 Task: Find connections with filter location Galapagar with filter topic #CEOwith filter profile language Potuguese with filter current company Motive with filter school Trident Academy of Technology (TAT), Bhubaneswar with filter industry Movies, Videos and Sound with filter service category Telecommunications with filter keywords title Director
Action: Mouse moved to (261, 314)
Screenshot: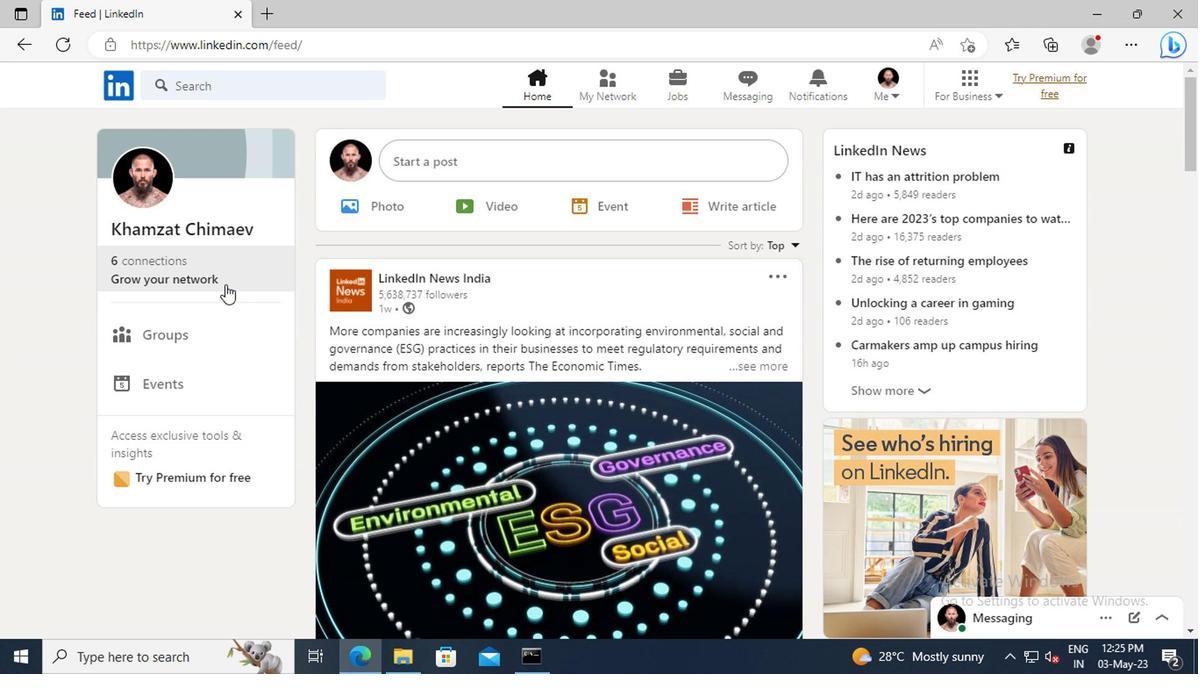
Action: Mouse pressed left at (261, 314)
Screenshot: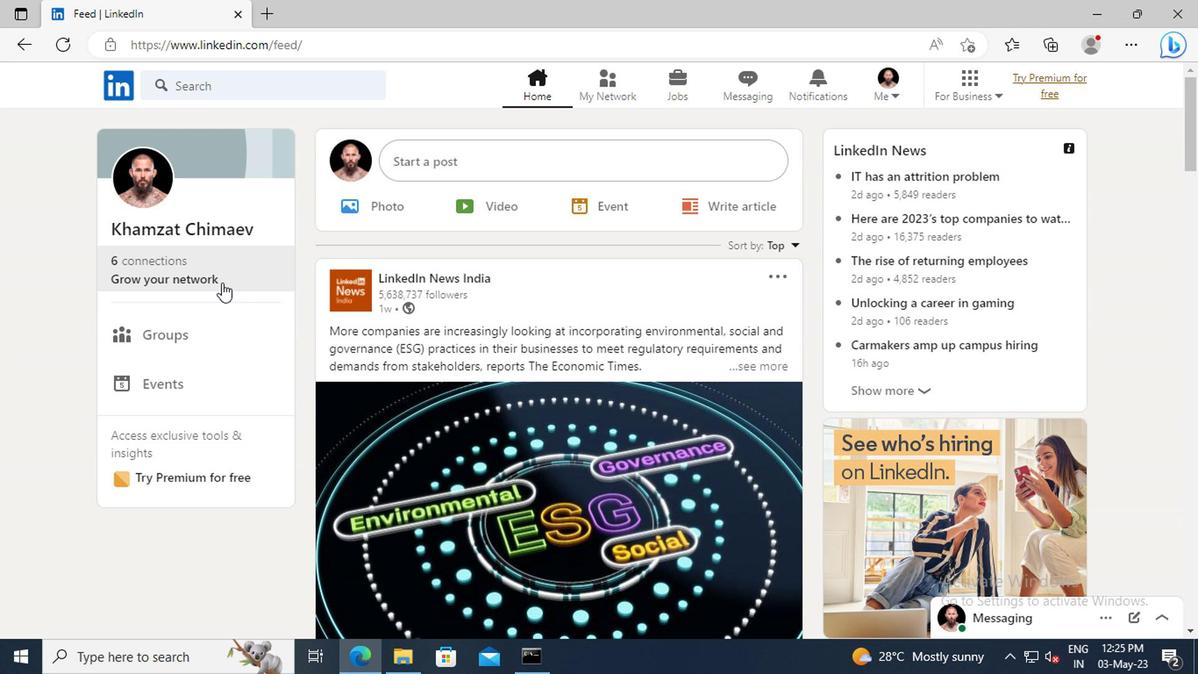 
Action: Mouse moved to (262, 252)
Screenshot: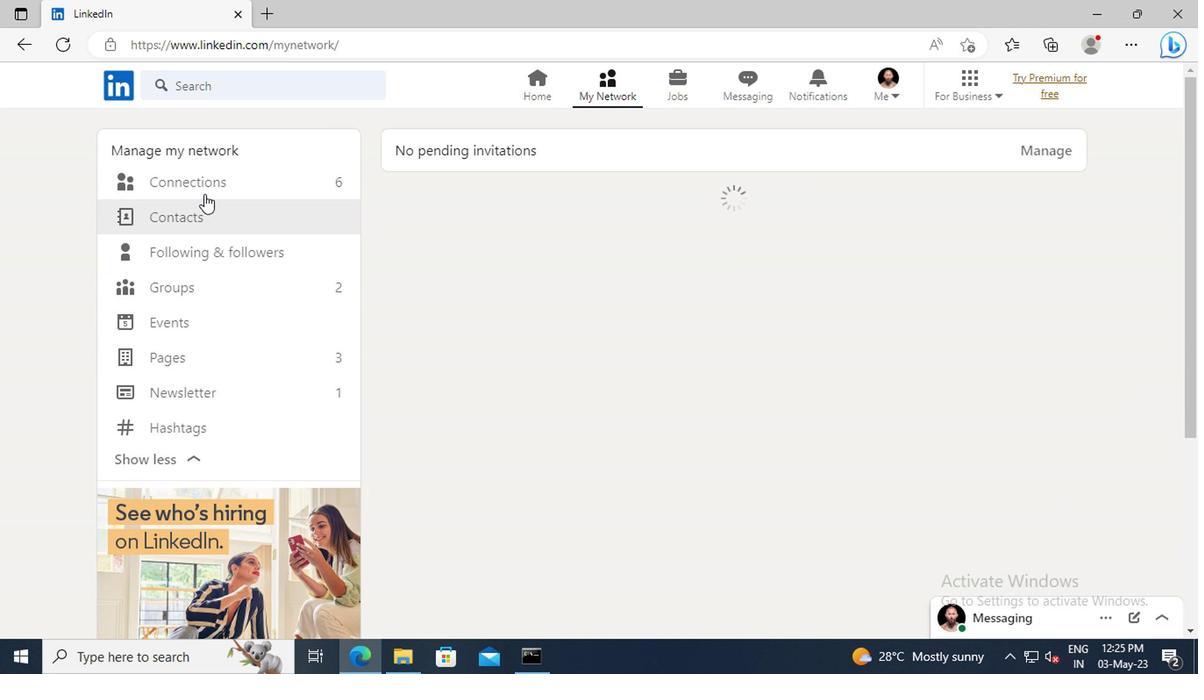 
Action: Mouse pressed left at (262, 252)
Screenshot: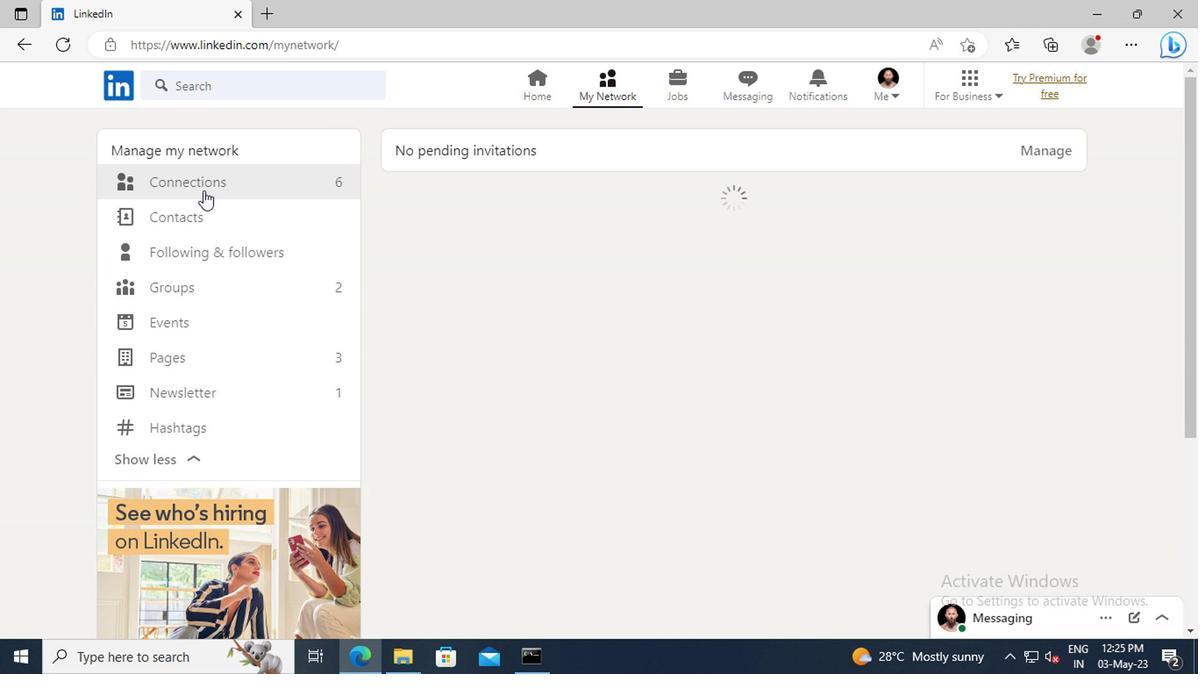 
Action: Mouse moved to (647, 251)
Screenshot: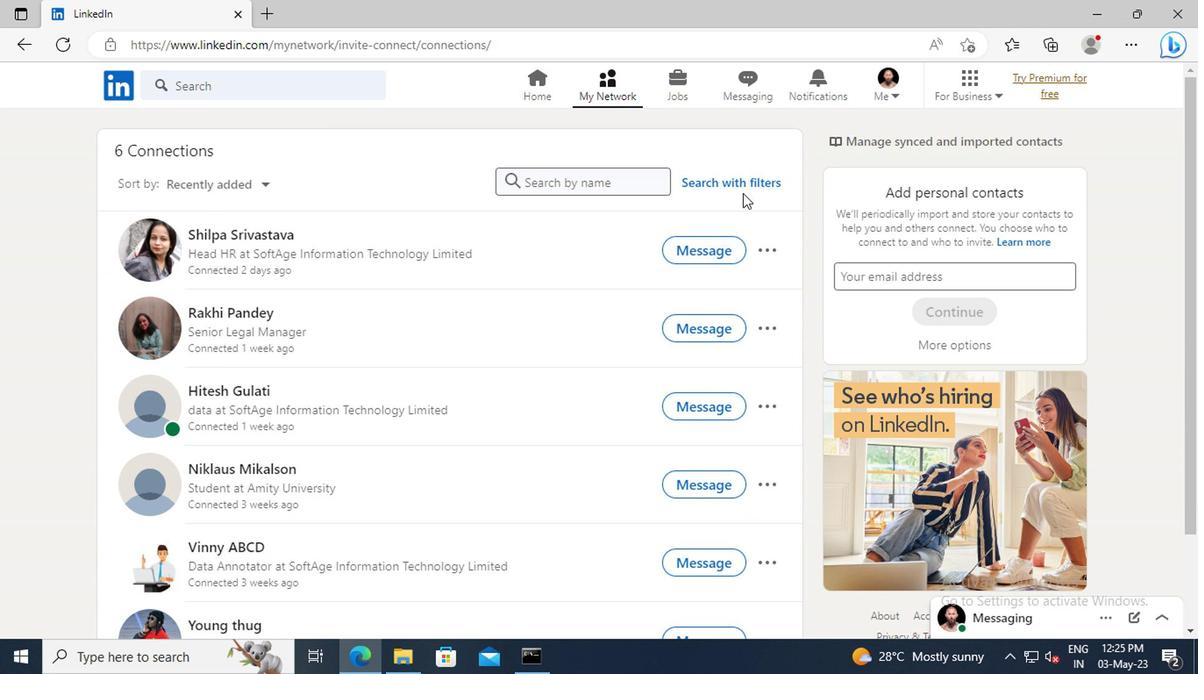 
Action: Mouse pressed left at (647, 251)
Screenshot: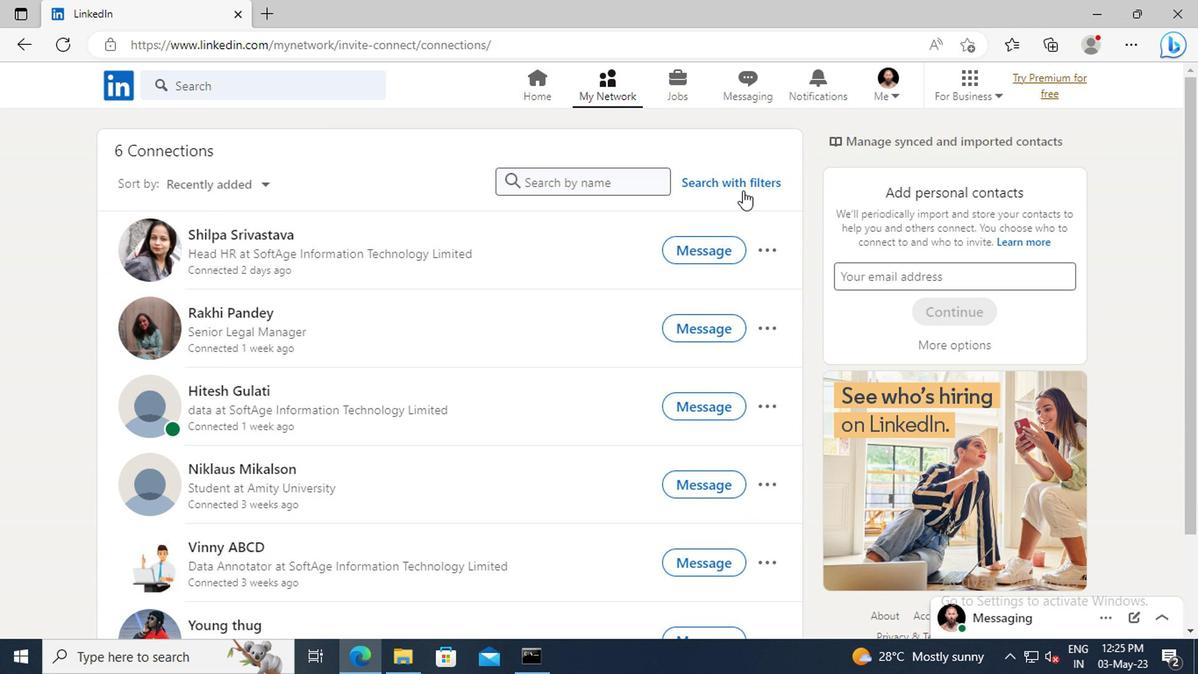 
Action: Mouse moved to (587, 216)
Screenshot: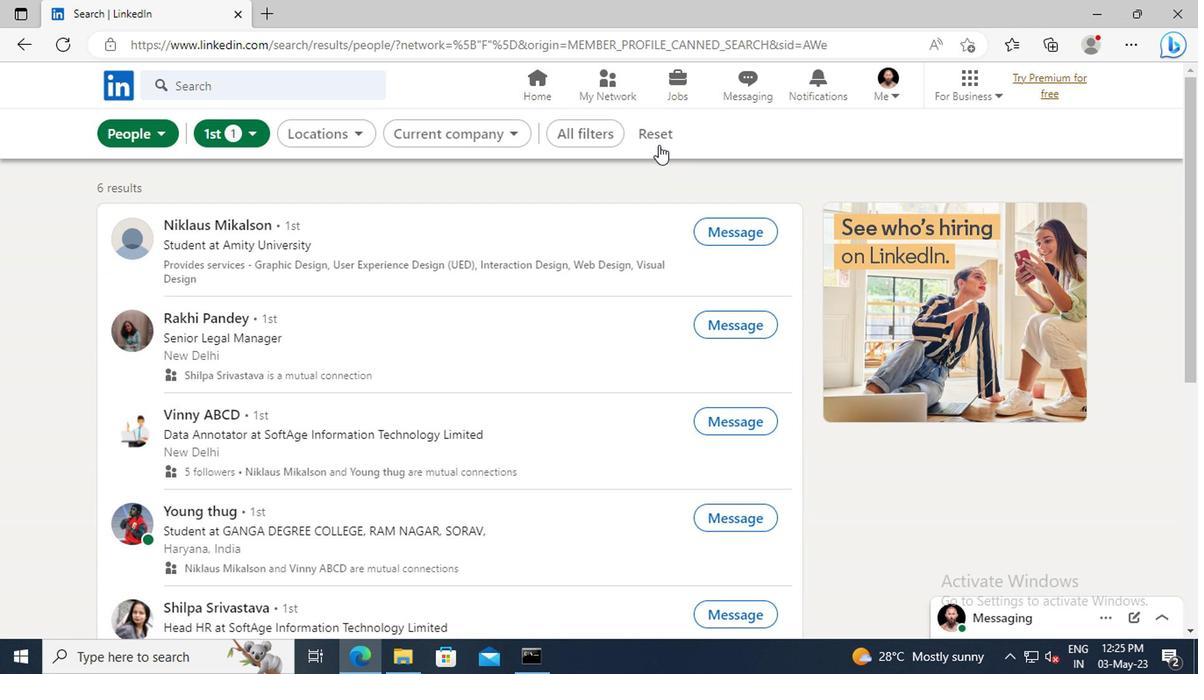 
Action: Mouse pressed left at (587, 216)
Screenshot: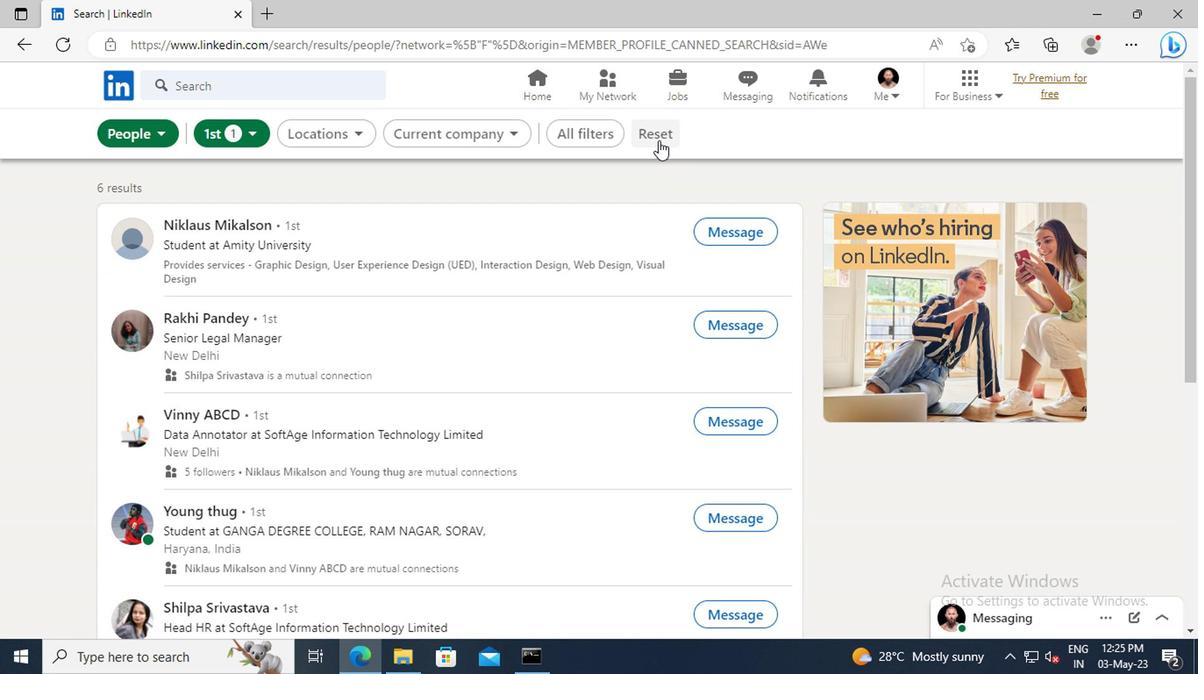 
Action: Mouse moved to (575, 214)
Screenshot: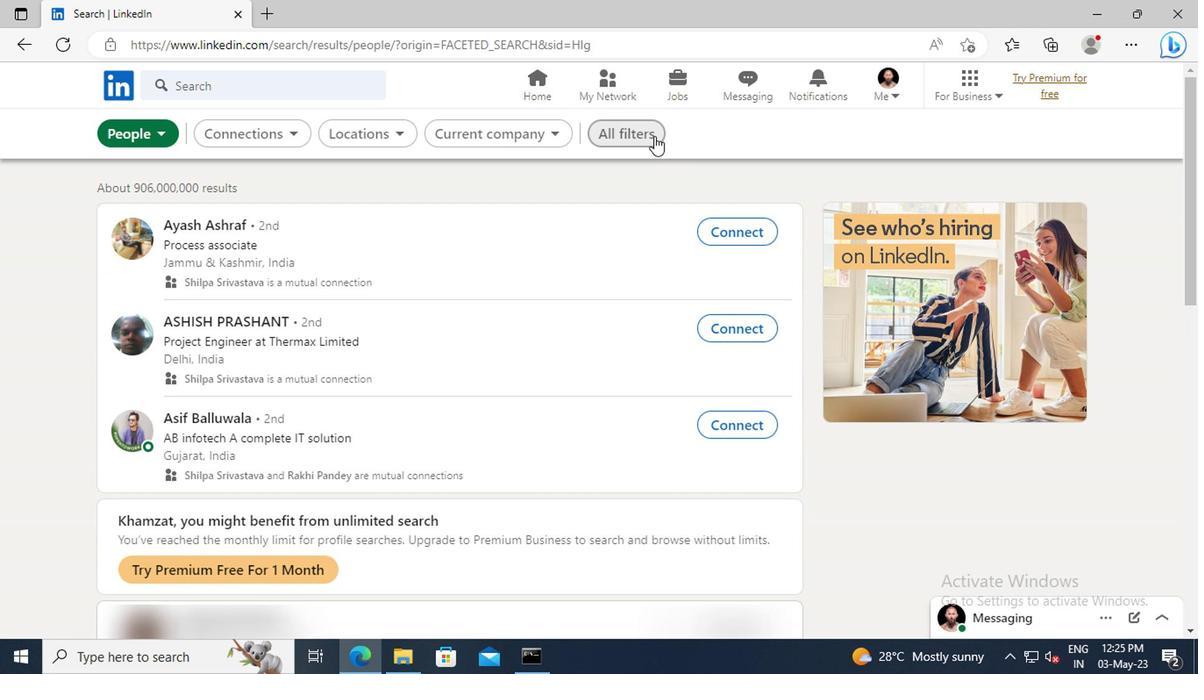 
Action: Mouse pressed left at (575, 214)
Screenshot: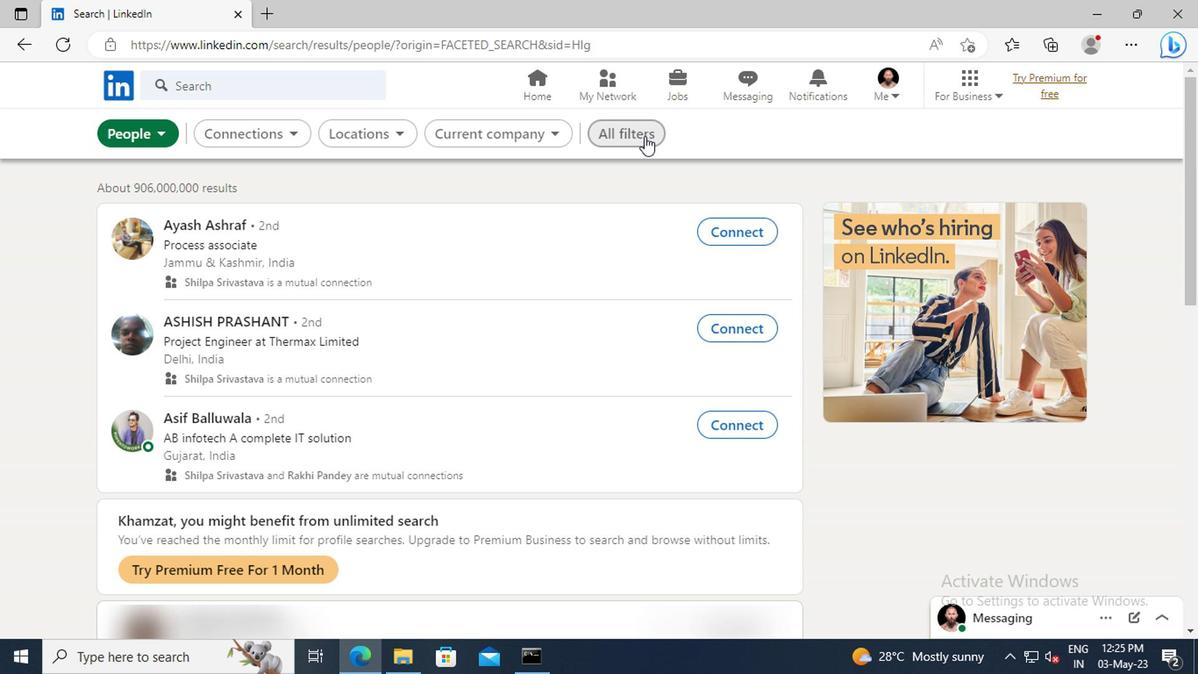 
Action: Mouse moved to (802, 319)
Screenshot: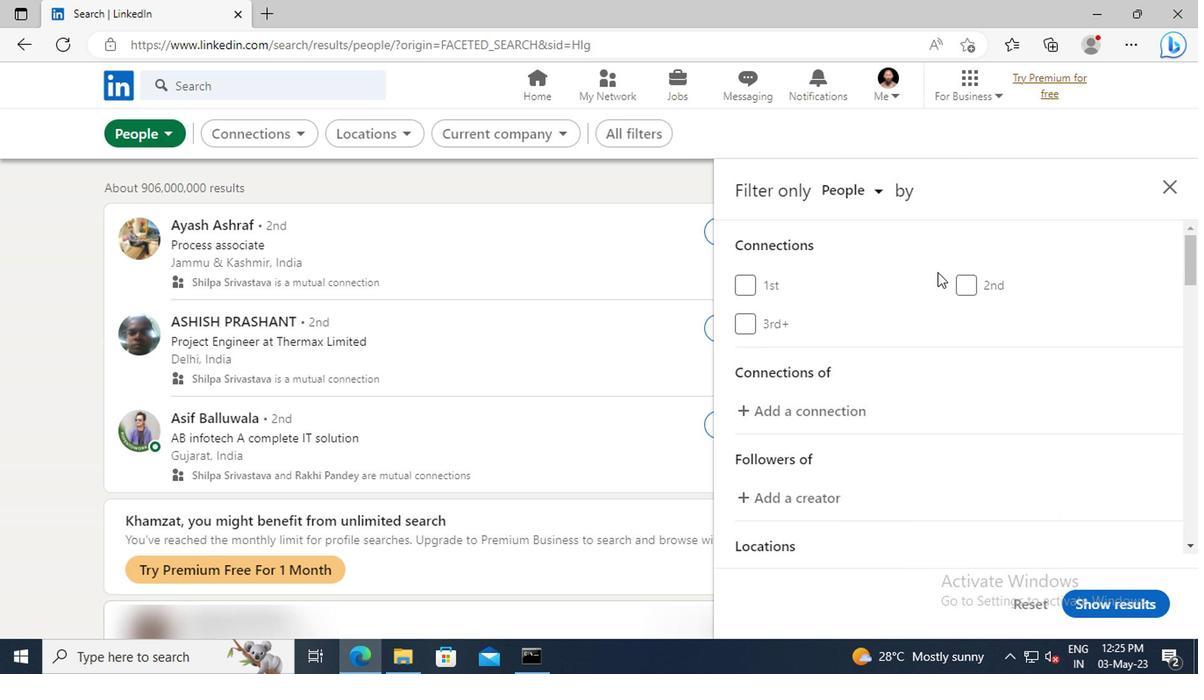 
Action: Mouse scrolled (802, 319) with delta (0, 0)
Screenshot: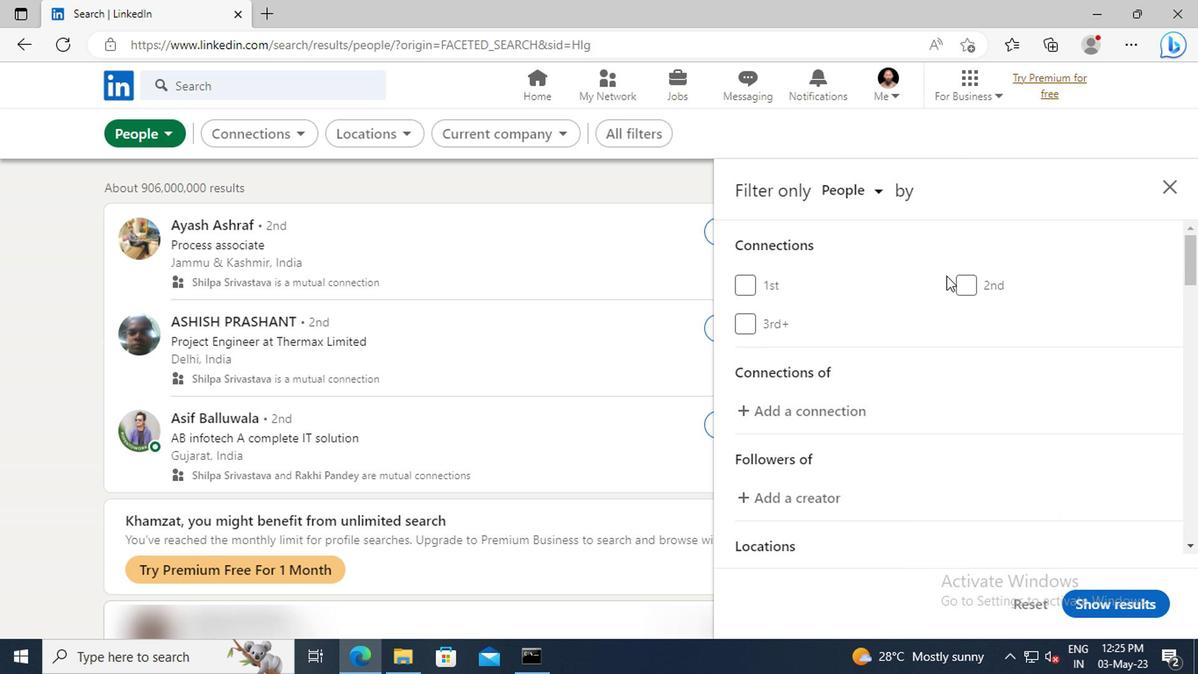 
Action: Mouse scrolled (802, 319) with delta (0, 0)
Screenshot: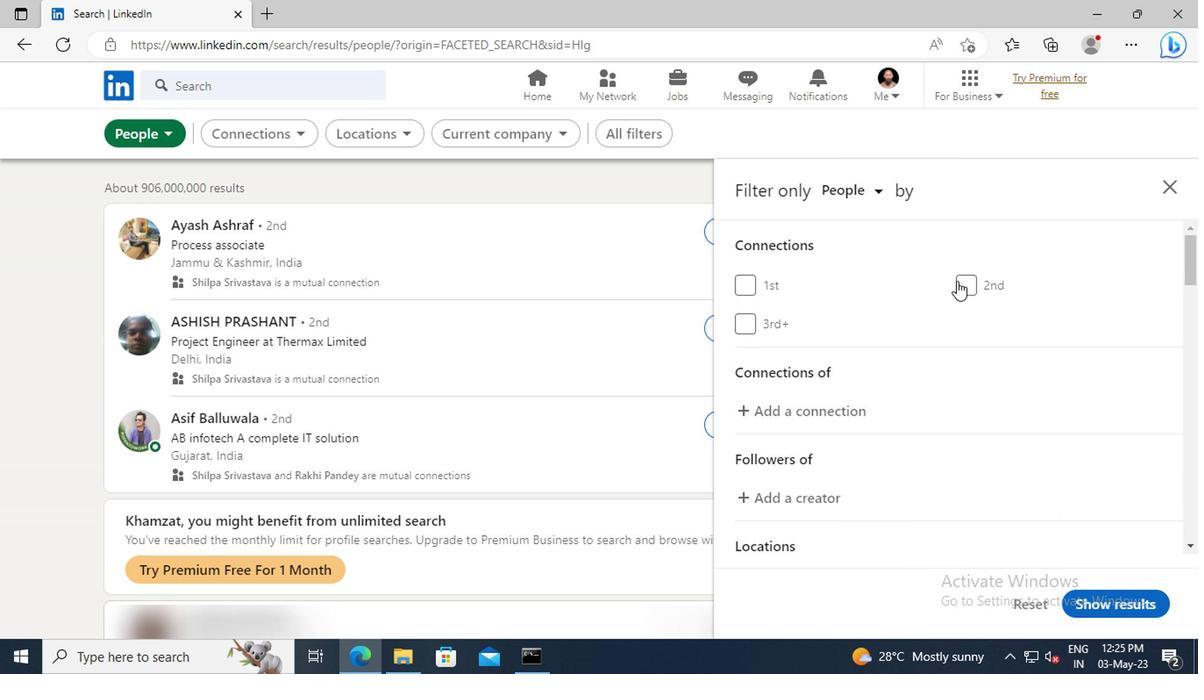 
Action: Mouse moved to (824, 348)
Screenshot: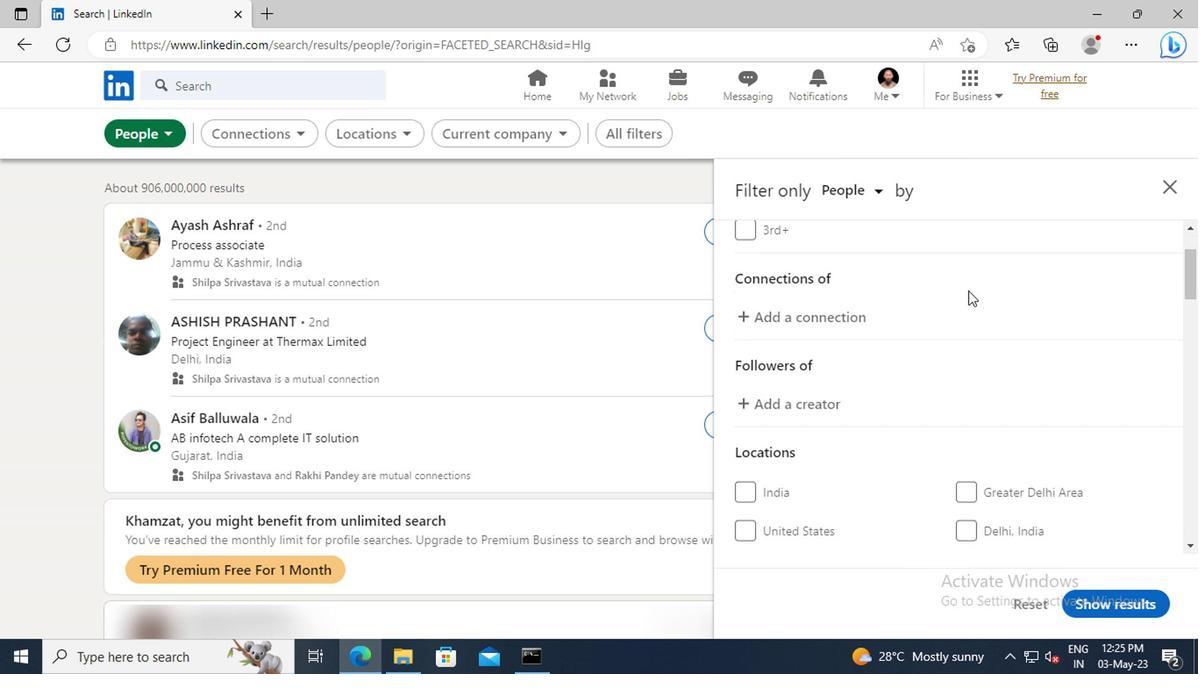 
Action: Mouse scrolled (824, 347) with delta (0, 0)
Screenshot: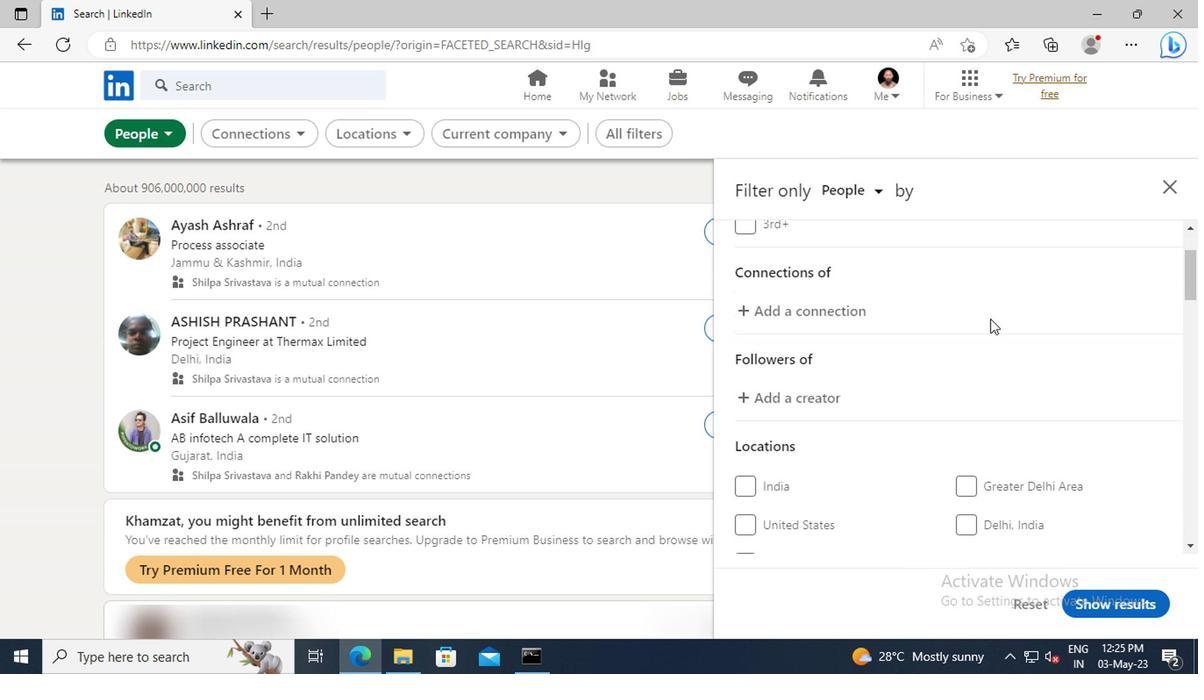 
Action: Mouse scrolled (824, 347) with delta (0, 0)
Screenshot: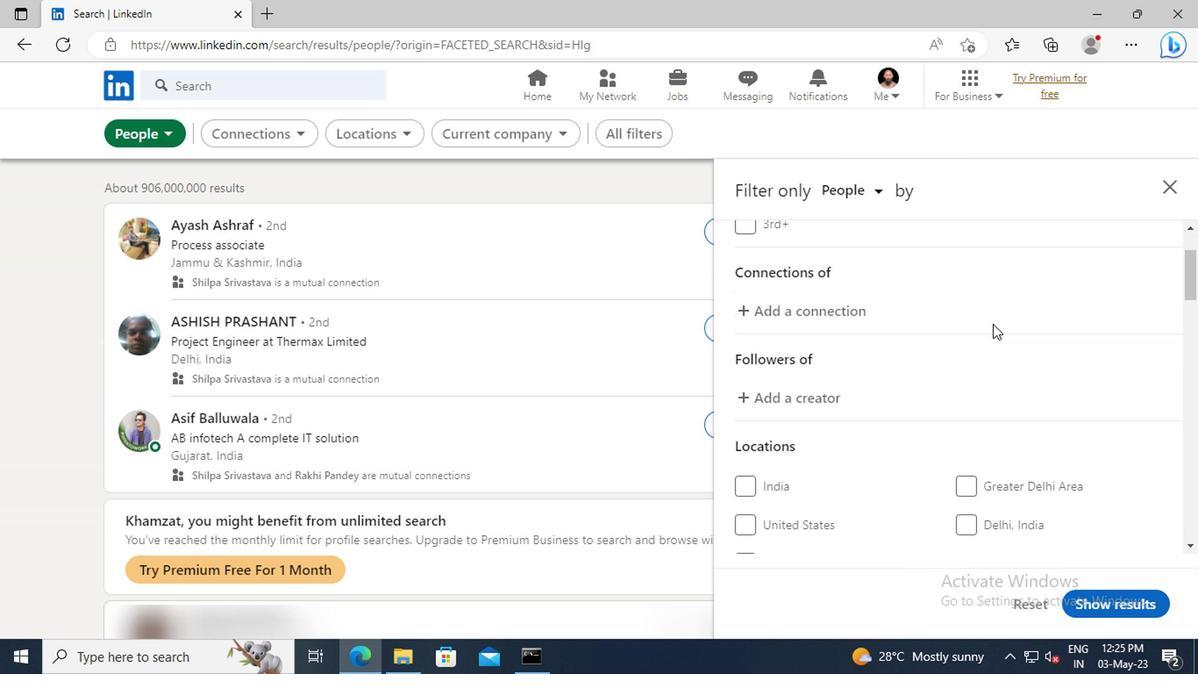 
Action: Mouse scrolled (824, 347) with delta (0, 0)
Screenshot: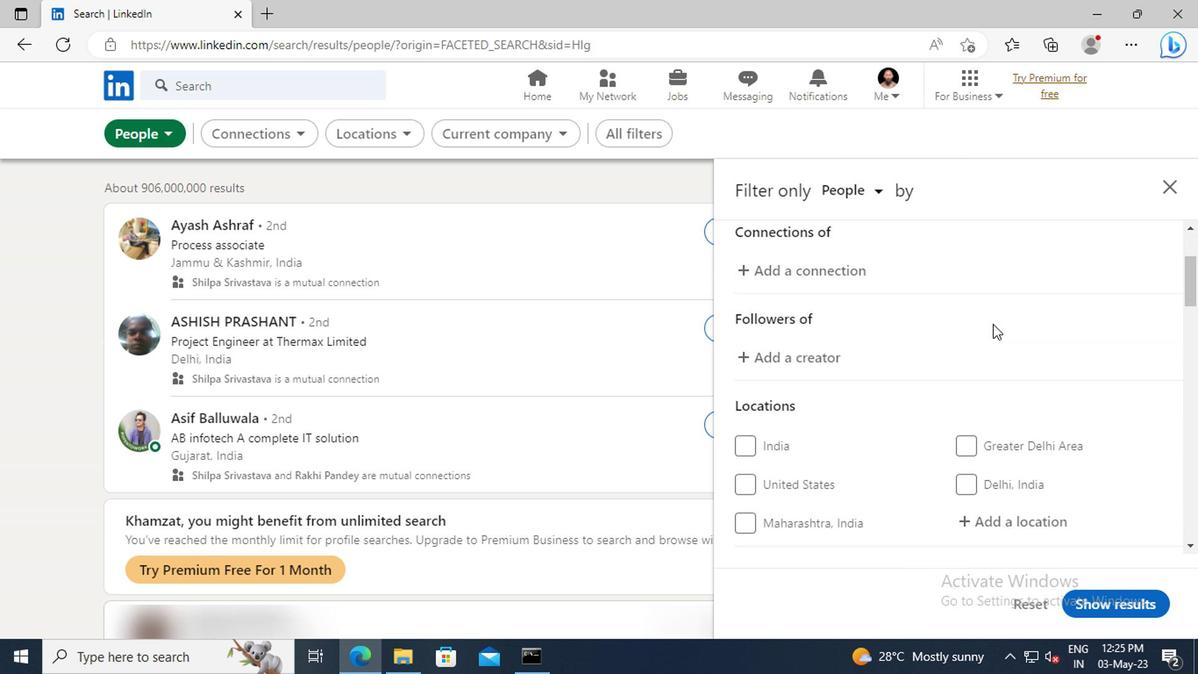 
Action: Mouse moved to (832, 408)
Screenshot: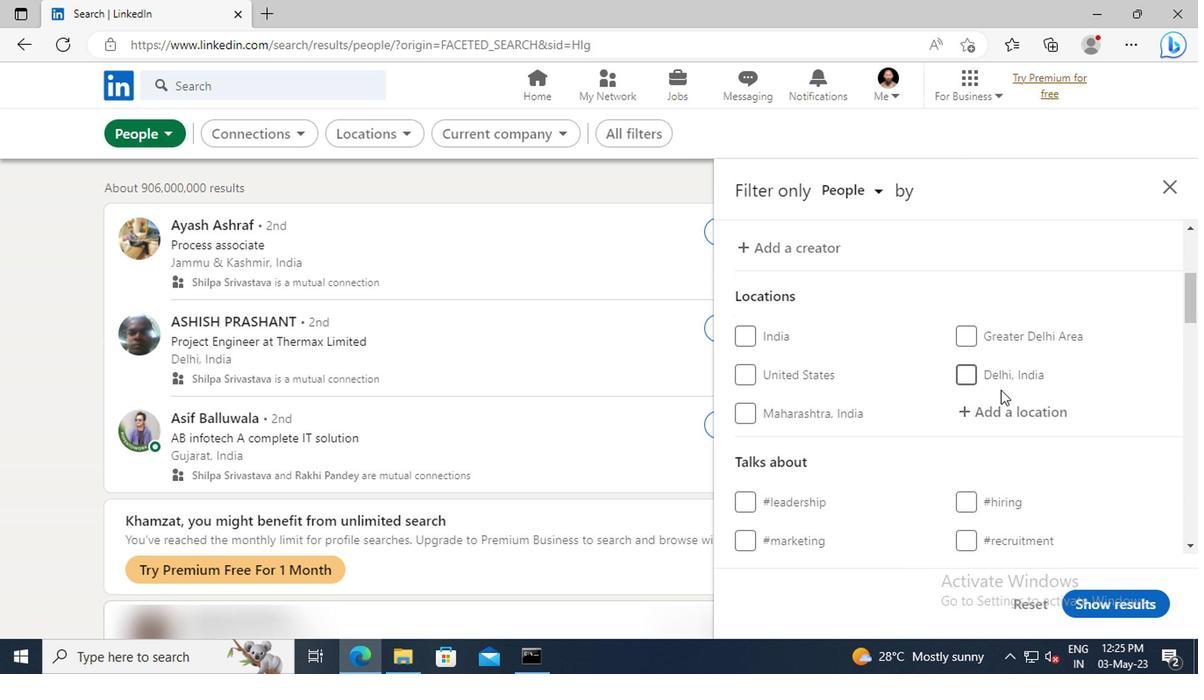 
Action: Mouse pressed left at (832, 408)
Screenshot: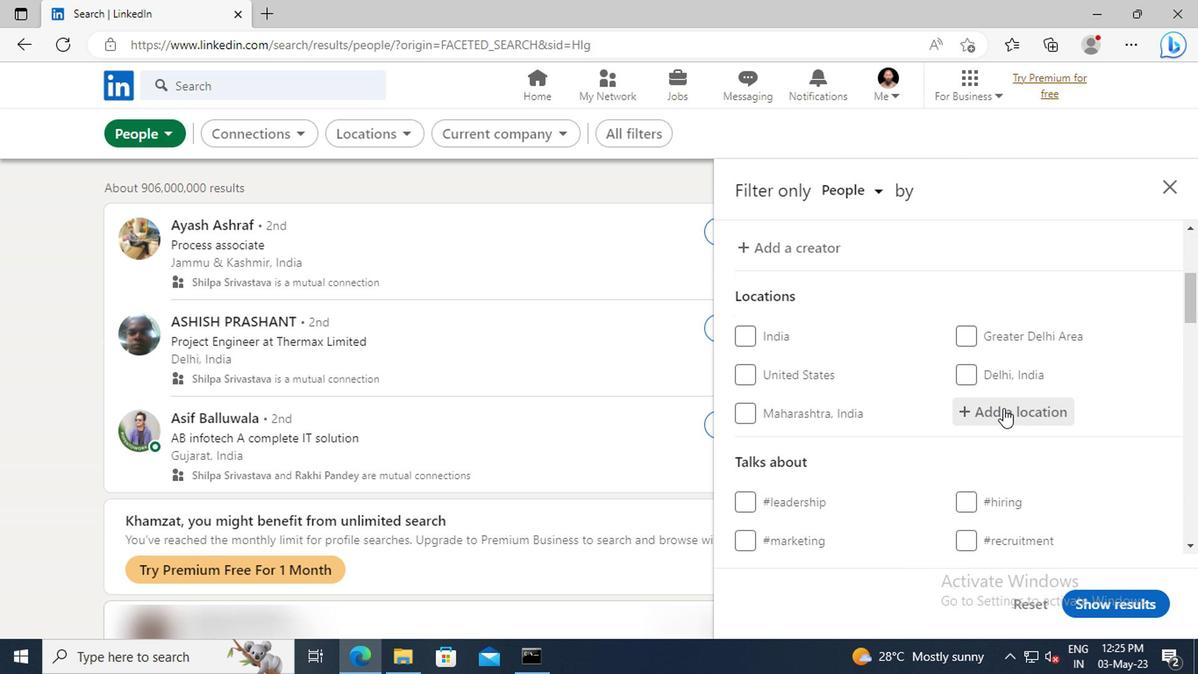 
Action: Key pressed <Key.shift>GALAPAGAR<Key.enter>
Screenshot: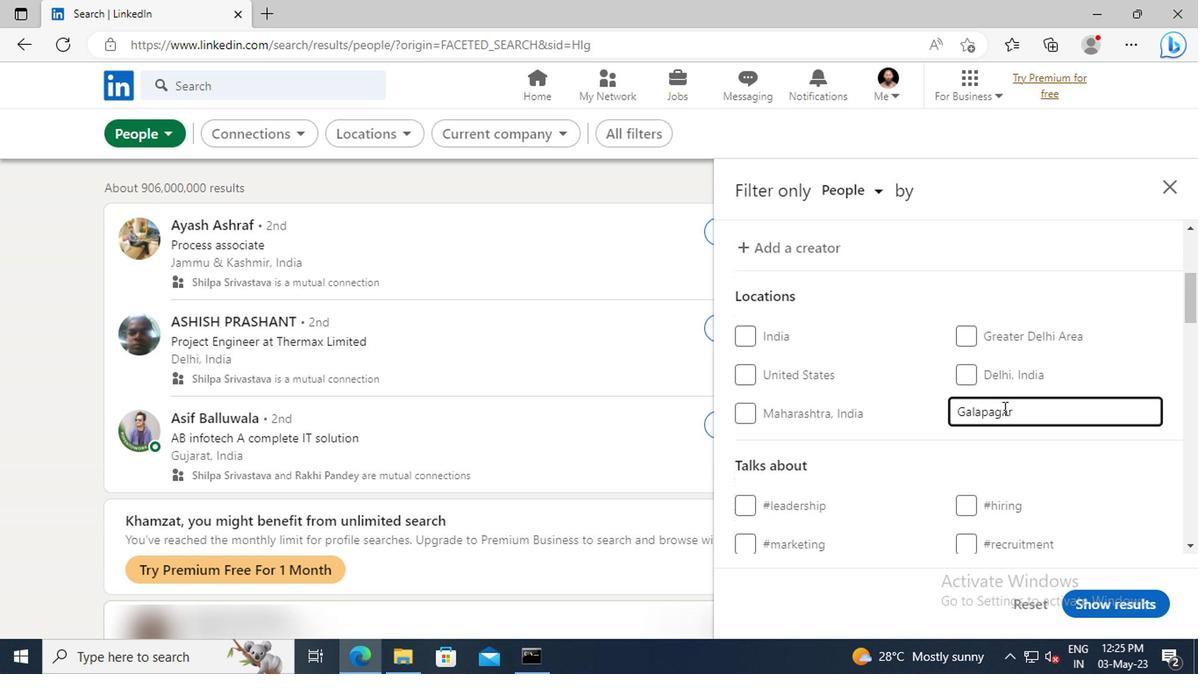 
Action: Mouse scrolled (832, 407) with delta (0, 0)
Screenshot: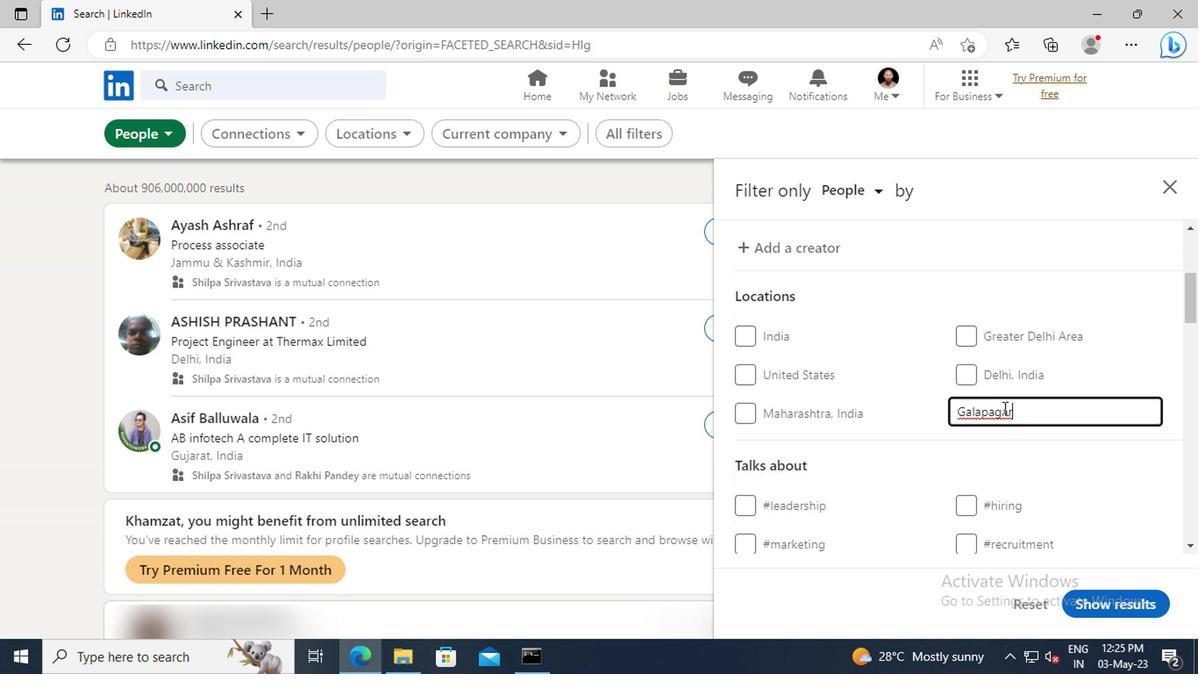 
Action: Mouse scrolled (832, 407) with delta (0, 0)
Screenshot: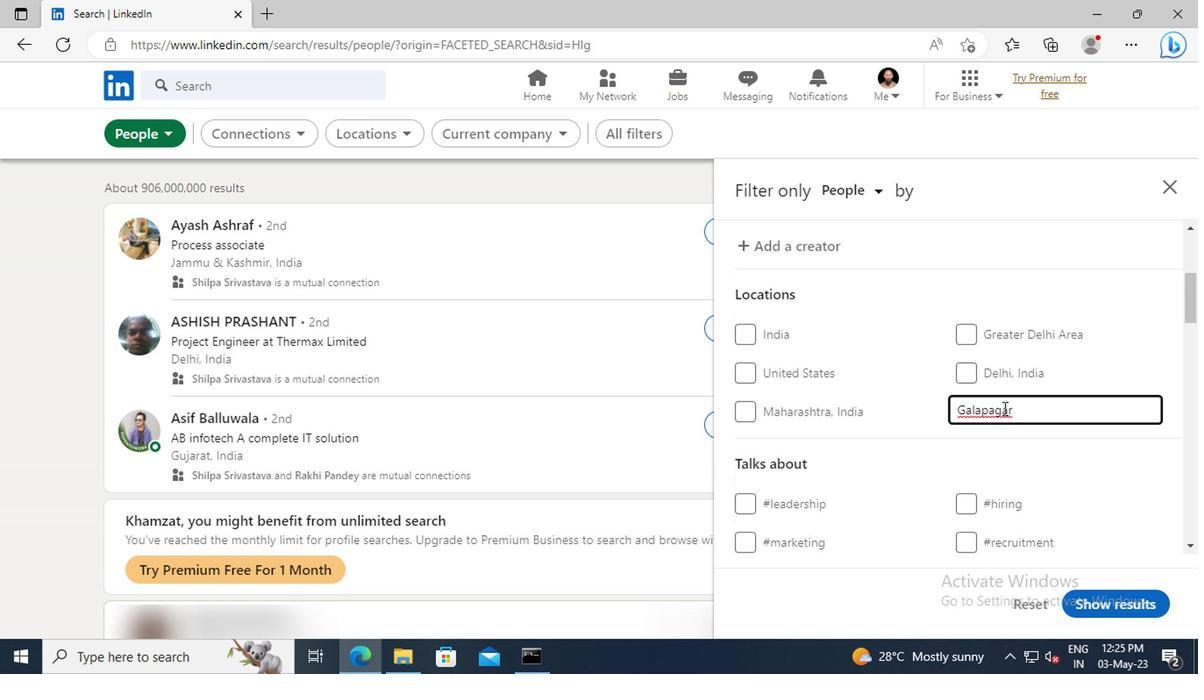 
Action: Mouse scrolled (832, 407) with delta (0, 0)
Screenshot: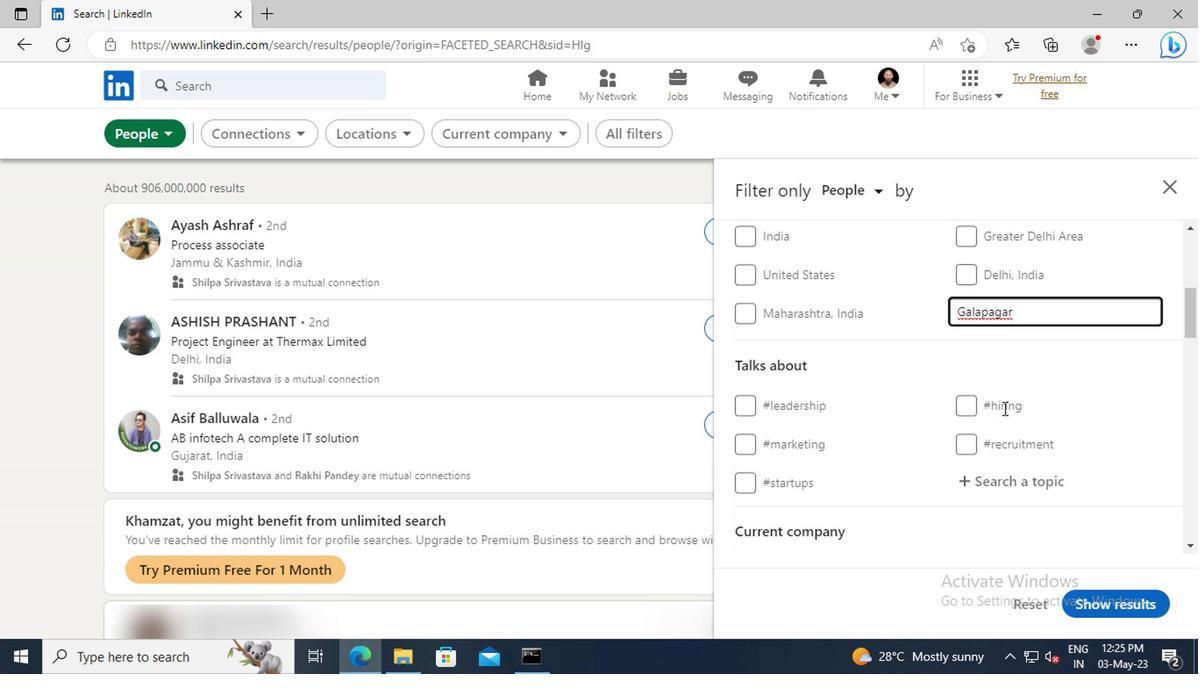 
Action: Mouse moved to (839, 428)
Screenshot: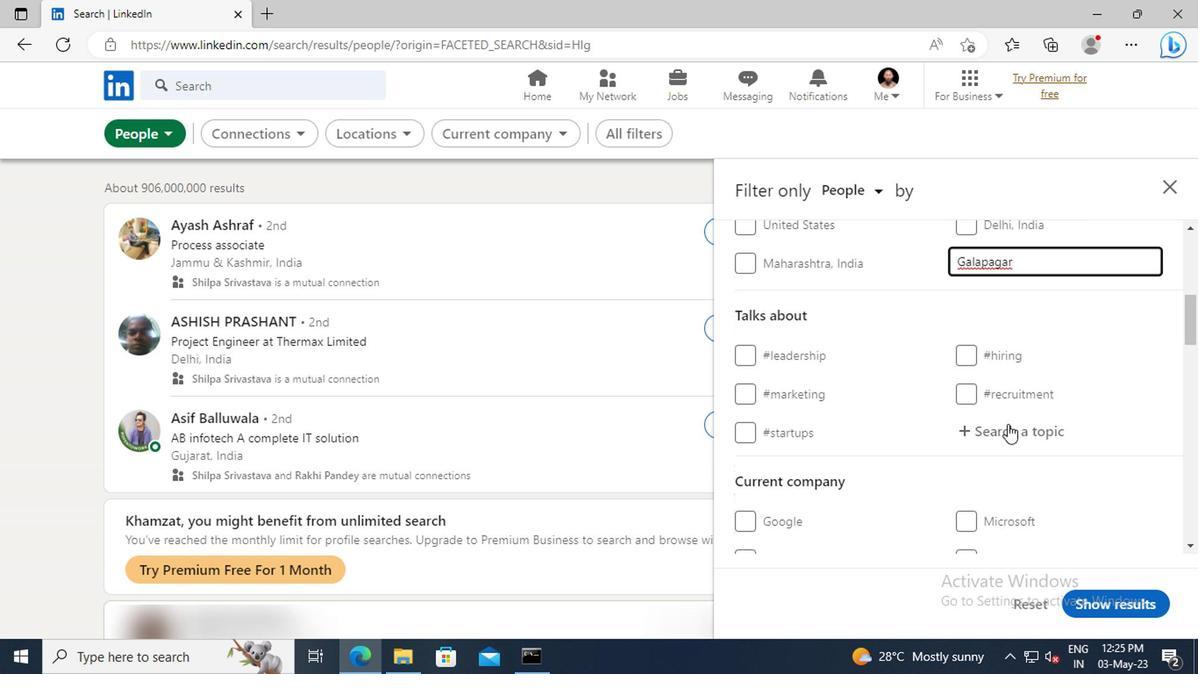 
Action: Mouse pressed left at (839, 428)
Screenshot: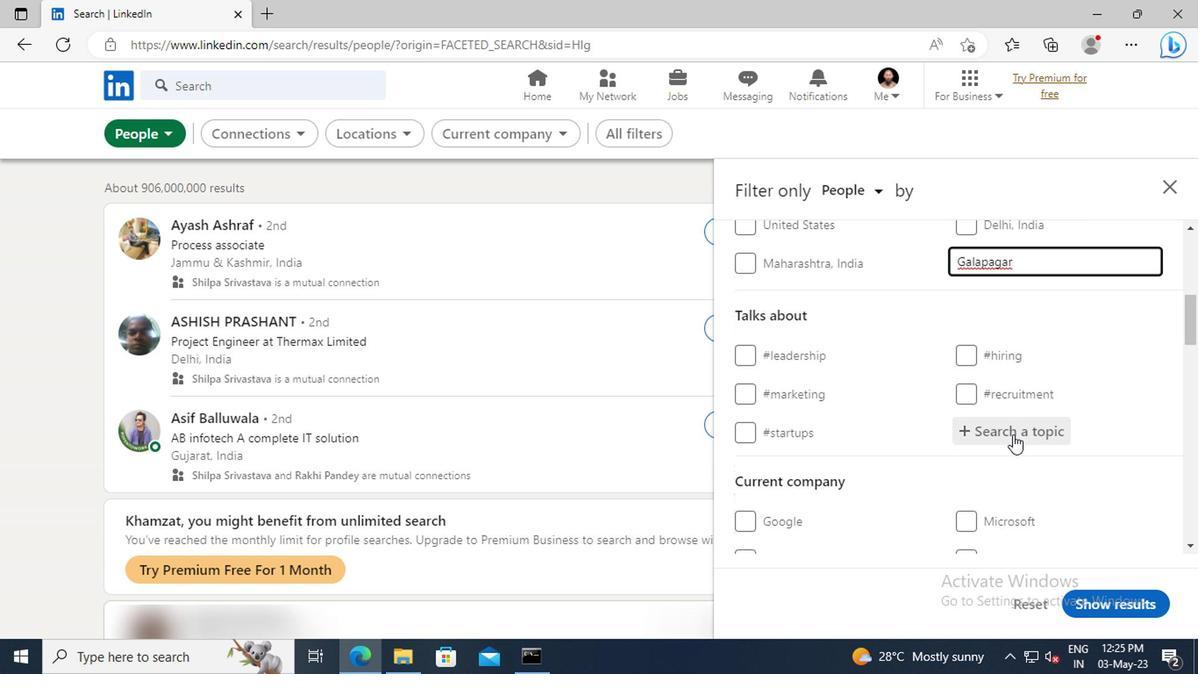 
Action: Key pressed <Key.shift>CEO
Screenshot: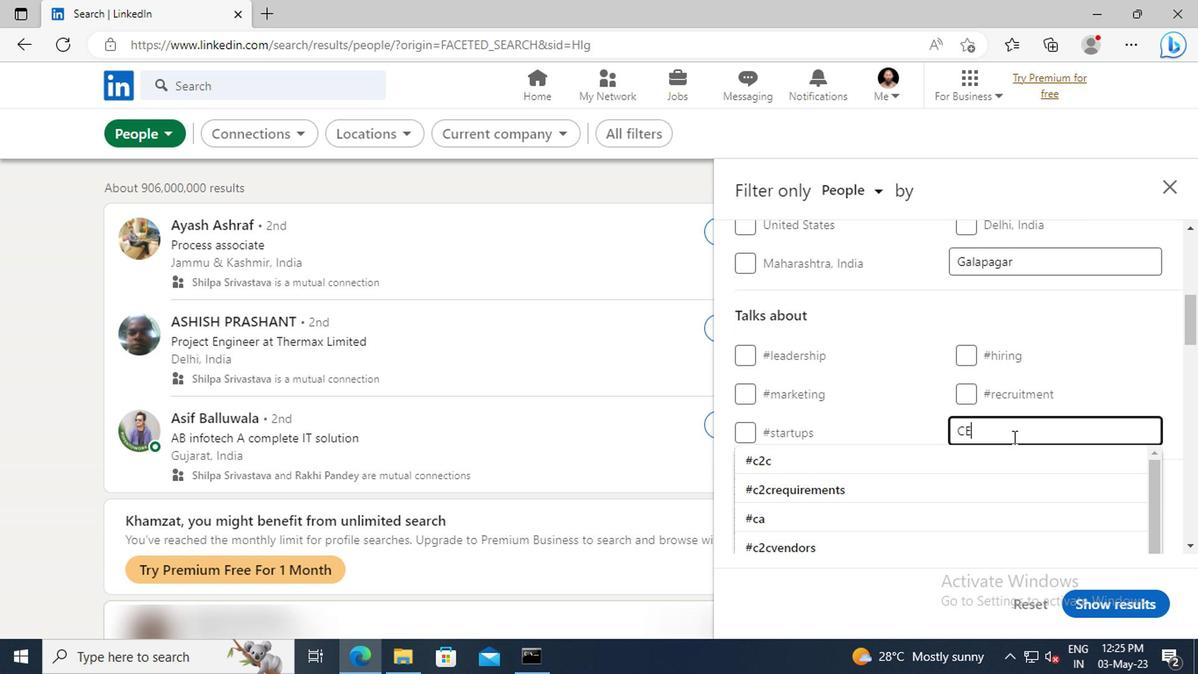 
Action: Mouse moved to (840, 442)
Screenshot: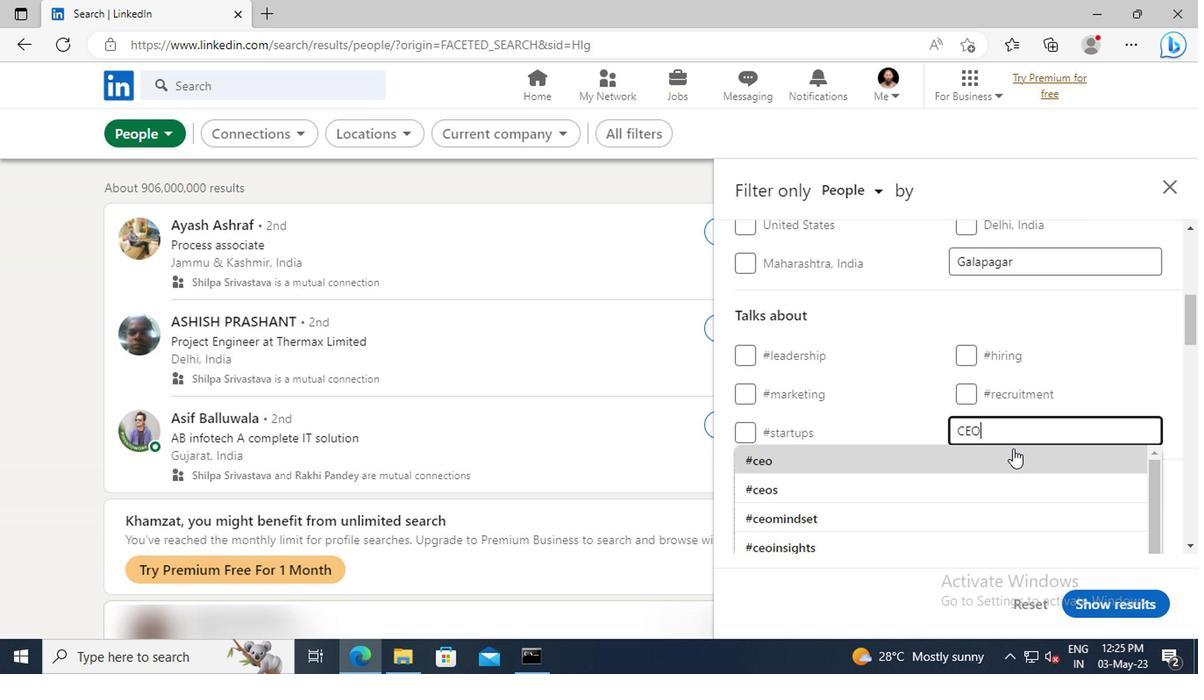 
Action: Mouse pressed left at (840, 442)
Screenshot: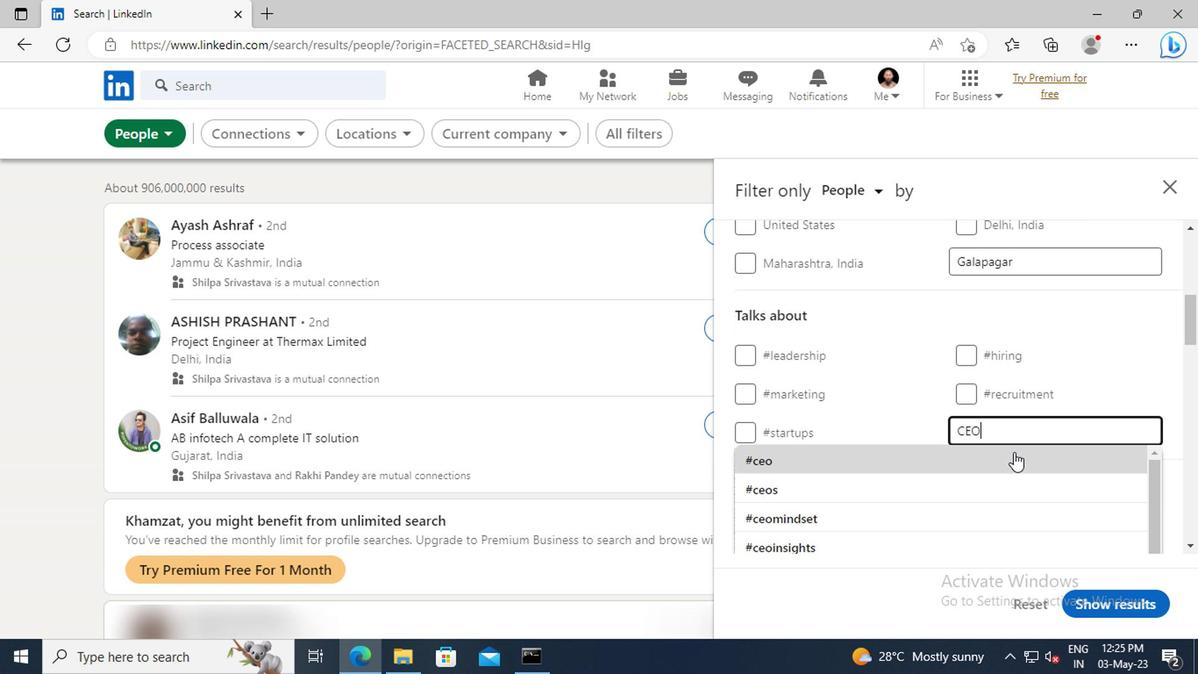 
Action: Mouse scrolled (840, 441) with delta (0, 0)
Screenshot: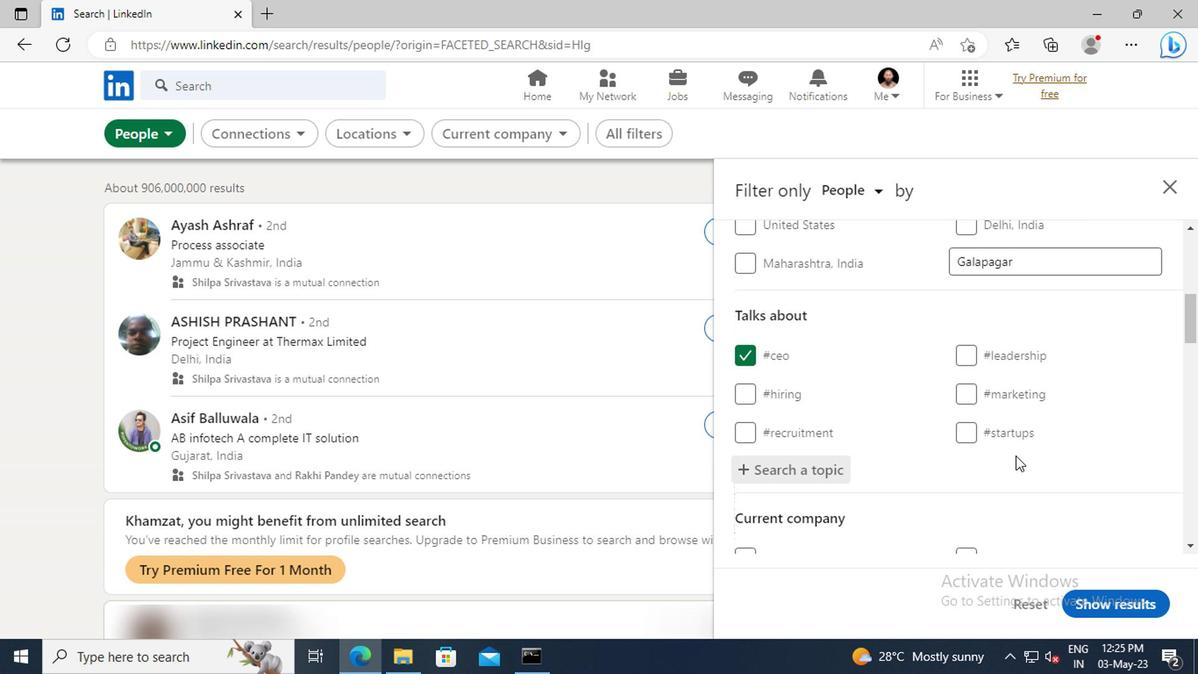 
Action: Mouse scrolled (840, 441) with delta (0, 0)
Screenshot: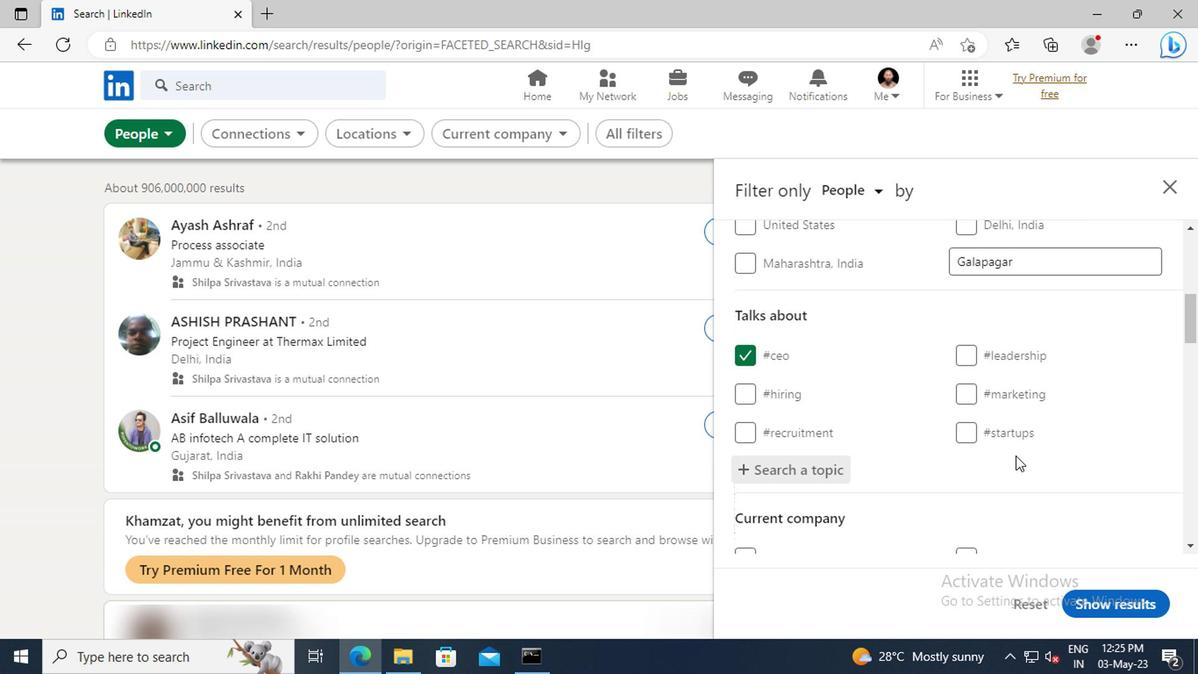 
Action: Mouse scrolled (840, 441) with delta (0, 0)
Screenshot: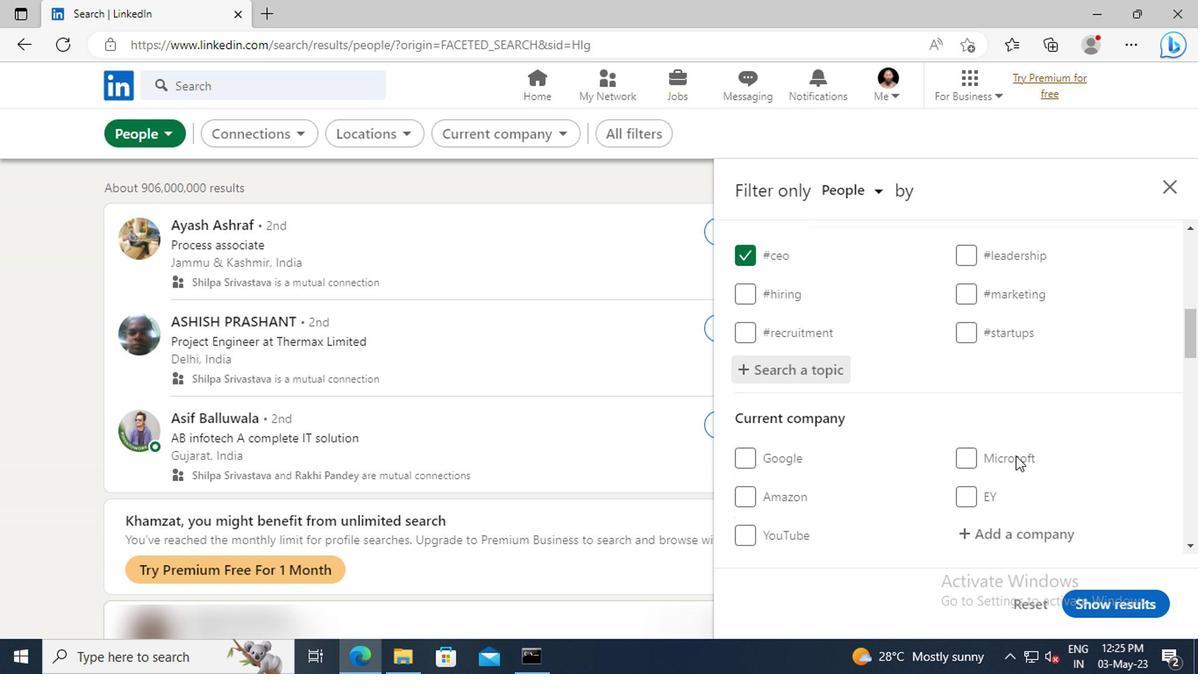 
Action: Mouse scrolled (840, 441) with delta (0, 0)
Screenshot: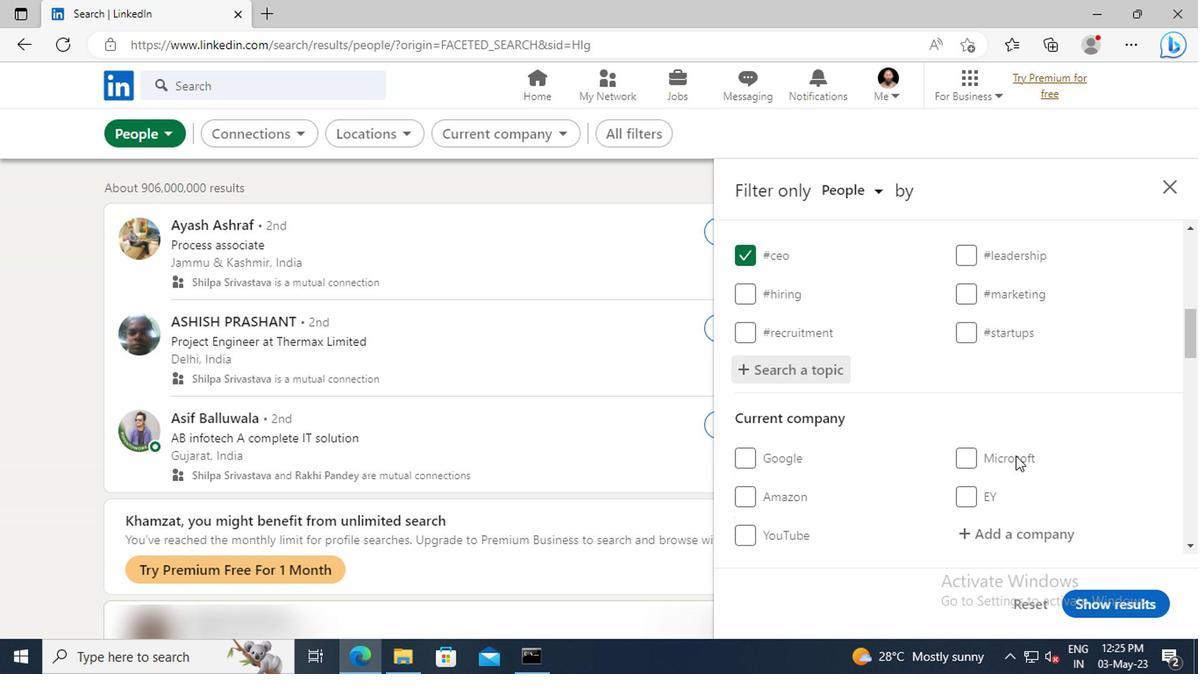 
Action: Mouse scrolled (840, 441) with delta (0, 0)
Screenshot: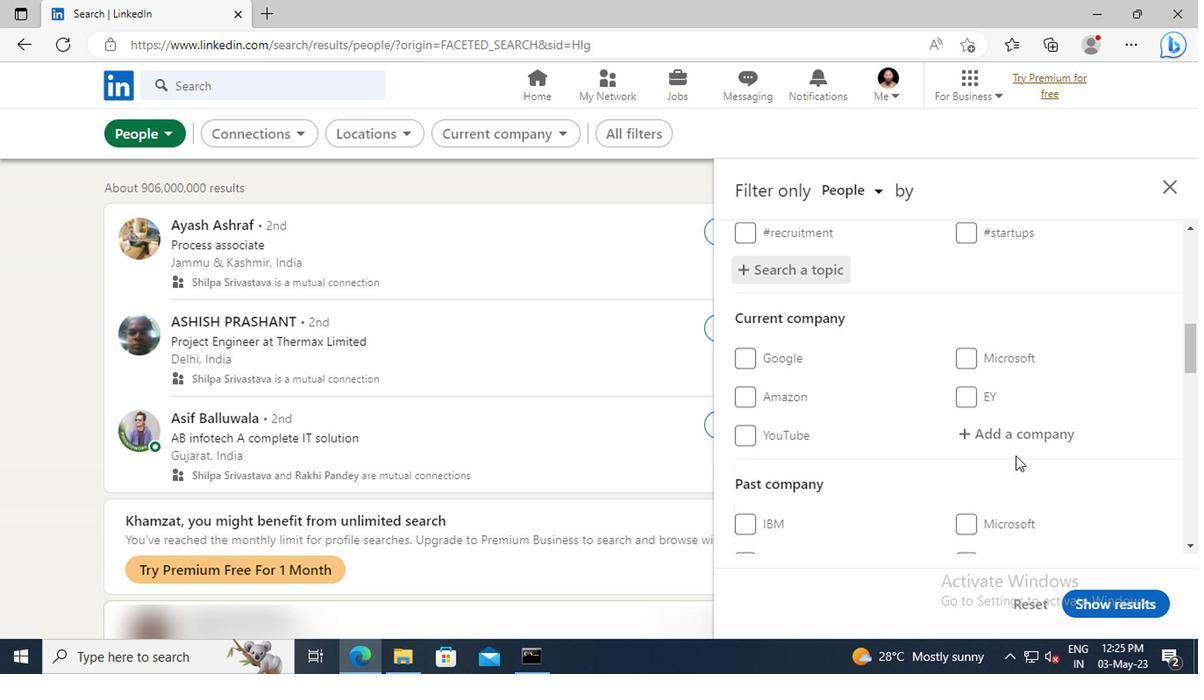 
Action: Mouse scrolled (840, 441) with delta (0, 0)
Screenshot: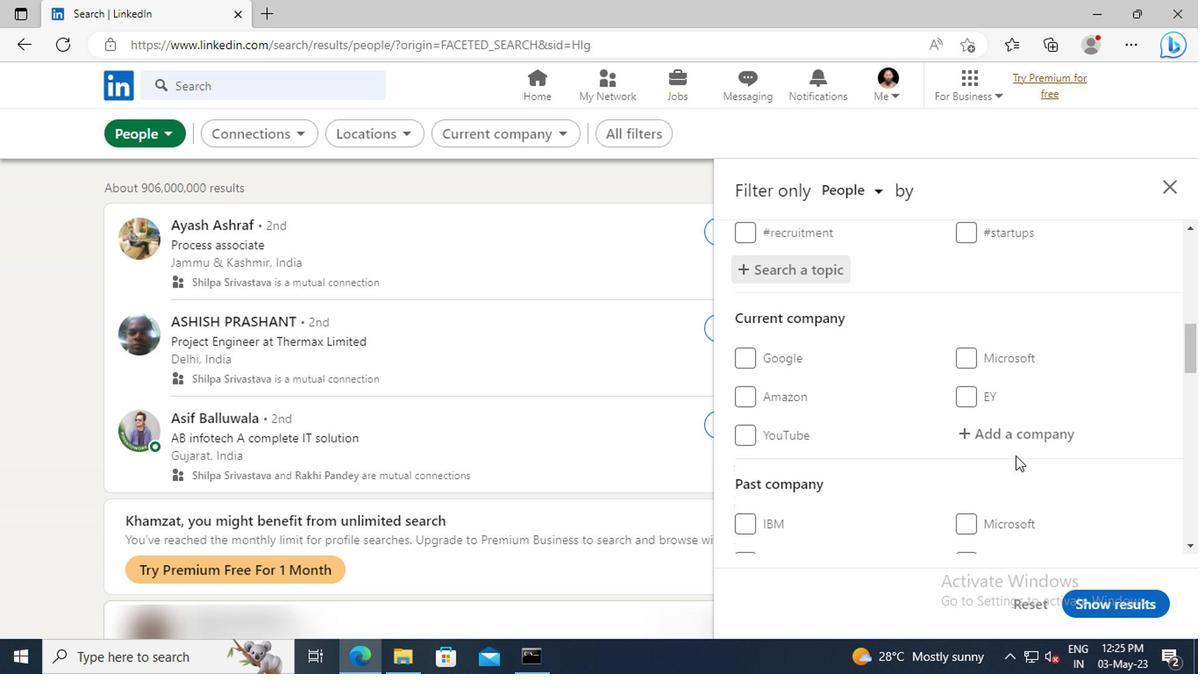
Action: Mouse scrolled (840, 441) with delta (0, 0)
Screenshot: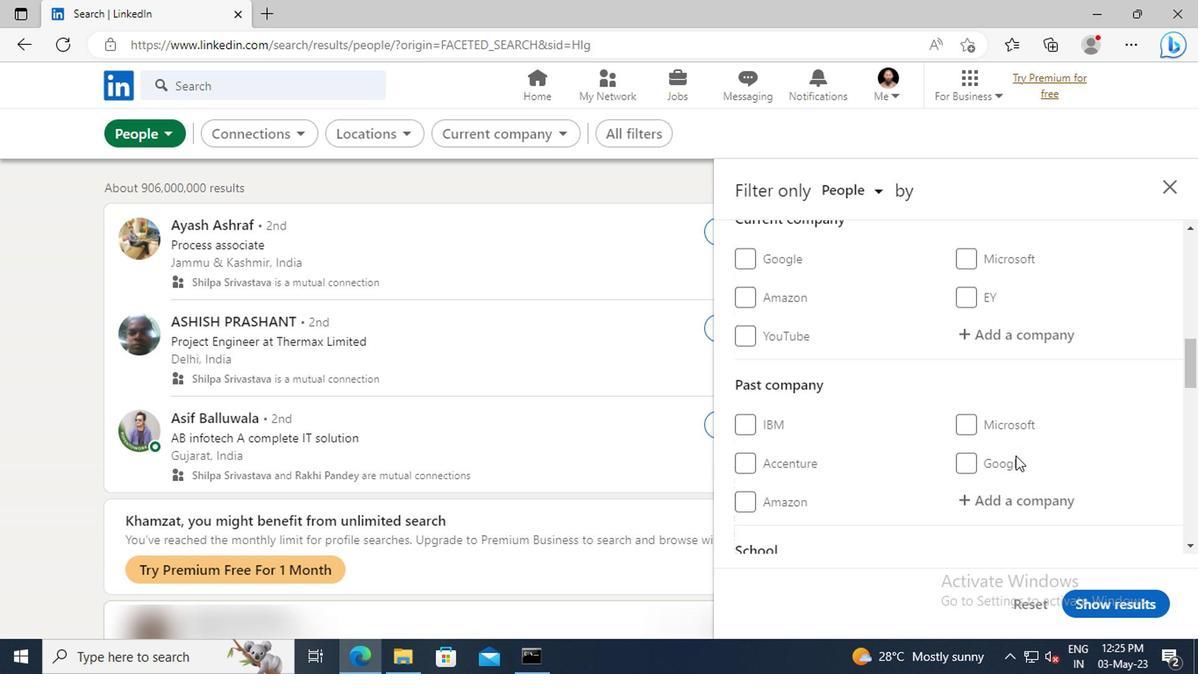 
Action: Mouse scrolled (840, 441) with delta (0, 0)
Screenshot: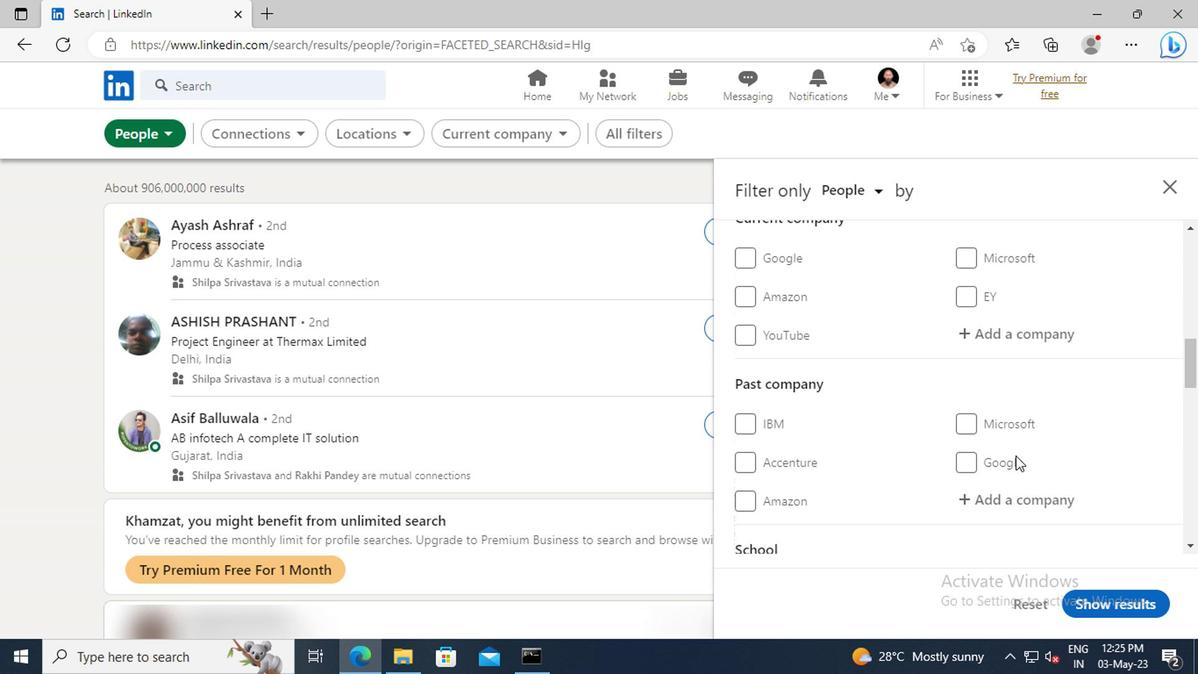 
Action: Mouse scrolled (840, 441) with delta (0, 0)
Screenshot: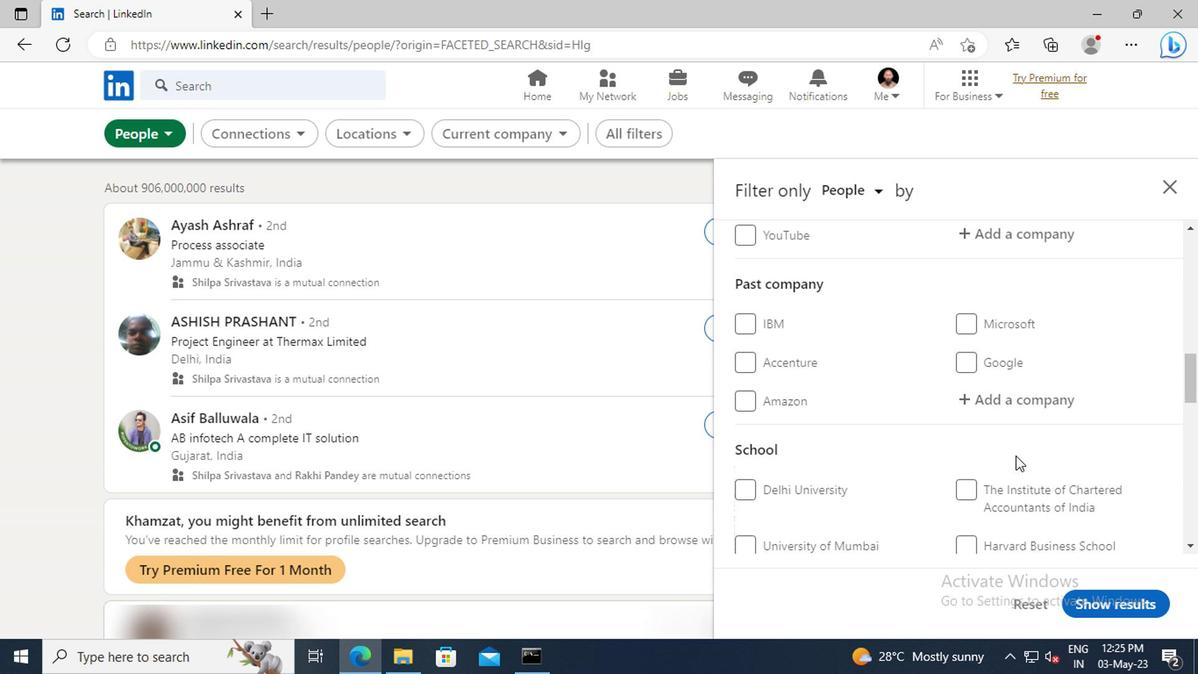 
Action: Mouse scrolled (840, 441) with delta (0, 0)
Screenshot: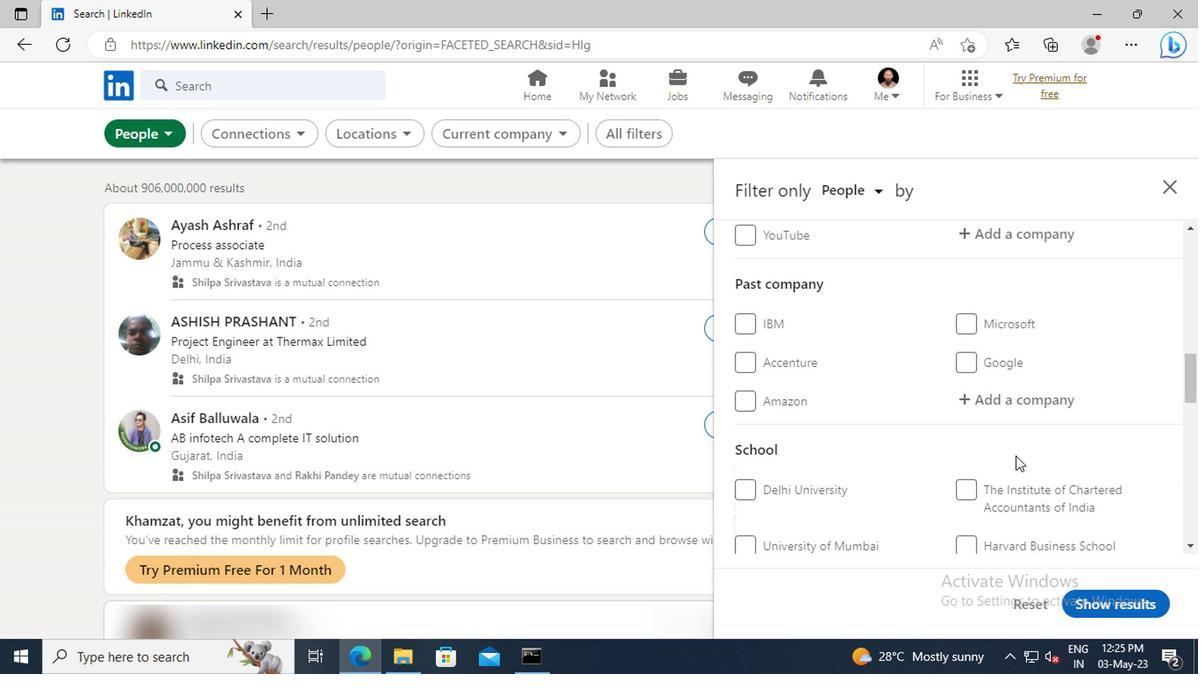 
Action: Mouse scrolled (840, 441) with delta (0, 0)
Screenshot: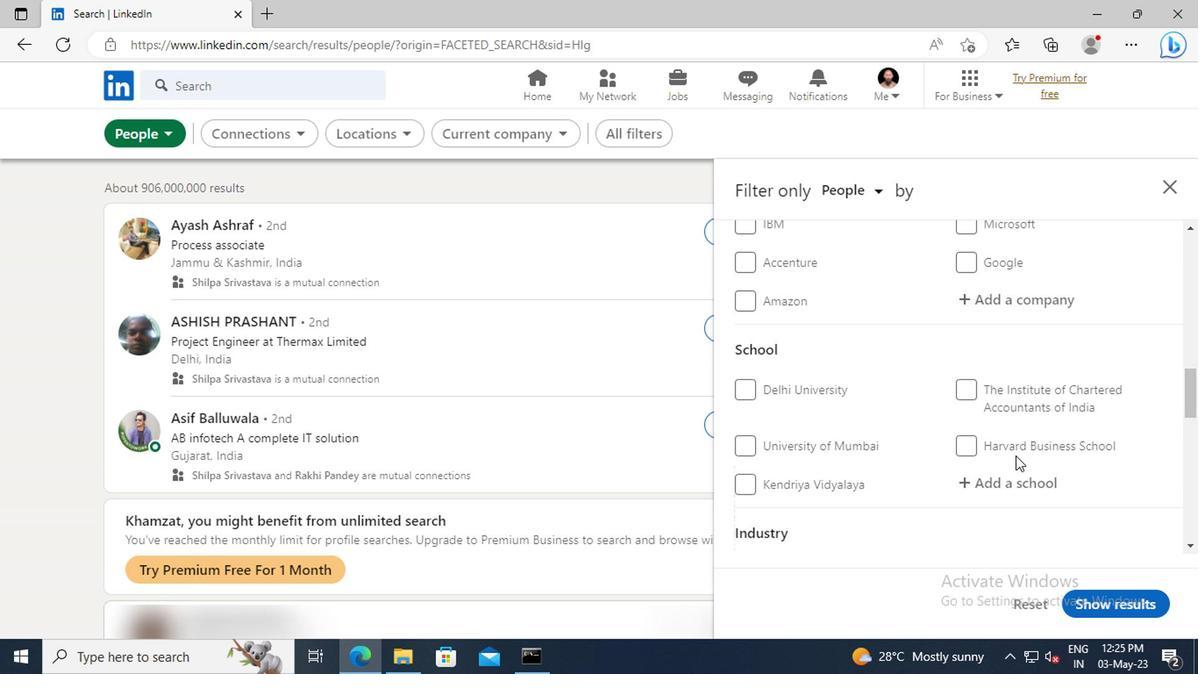 
Action: Mouse scrolled (840, 441) with delta (0, 0)
Screenshot: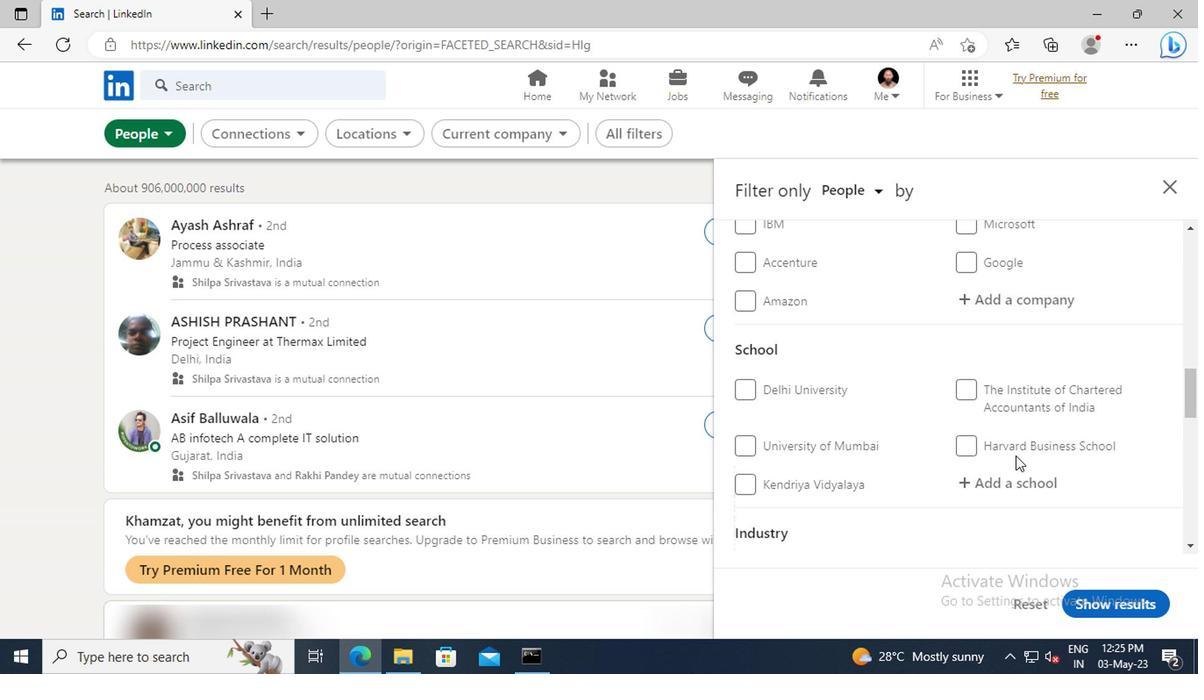 
Action: Mouse scrolled (840, 441) with delta (0, 0)
Screenshot: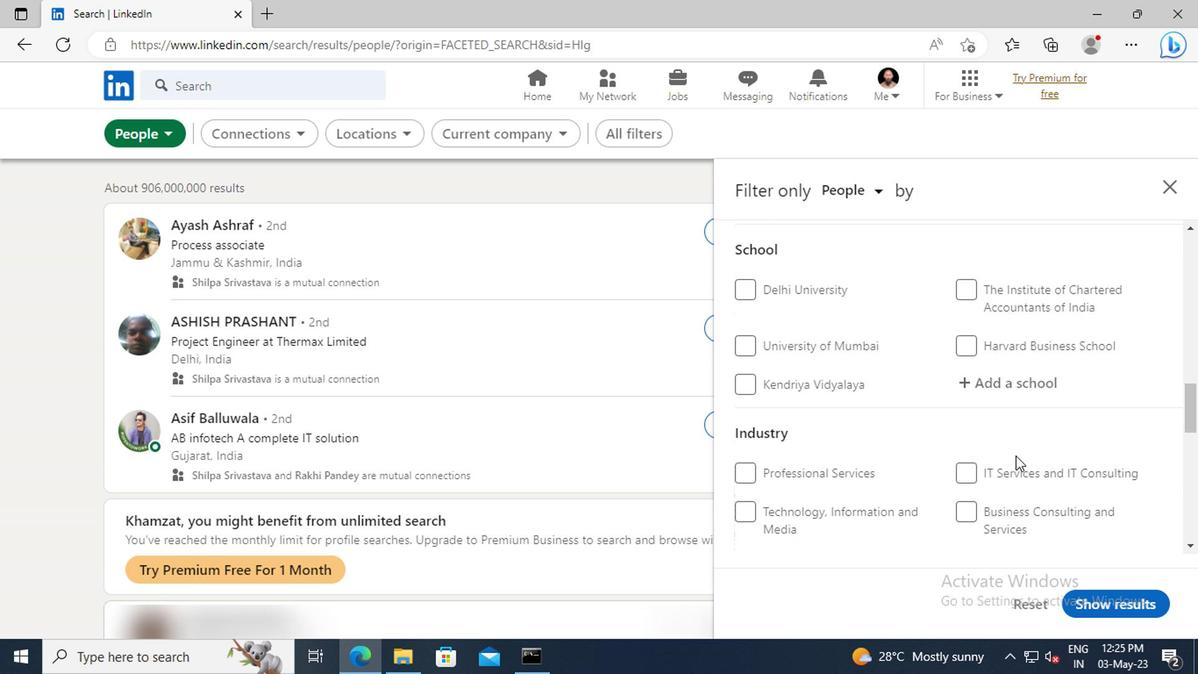 
Action: Mouse scrolled (840, 441) with delta (0, 0)
Screenshot: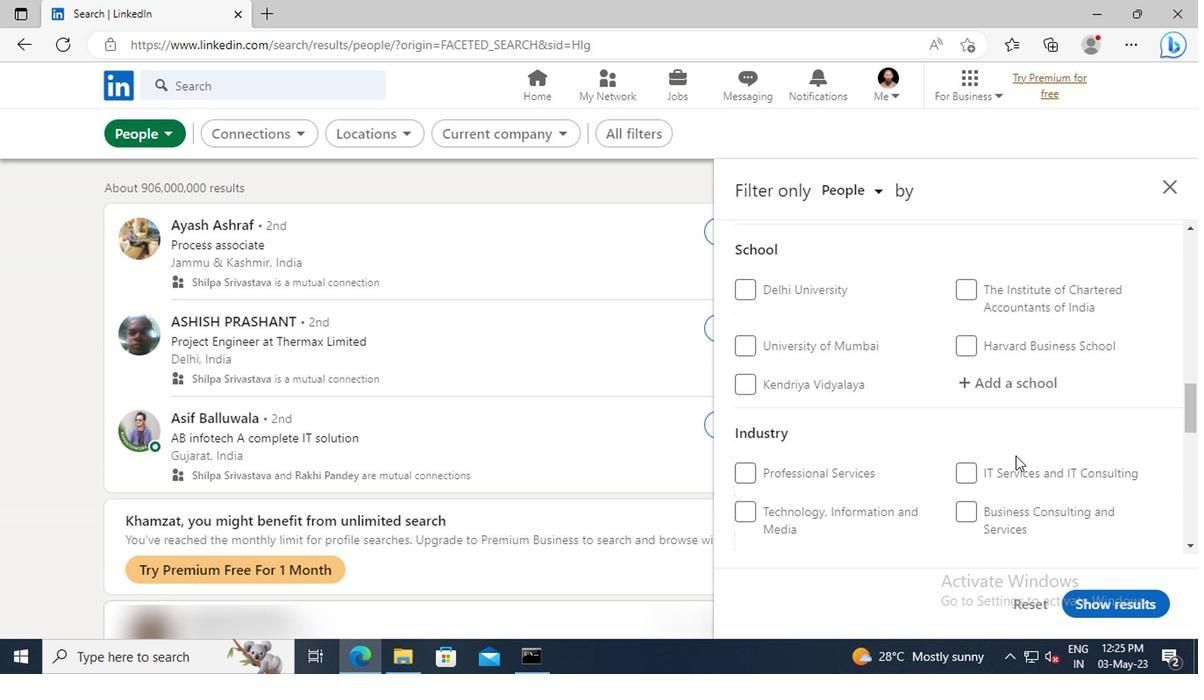
Action: Mouse scrolled (840, 441) with delta (0, 0)
Screenshot: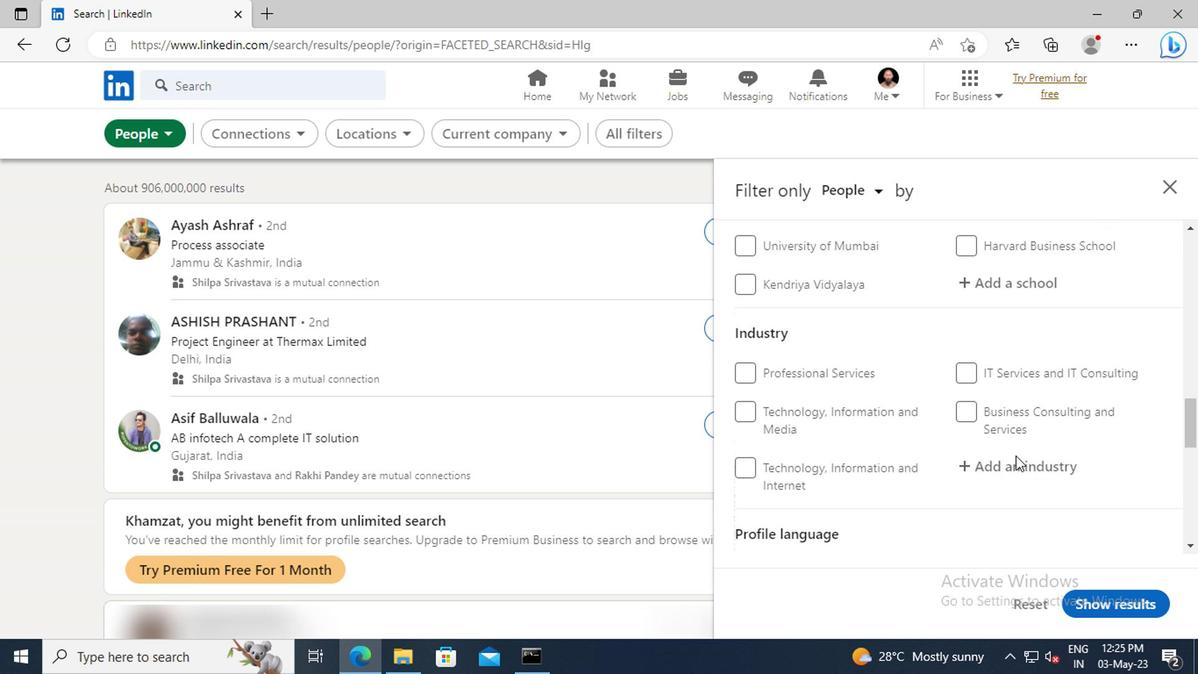 
Action: Mouse moved to (839, 429)
Screenshot: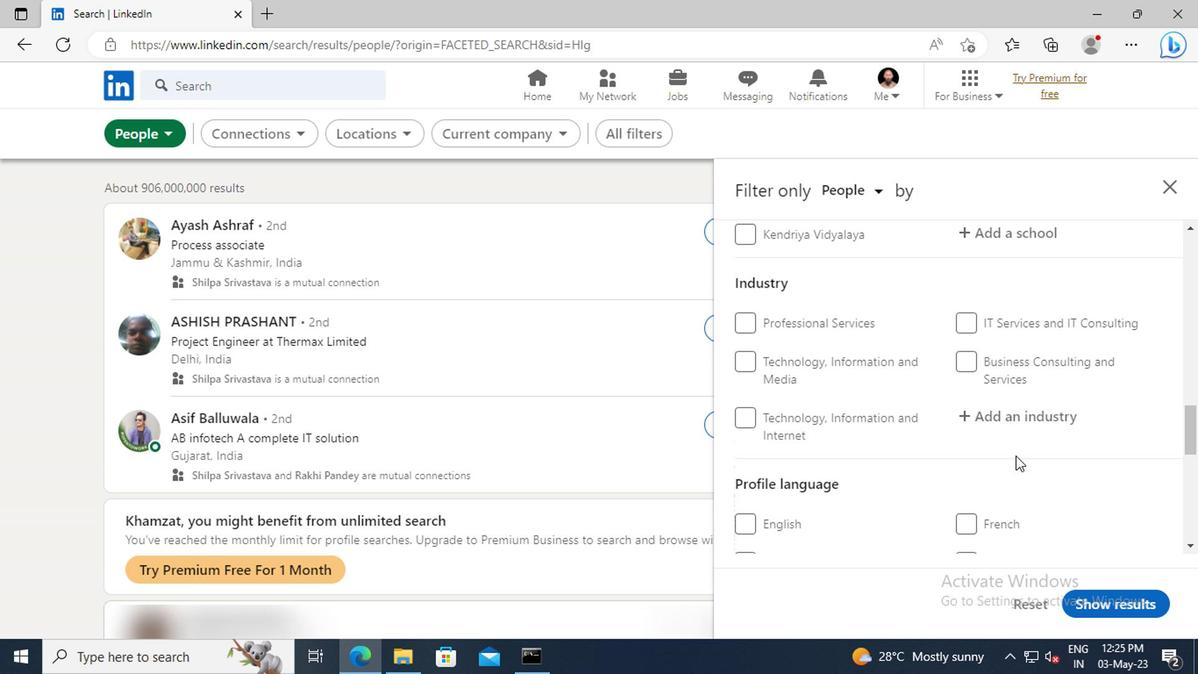 
Action: Mouse scrolled (839, 428) with delta (0, 0)
Screenshot: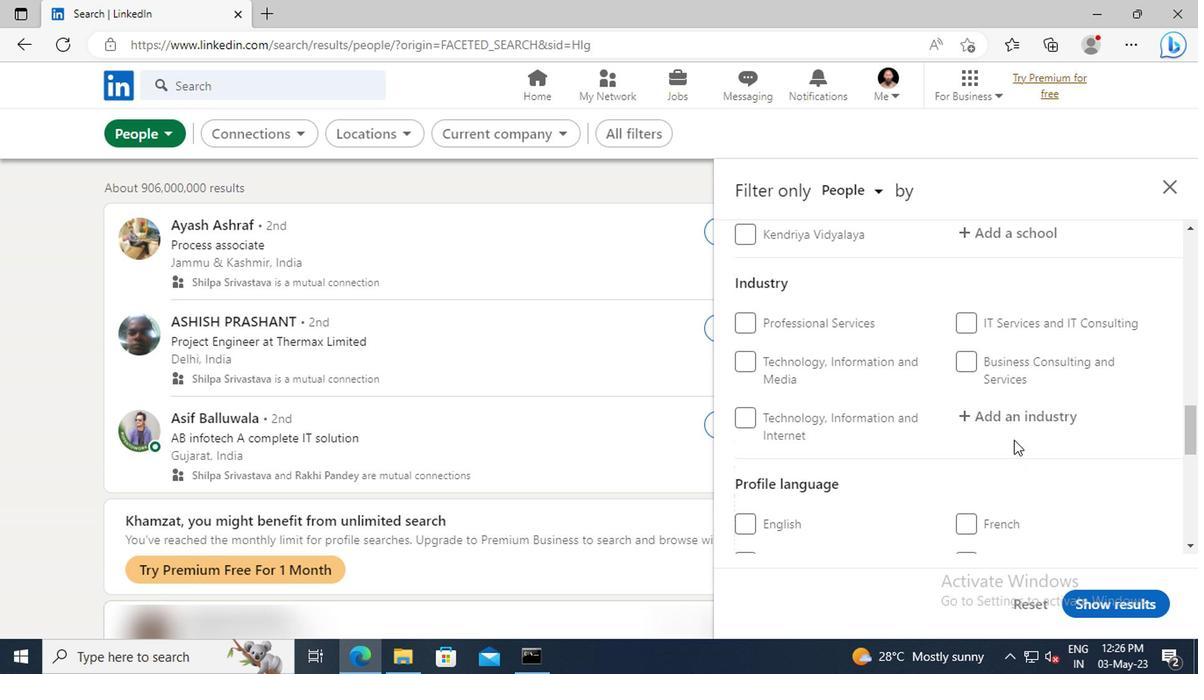 
Action: Mouse scrolled (839, 428) with delta (0, 0)
Screenshot: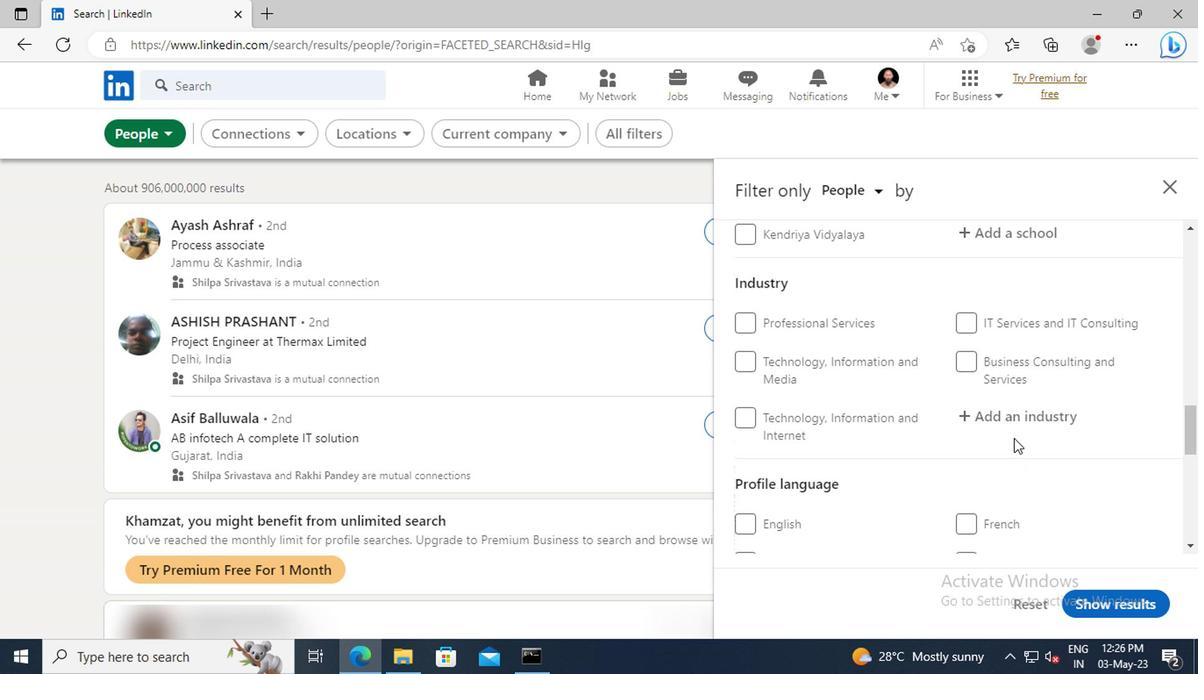 
Action: Mouse moved to (804, 449)
Screenshot: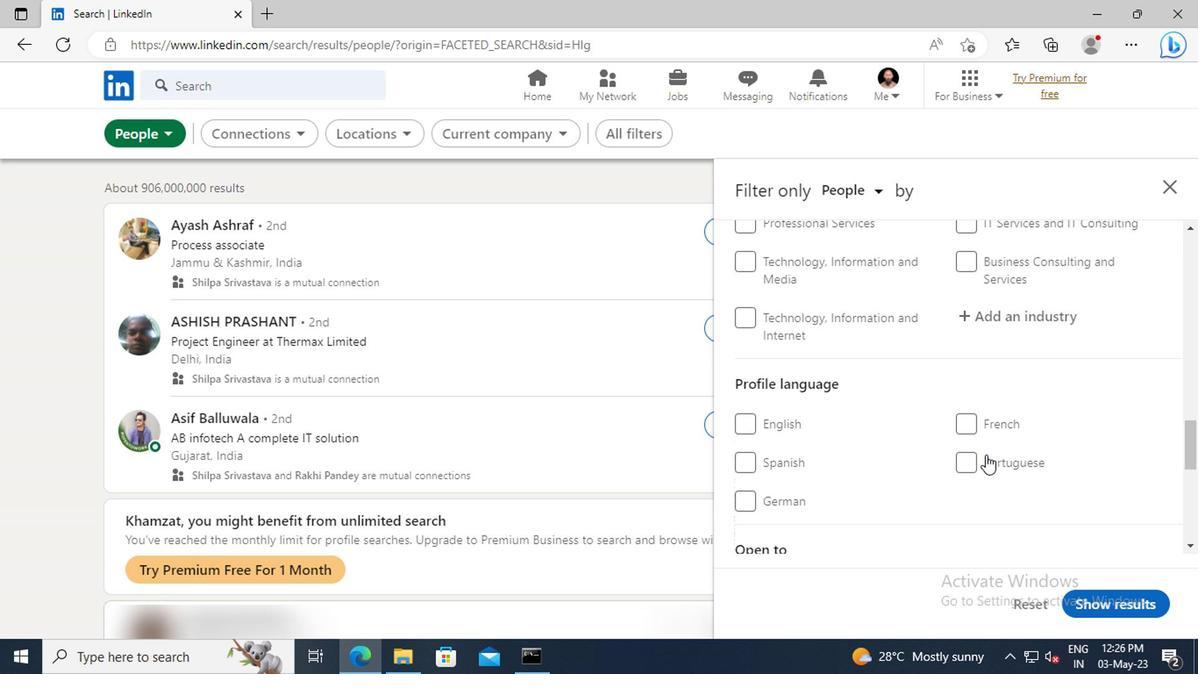 
Action: Mouse pressed left at (804, 449)
Screenshot: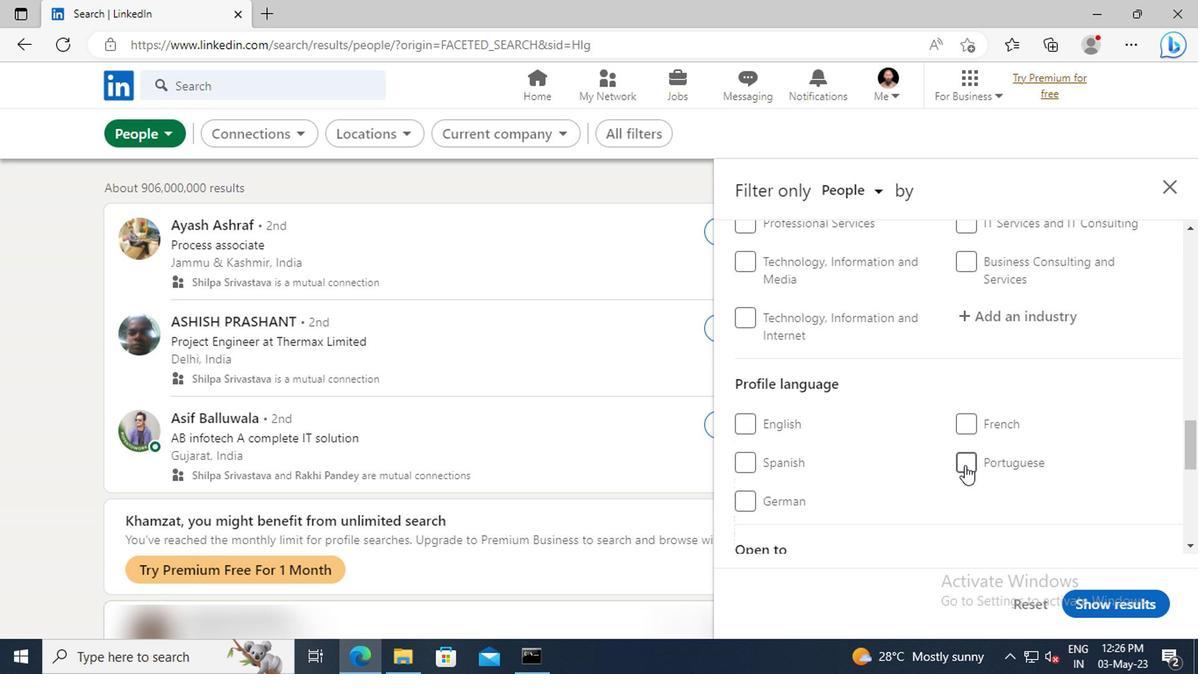 
Action: Mouse moved to (844, 426)
Screenshot: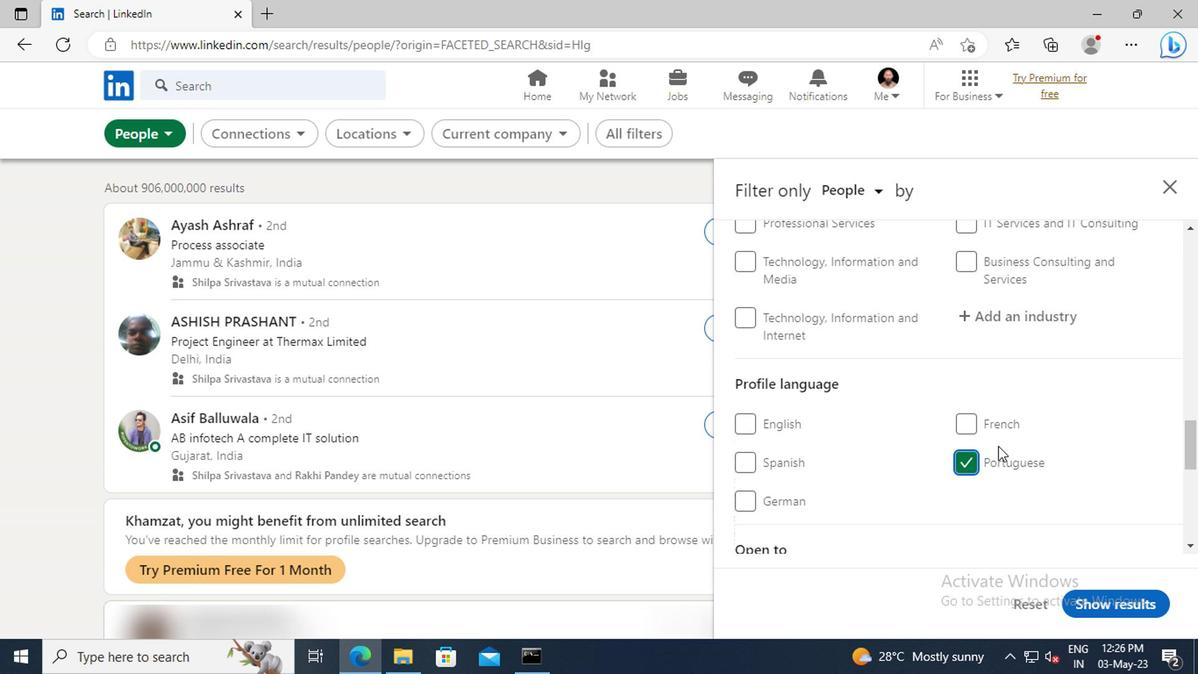 
Action: Mouse scrolled (844, 427) with delta (0, 0)
Screenshot: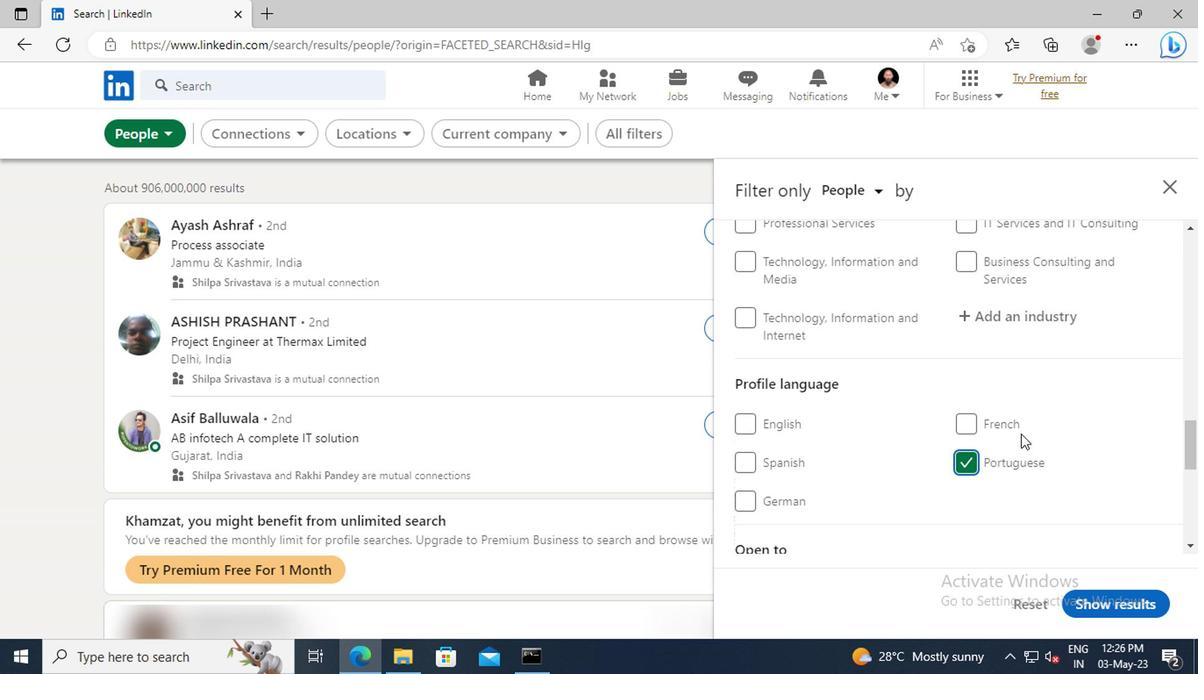 
Action: Mouse scrolled (844, 427) with delta (0, 0)
Screenshot: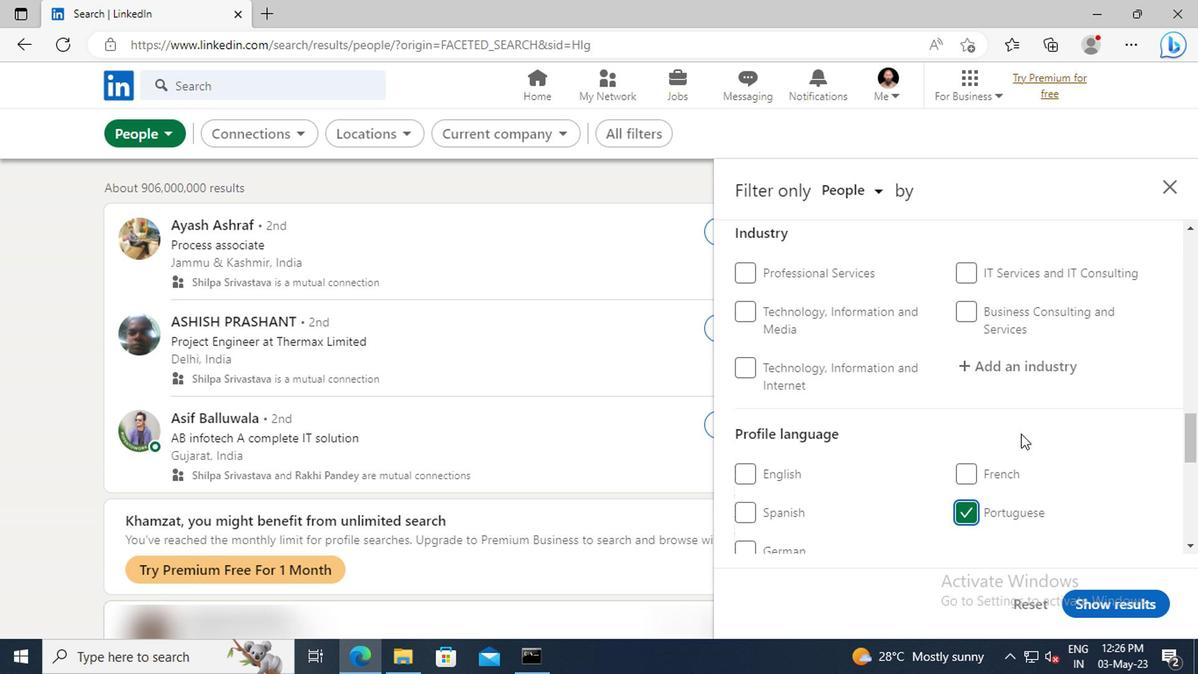 
Action: Mouse scrolled (844, 427) with delta (0, 0)
Screenshot: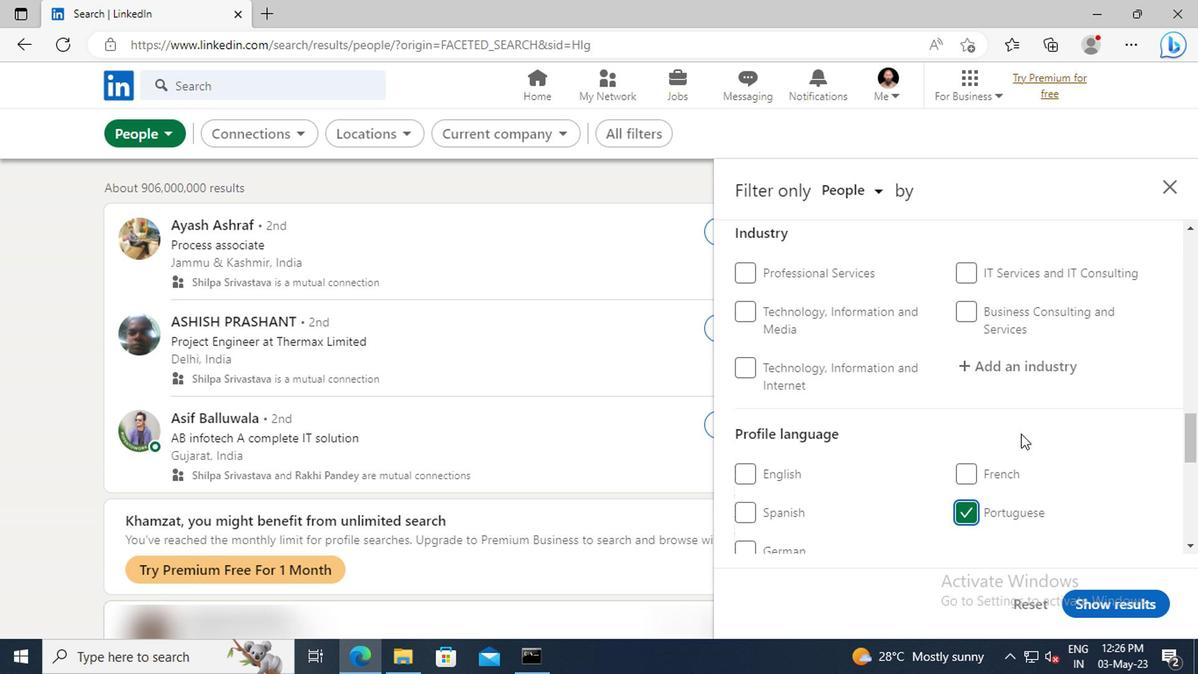 
Action: Mouse moved to (845, 425)
Screenshot: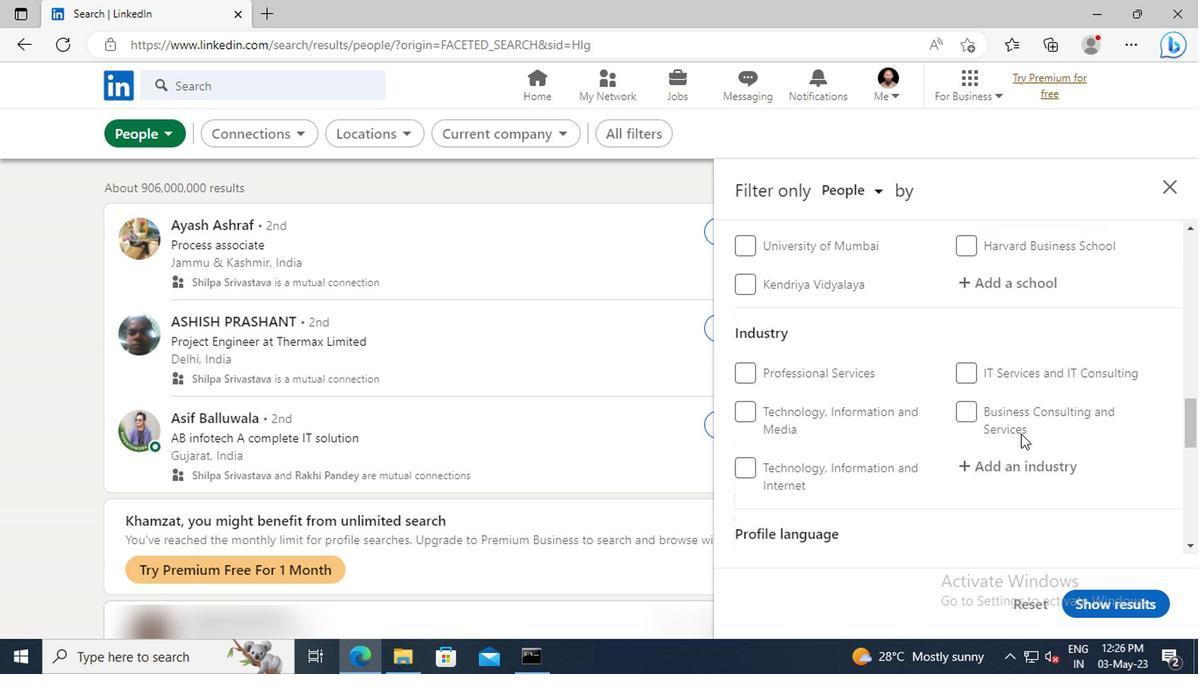 
Action: Mouse scrolled (845, 426) with delta (0, 0)
Screenshot: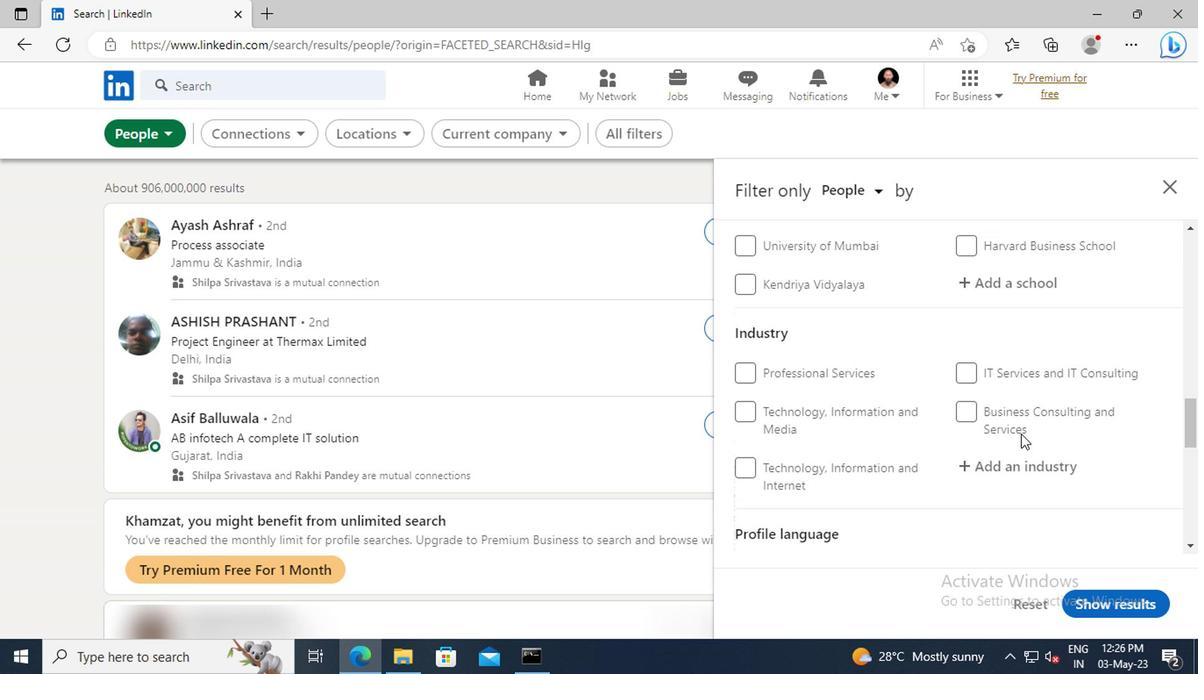 
Action: Mouse scrolled (845, 426) with delta (0, 0)
Screenshot: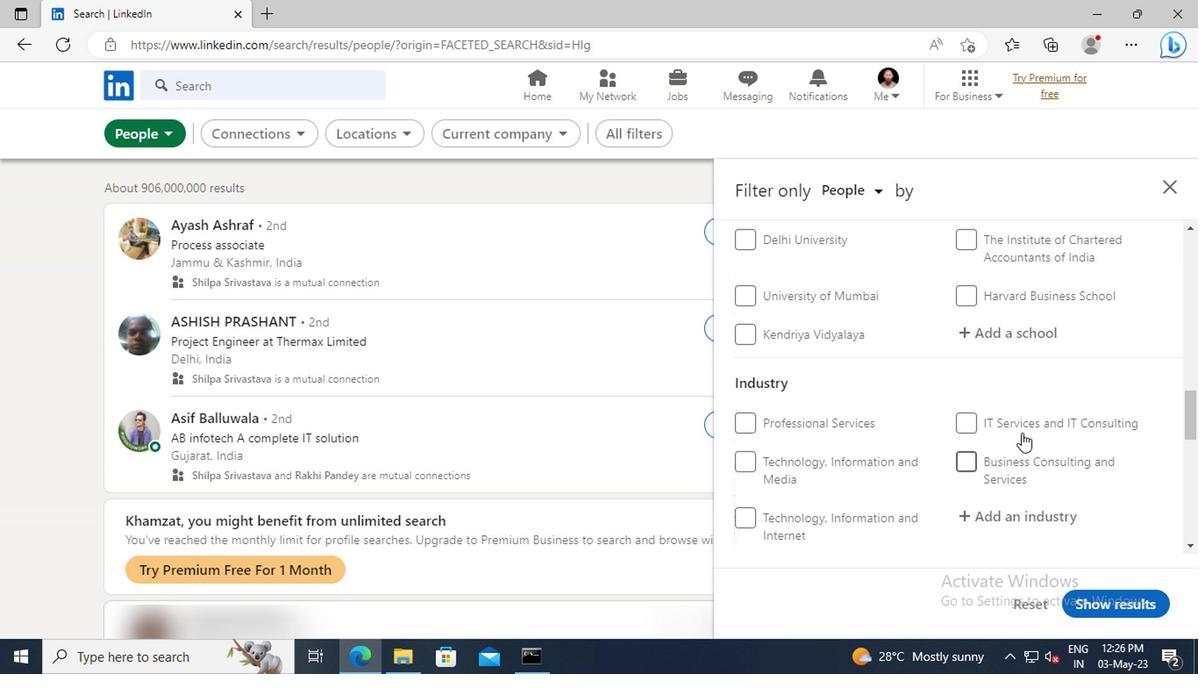 
Action: Mouse scrolled (845, 426) with delta (0, 0)
Screenshot: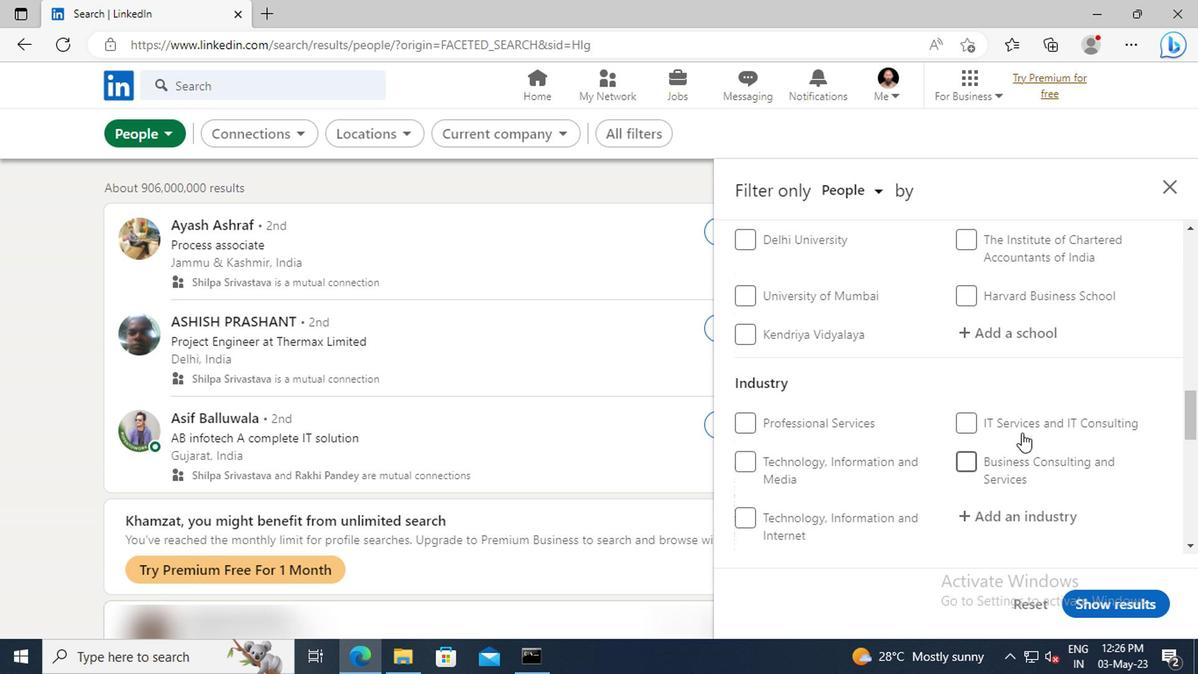 
Action: Mouse scrolled (845, 426) with delta (0, 0)
Screenshot: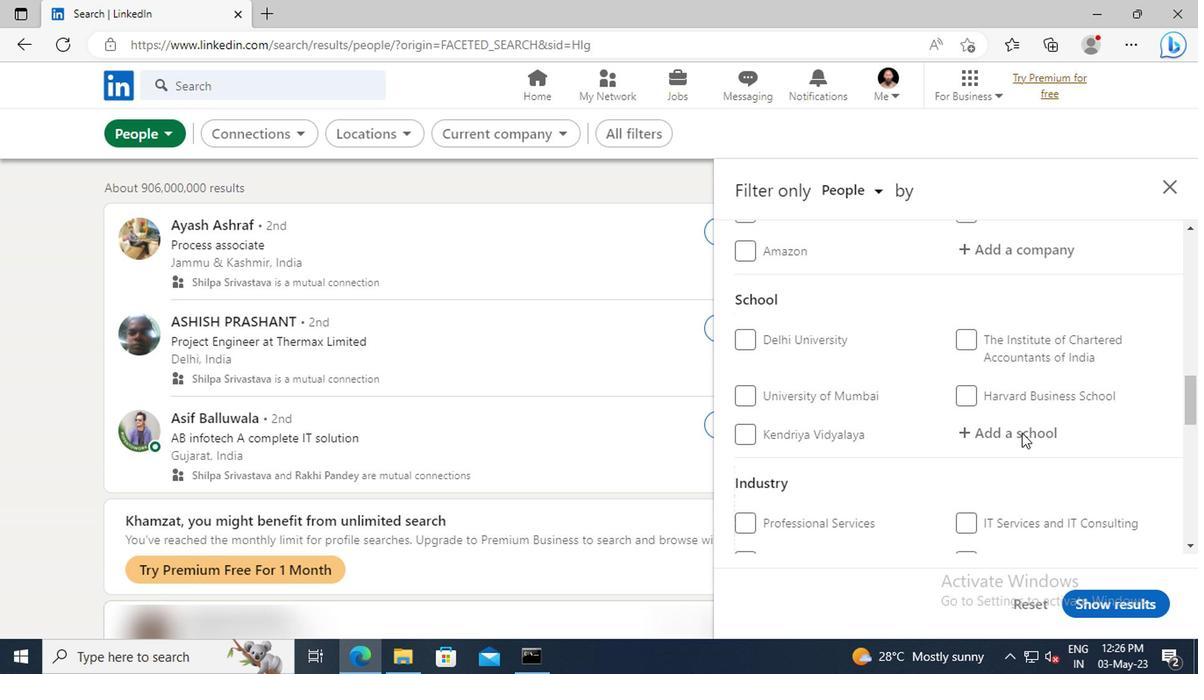
Action: Mouse scrolled (845, 426) with delta (0, 0)
Screenshot: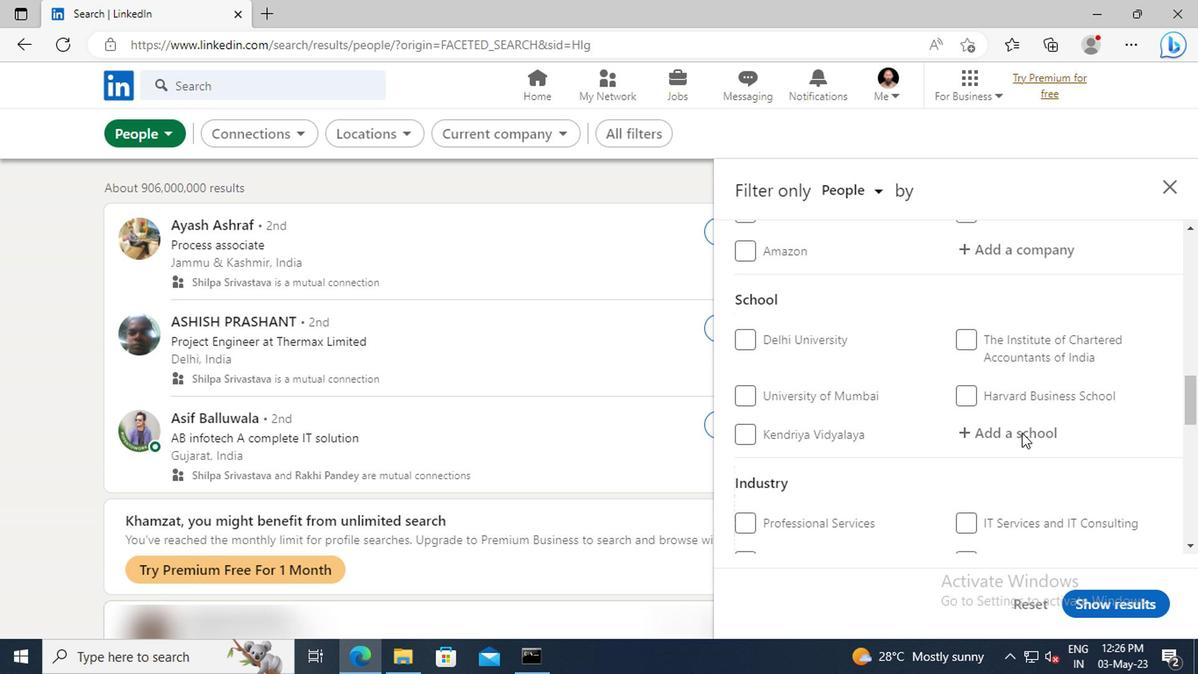 
Action: Mouse scrolled (845, 426) with delta (0, 0)
Screenshot: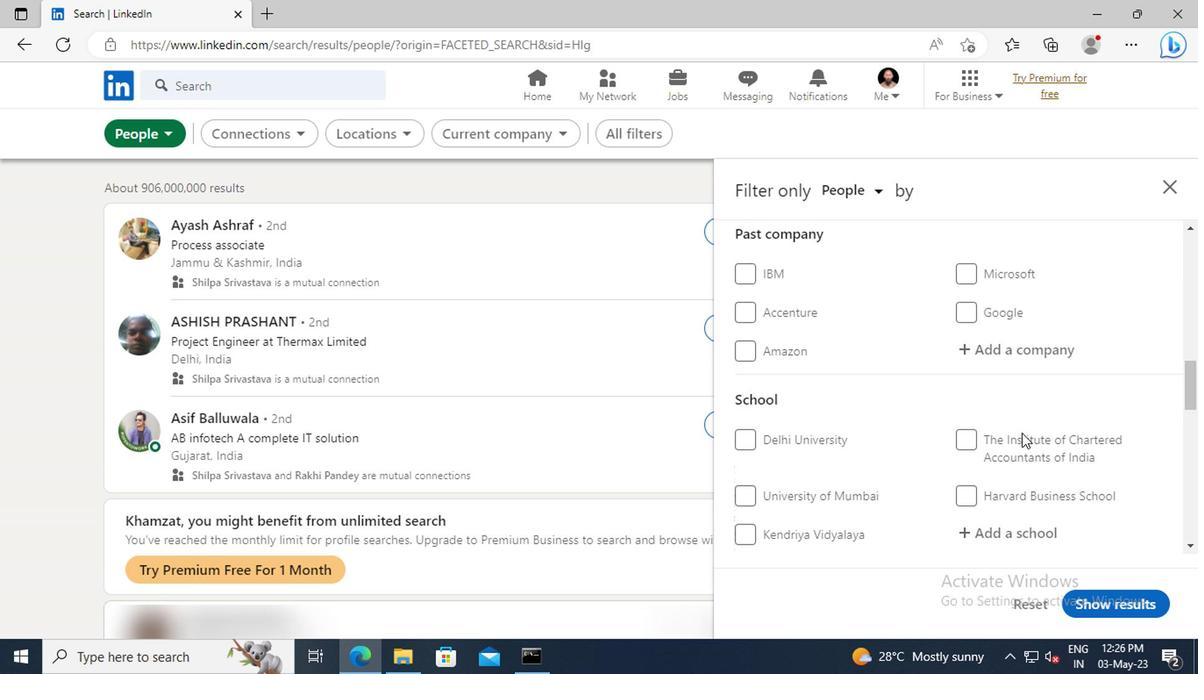 
Action: Mouse scrolled (845, 426) with delta (0, 0)
Screenshot: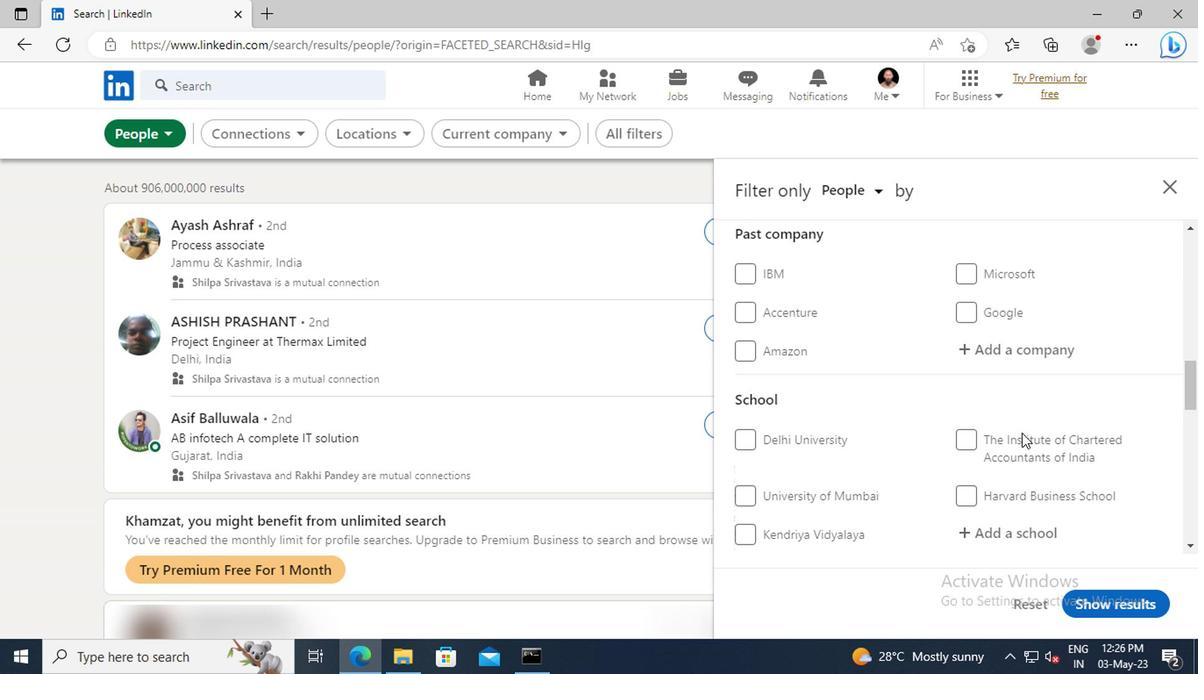 
Action: Mouse scrolled (845, 426) with delta (0, 0)
Screenshot: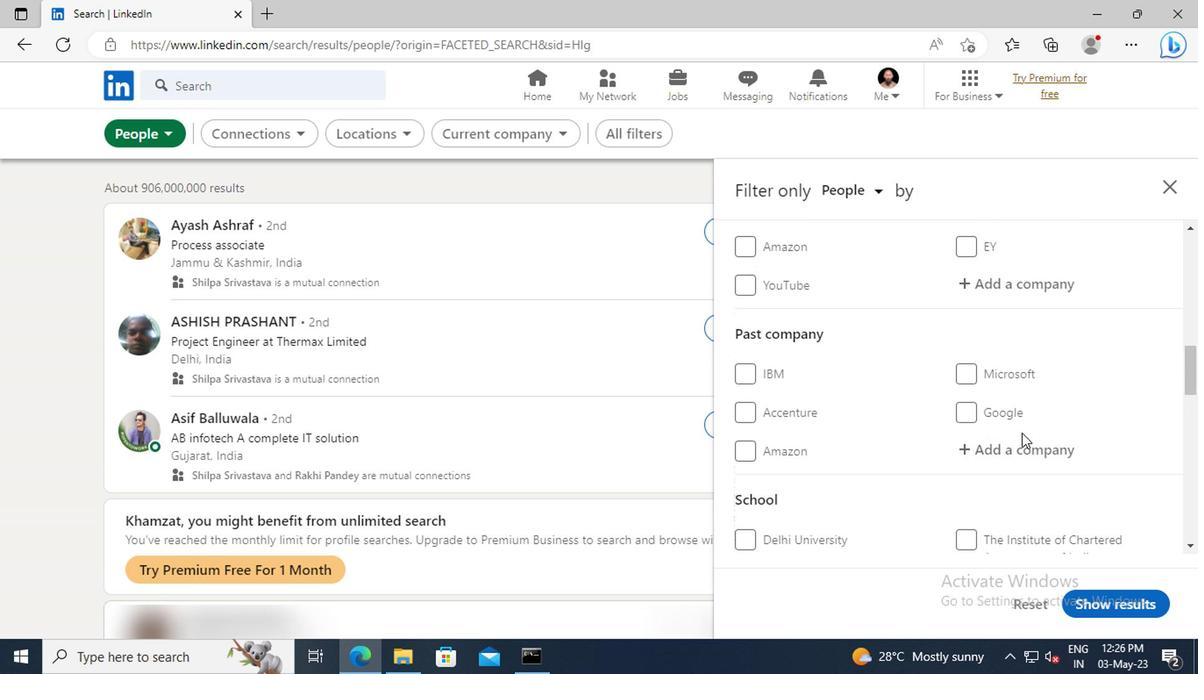 
Action: Mouse moved to (845, 410)
Screenshot: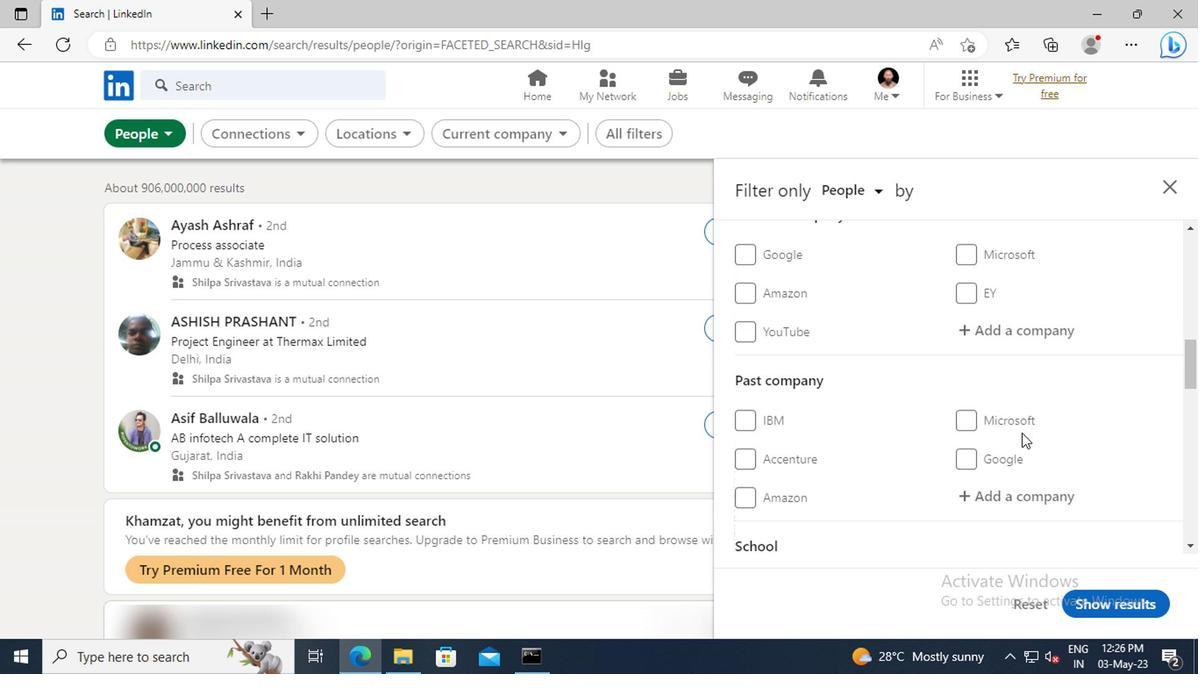 
Action: Mouse scrolled (845, 411) with delta (0, 0)
Screenshot: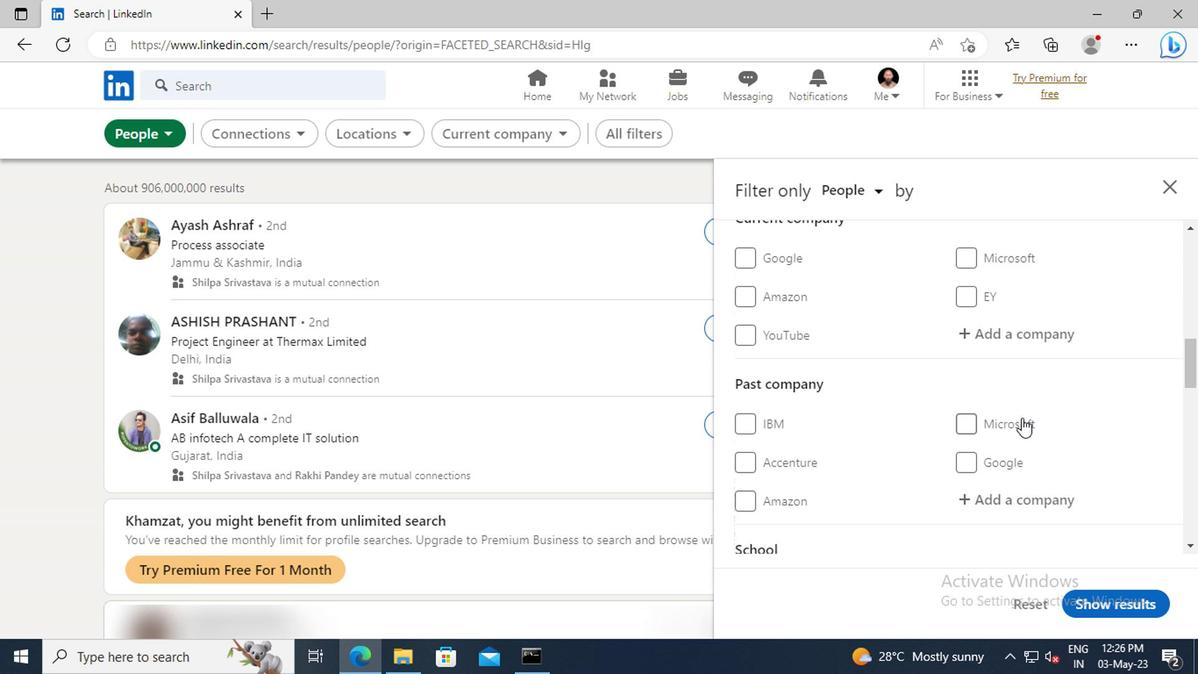 
Action: Mouse moved to (831, 395)
Screenshot: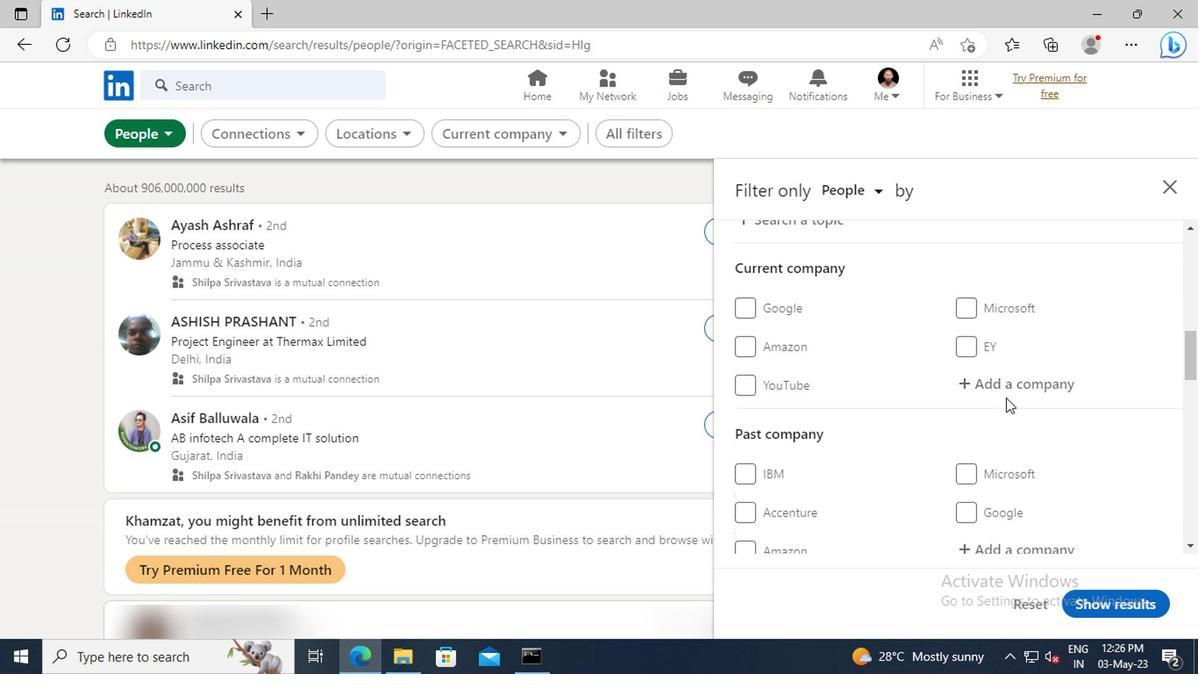 
Action: Mouse pressed left at (831, 395)
Screenshot: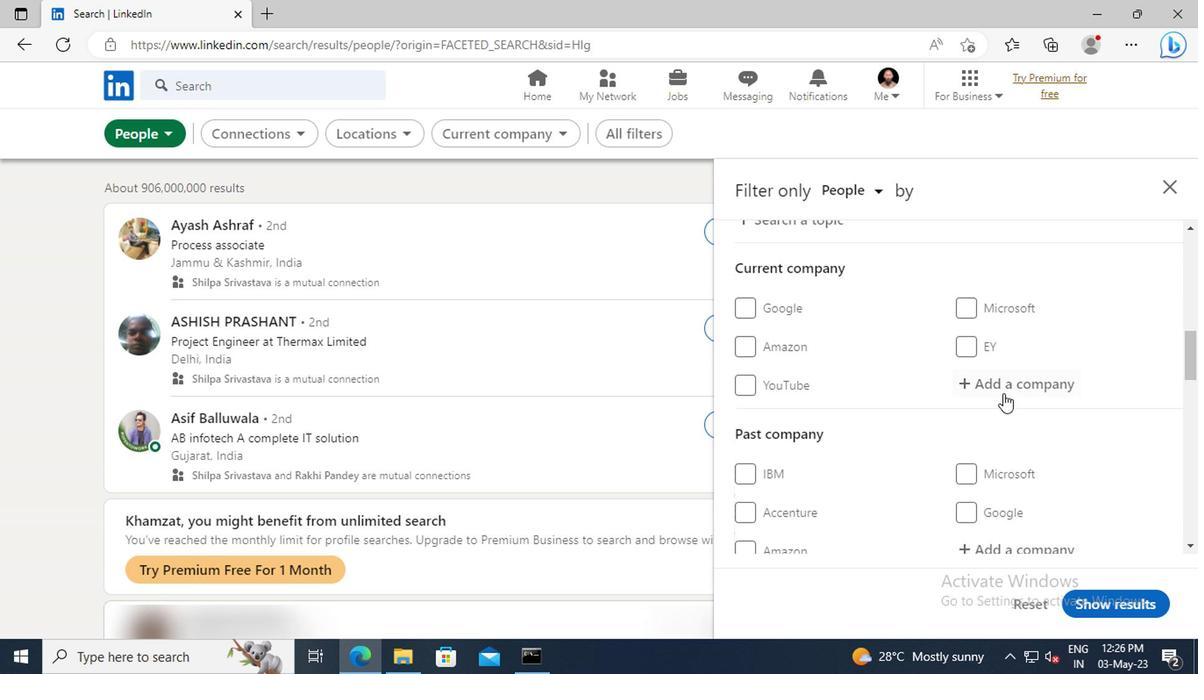
Action: Key pressed <Key.shift>MOTIVE
Screenshot: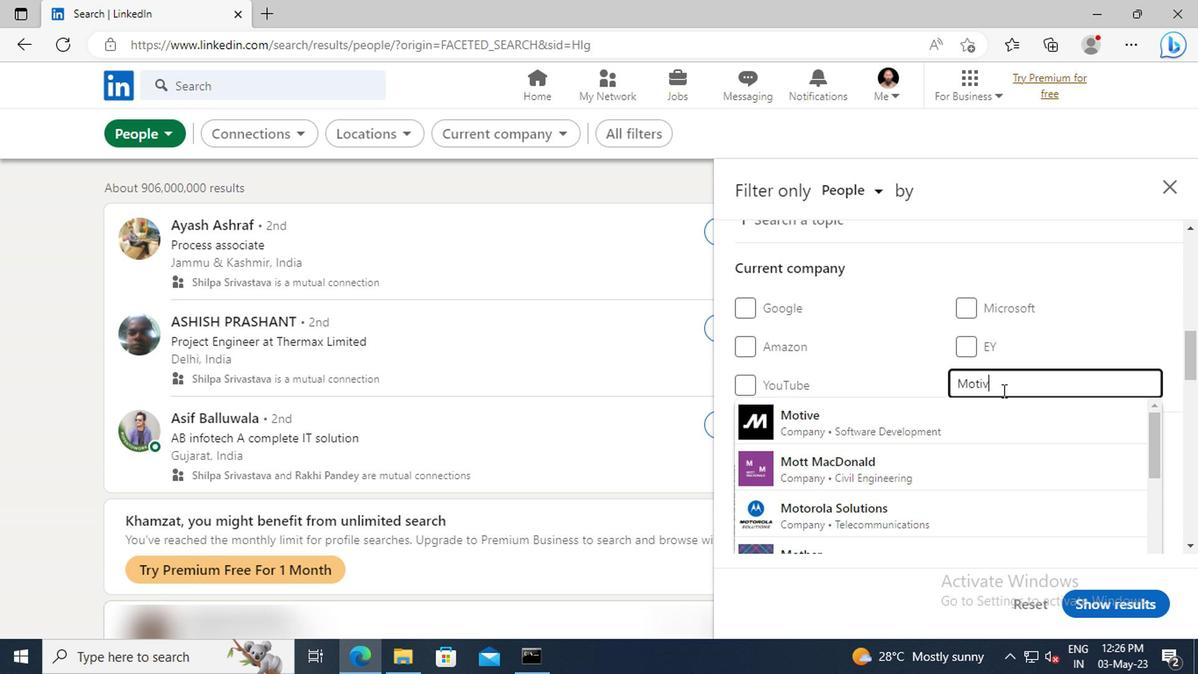 
Action: Mouse moved to (832, 412)
Screenshot: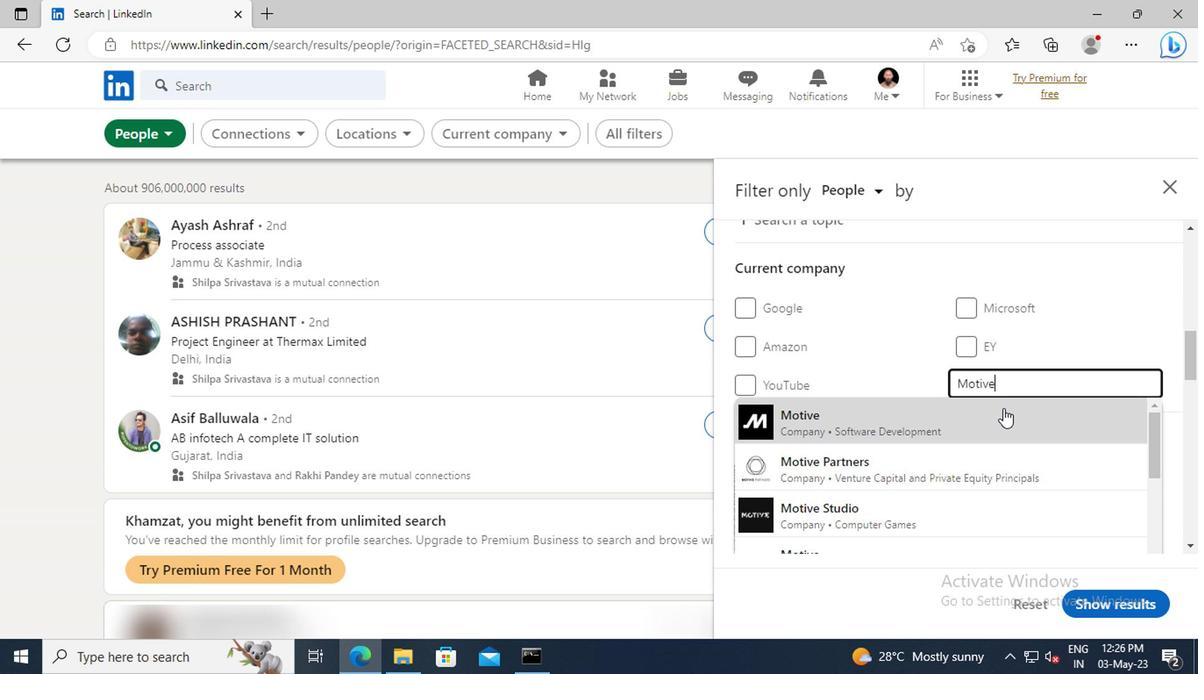 
Action: Mouse pressed left at (832, 412)
Screenshot: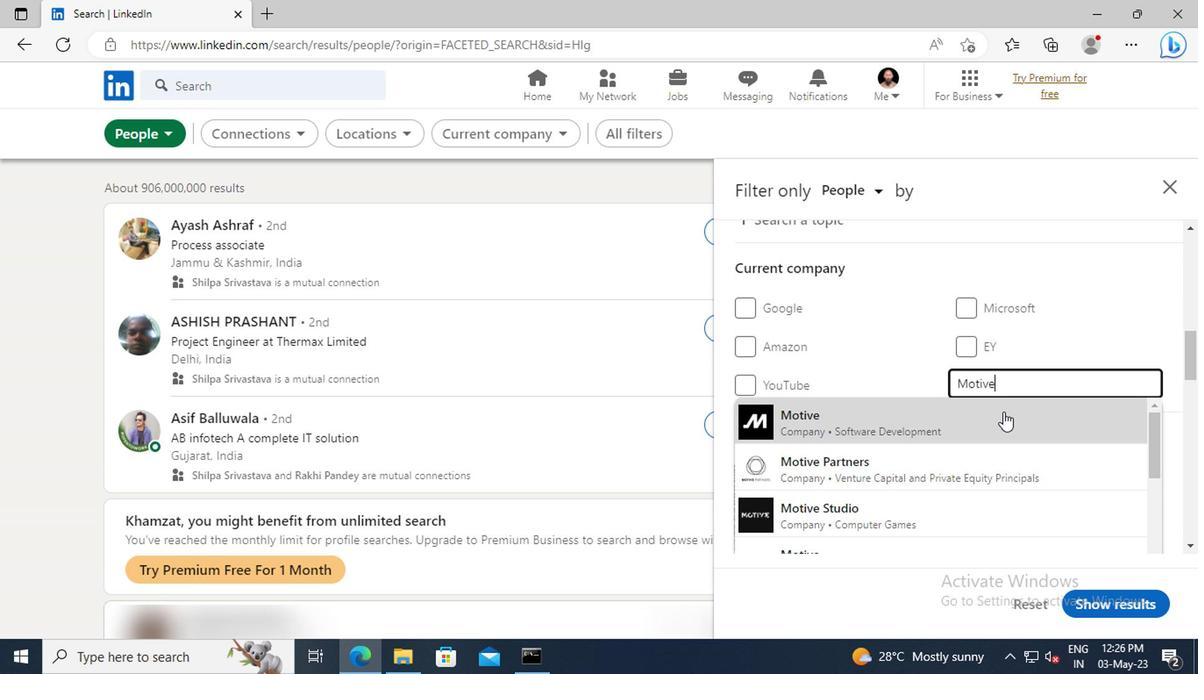 
Action: Mouse scrolled (832, 412) with delta (0, 0)
Screenshot: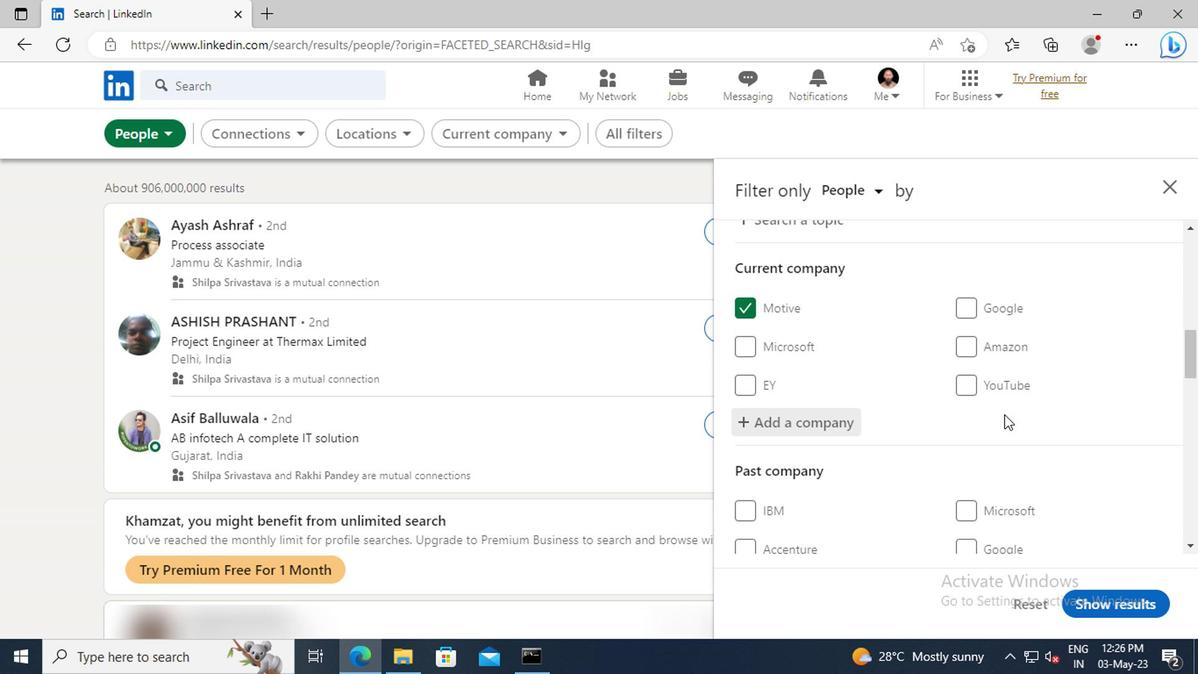 
Action: Mouse scrolled (832, 412) with delta (0, 0)
Screenshot: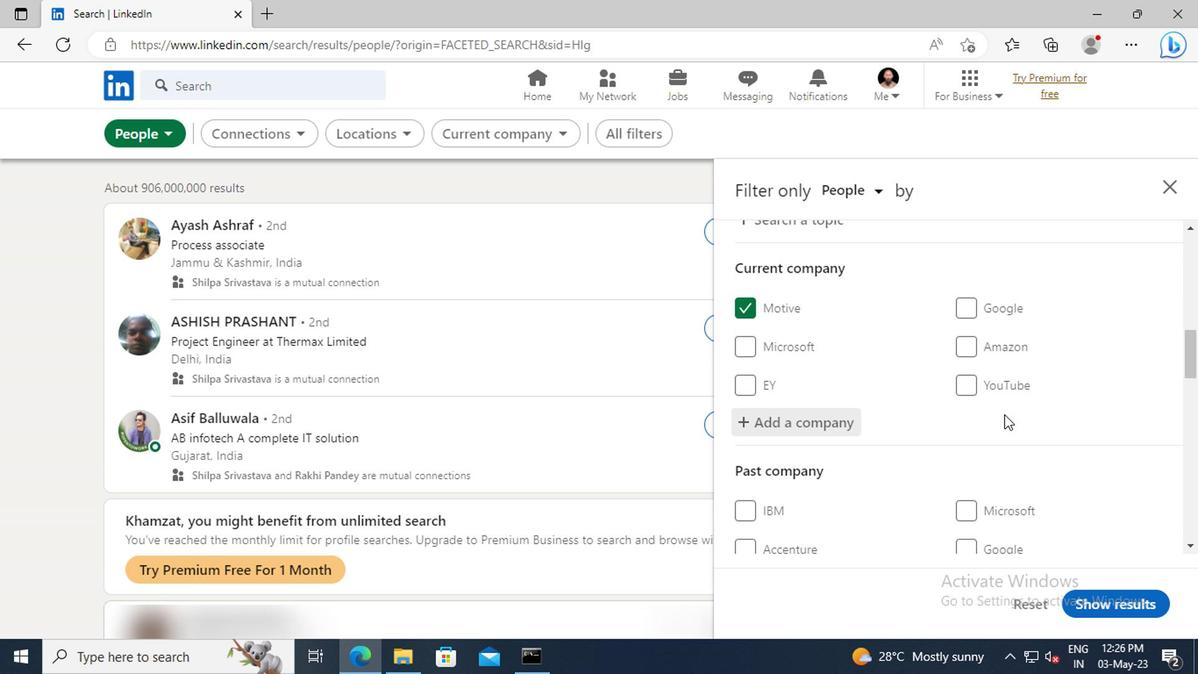 
Action: Mouse scrolled (832, 412) with delta (0, 0)
Screenshot: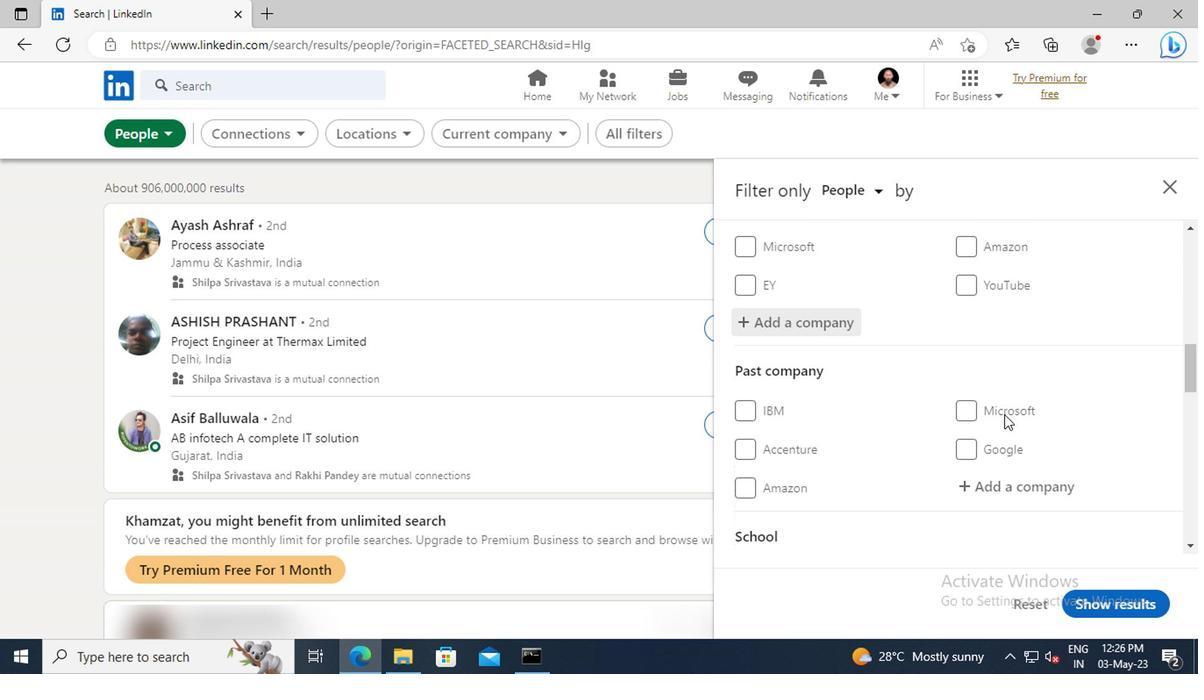 
Action: Mouse scrolled (832, 412) with delta (0, 0)
Screenshot: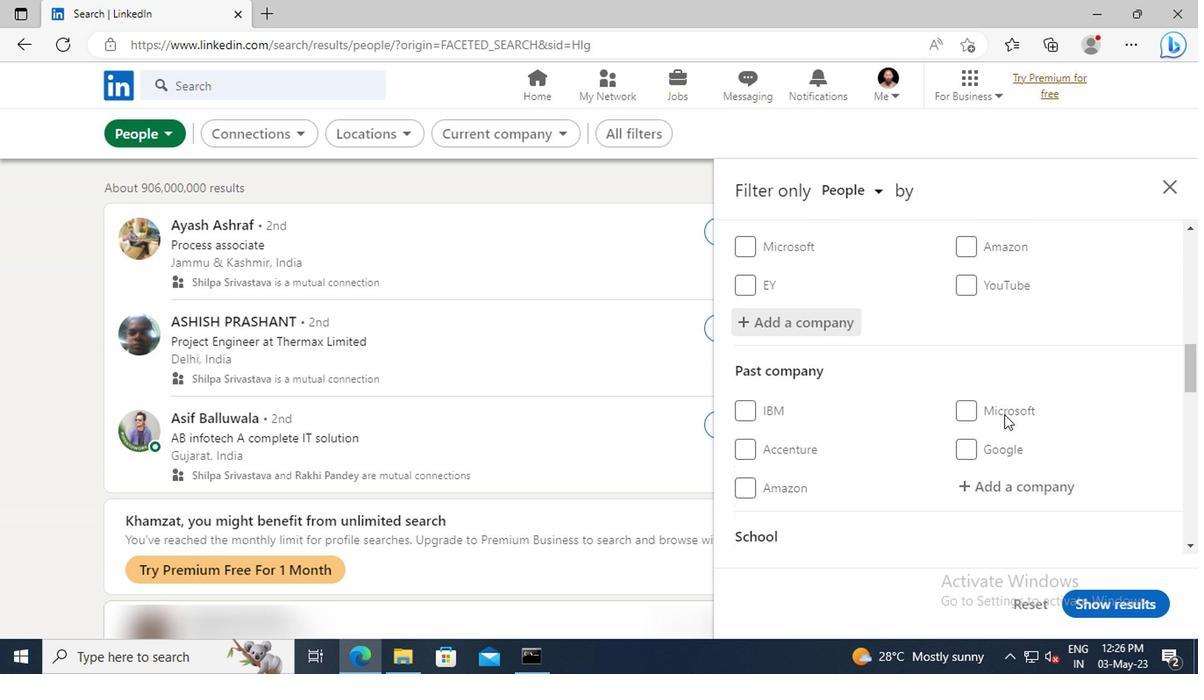 
Action: Mouse moved to (832, 408)
Screenshot: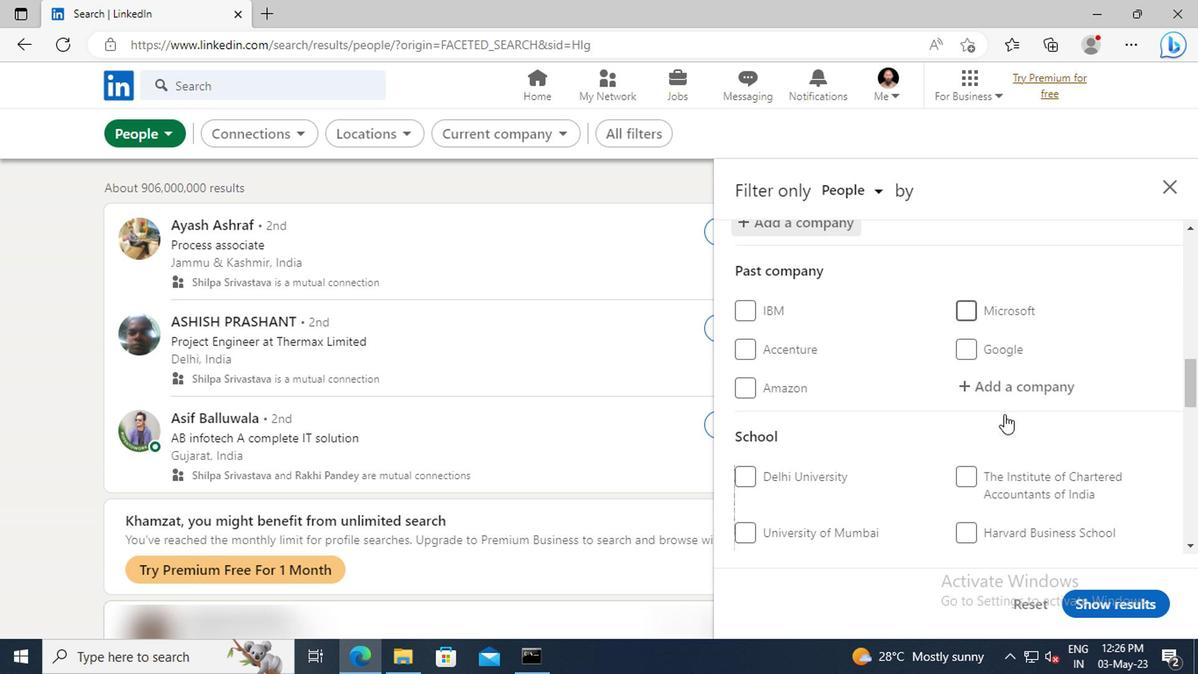 
Action: Mouse scrolled (832, 407) with delta (0, 0)
Screenshot: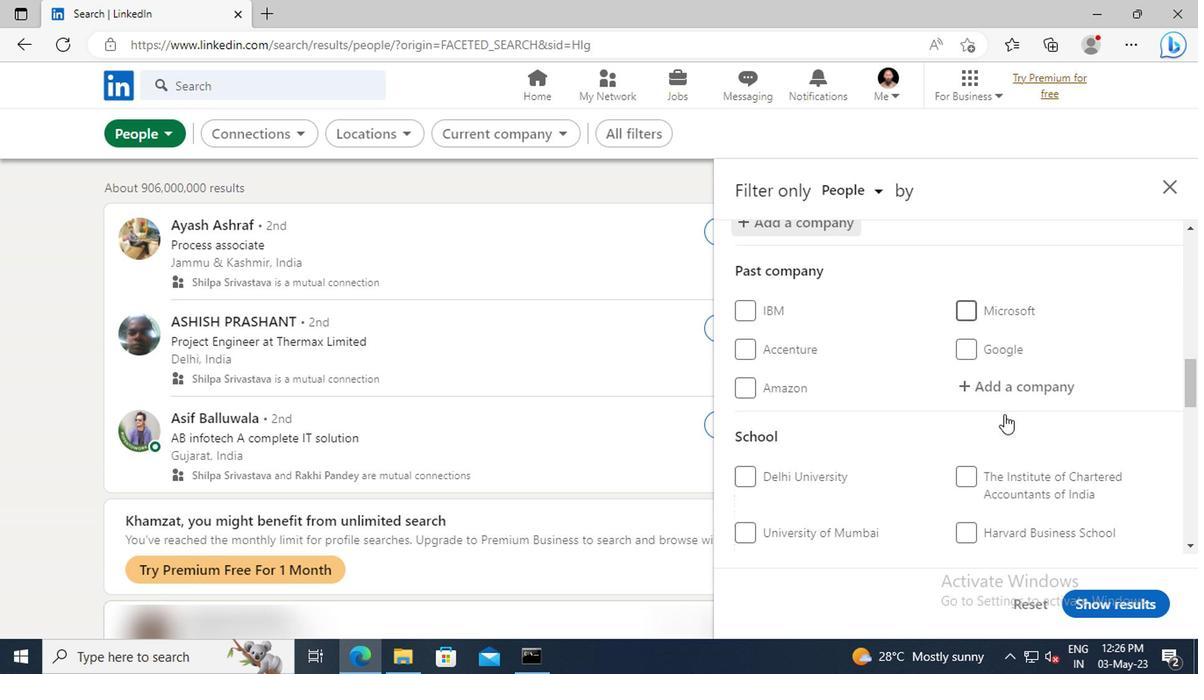 
Action: Mouse moved to (832, 407)
Screenshot: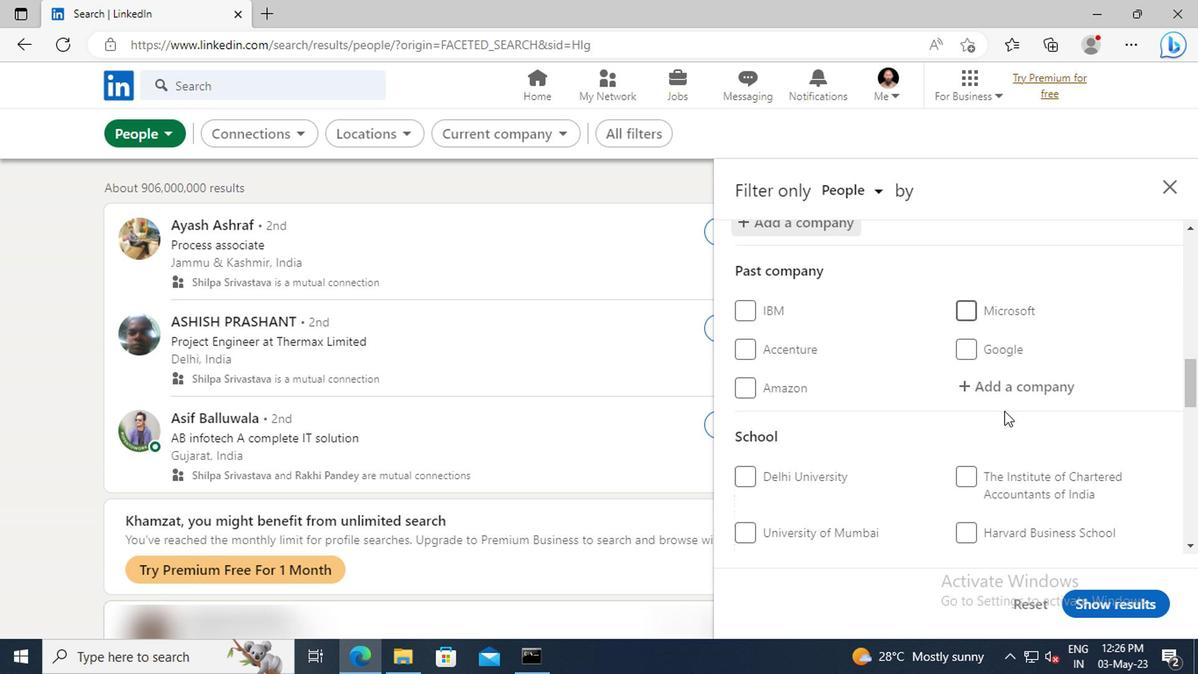 
Action: Mouse scrolled (832, 406) with delta (0, 0)
Screenshot: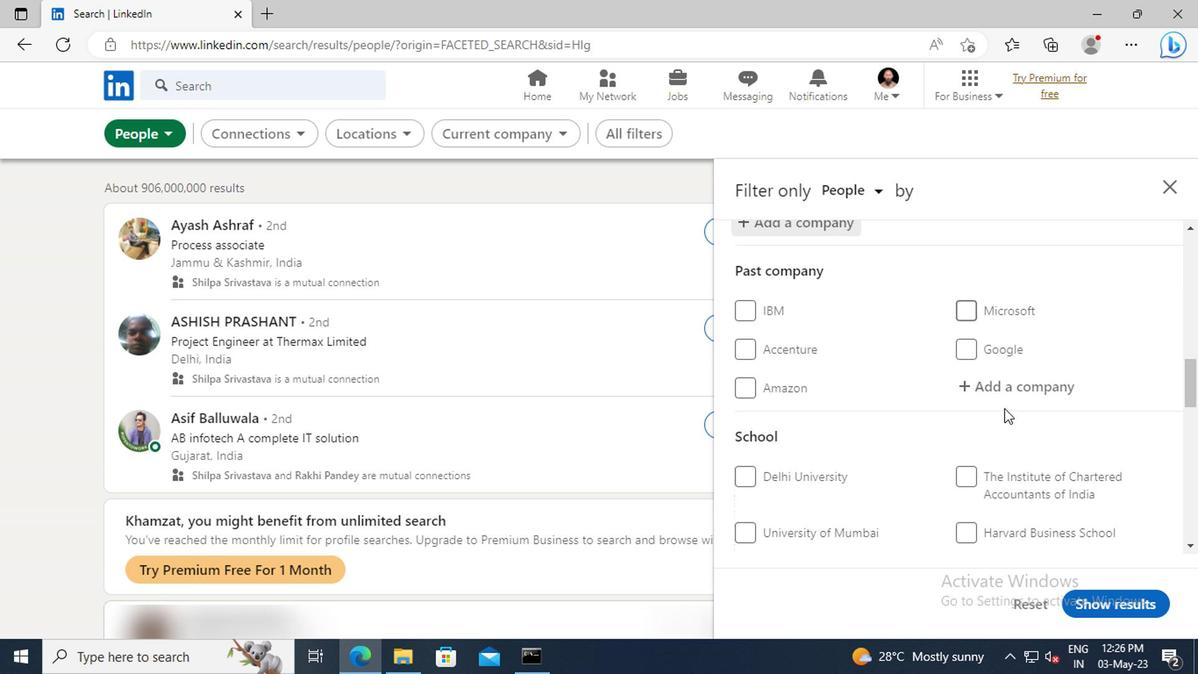 
Action: Mouse moved to (816, 391)
Screenshot: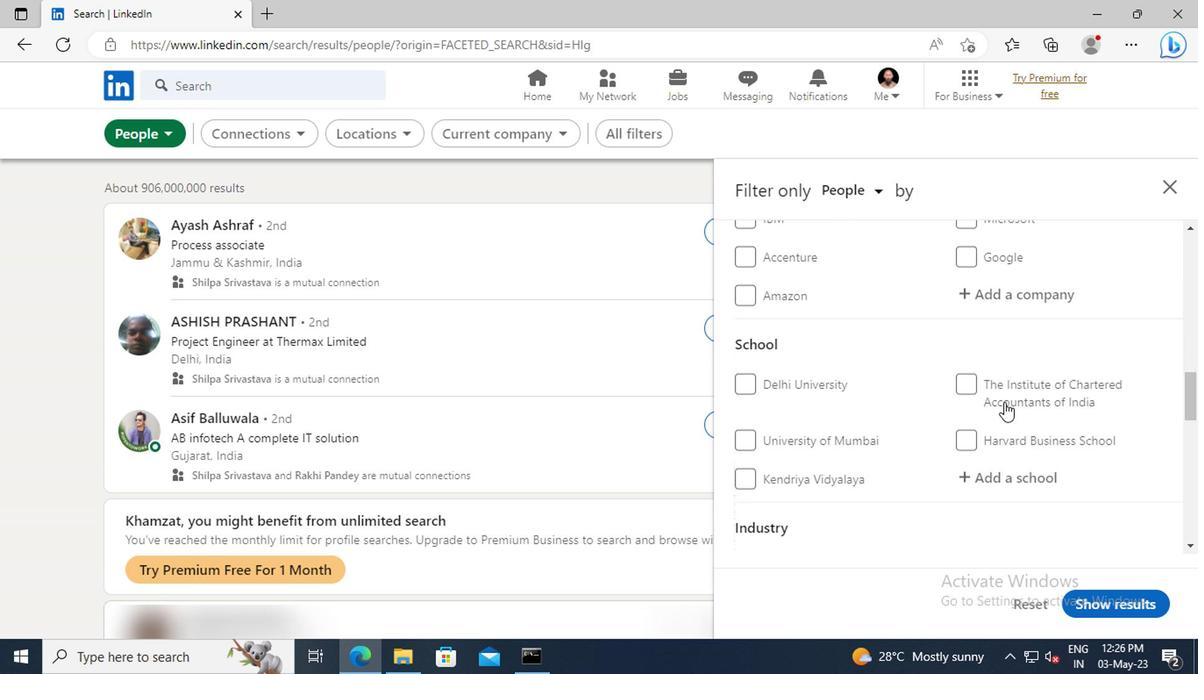 
Action: Mouse scrolled (816, 390) with delta (0, 0)
Screenshot: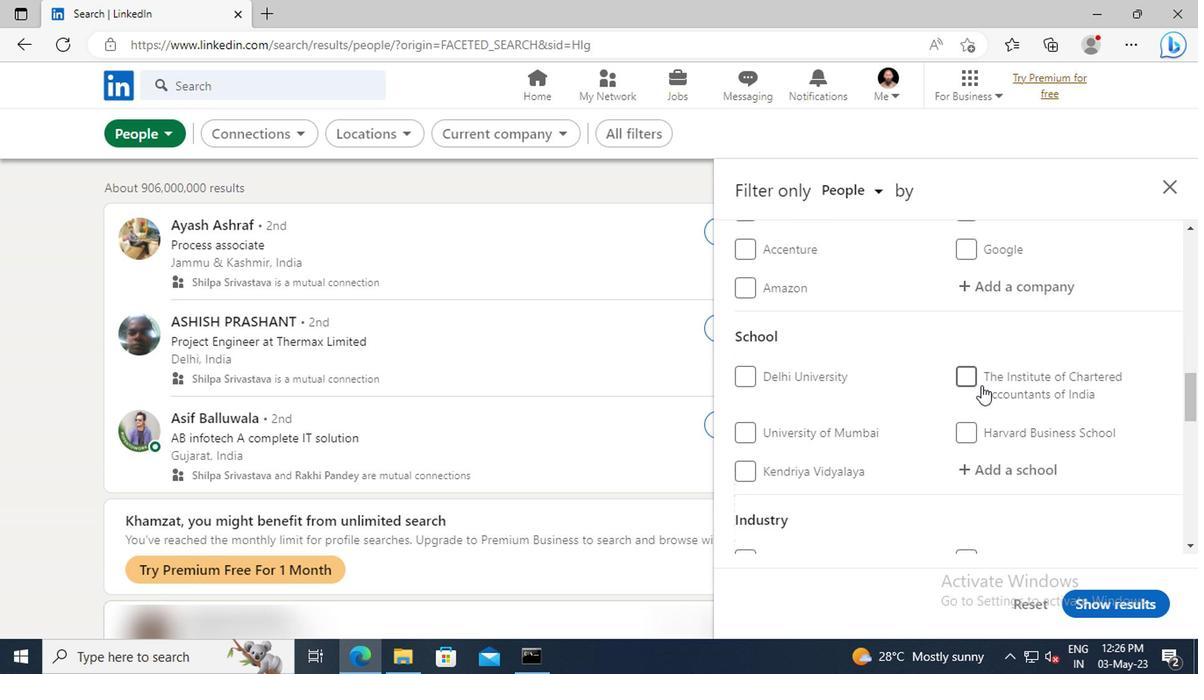 
Action: Mouse moved to (819, 417)
Screenshot: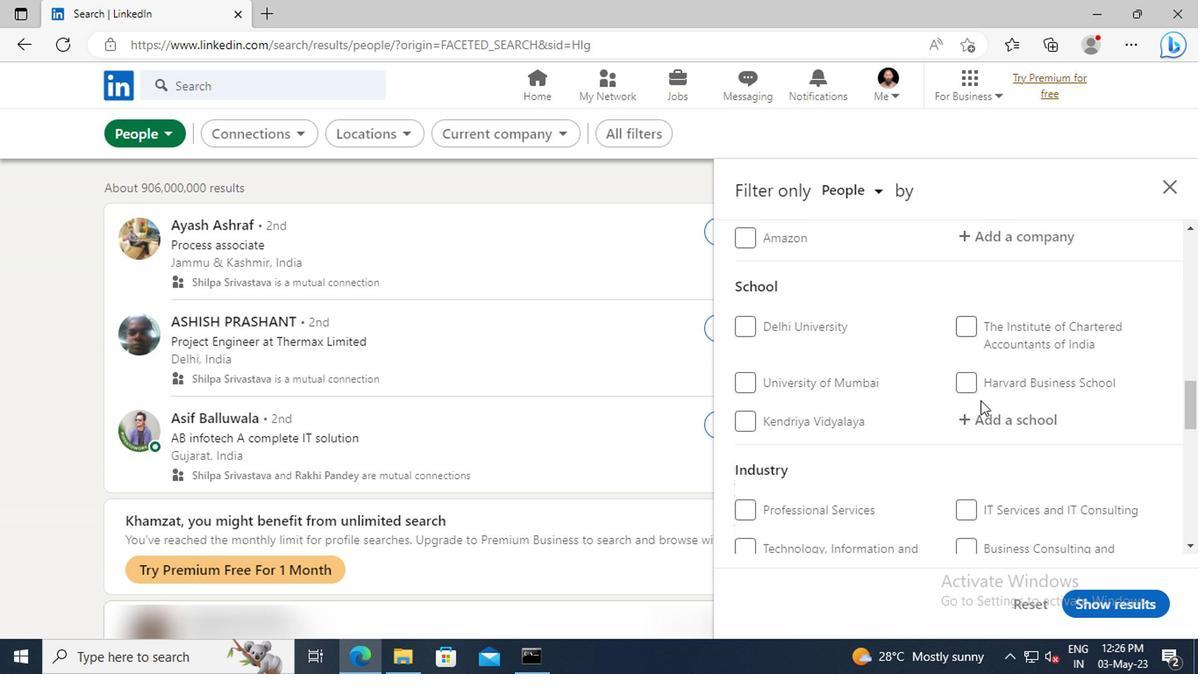 
Action: Mouse pressed left at (819, 417)
Screenshot: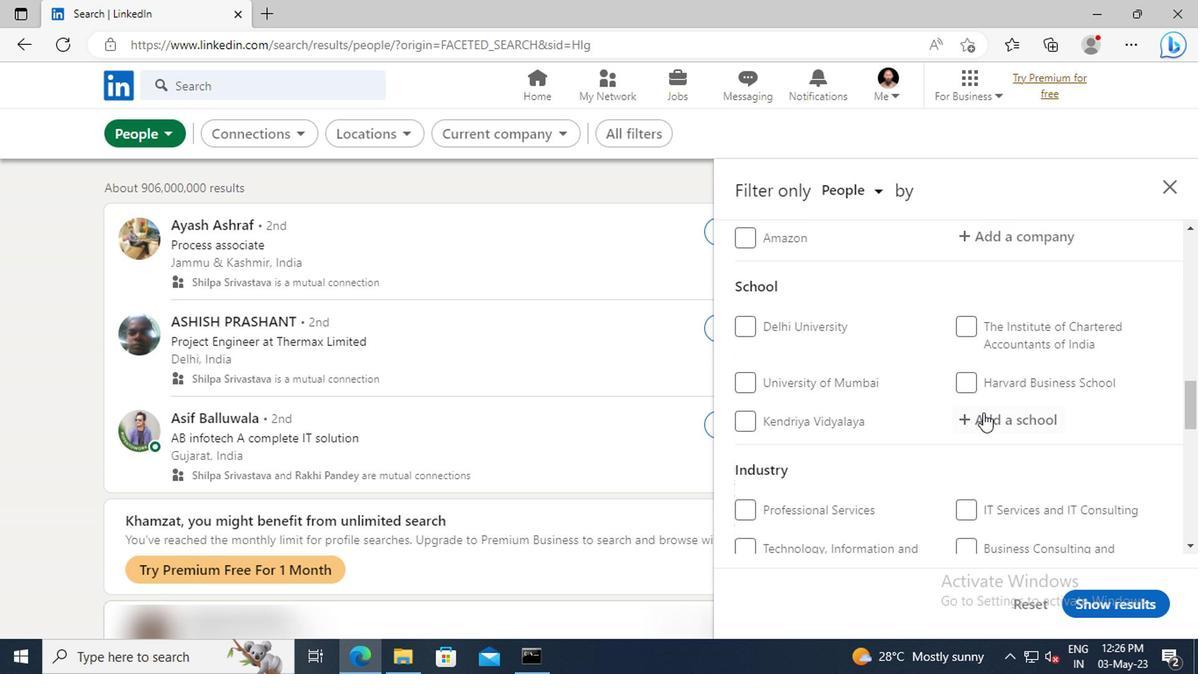 
Action: Key pressed <Key.shift>TRIDENT<Key.space><Key.shift>ACADE
Screenshot: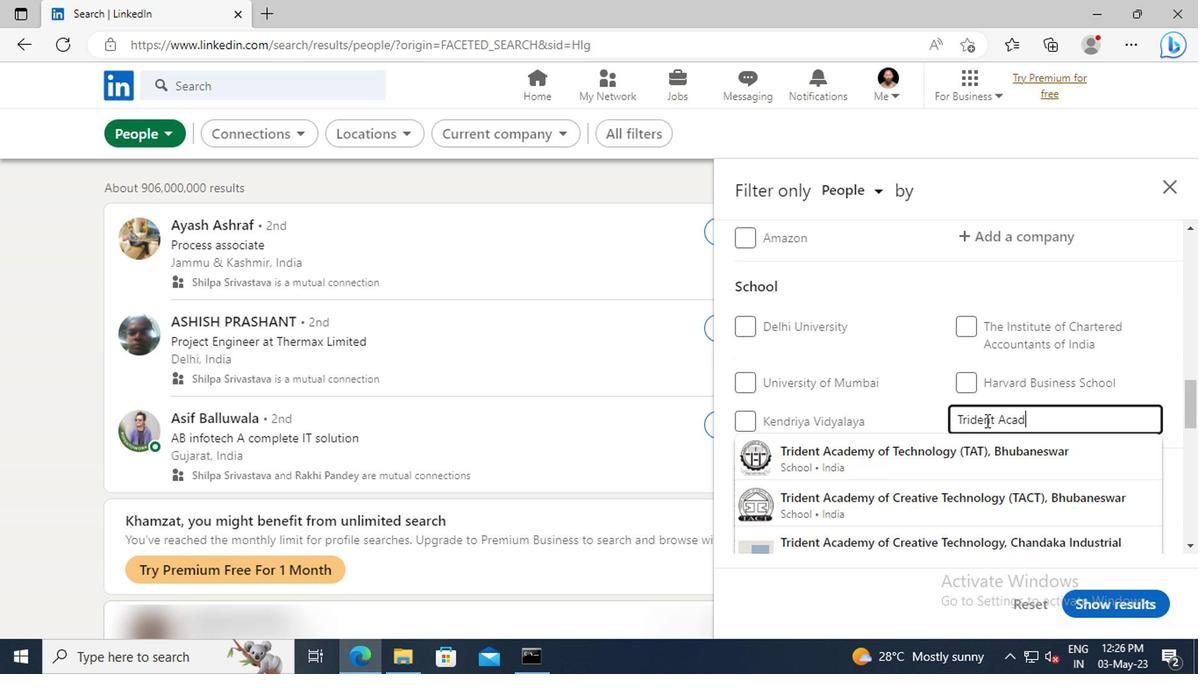 
Action: Mouse moved to (819, 440)
Screenshot: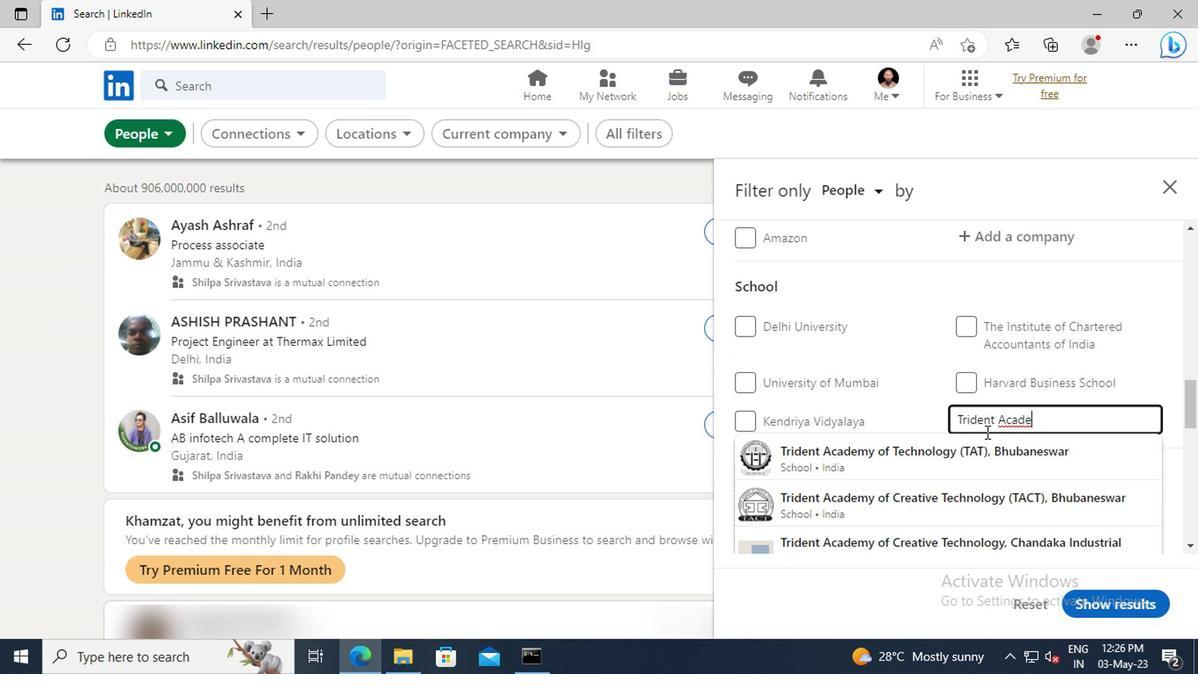 
Action: Mouse pressed left at (819, 440)
Screenshot: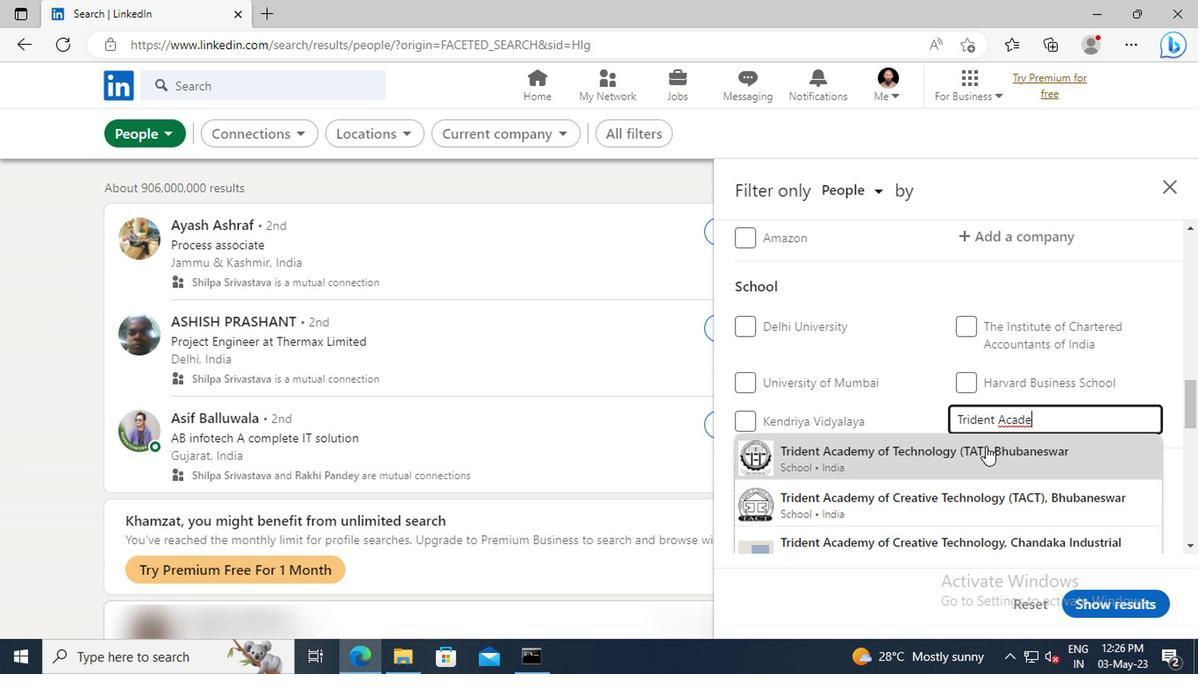
Action: Mouse scrolled (819, 439) with delta (0, 0)
Screenshot: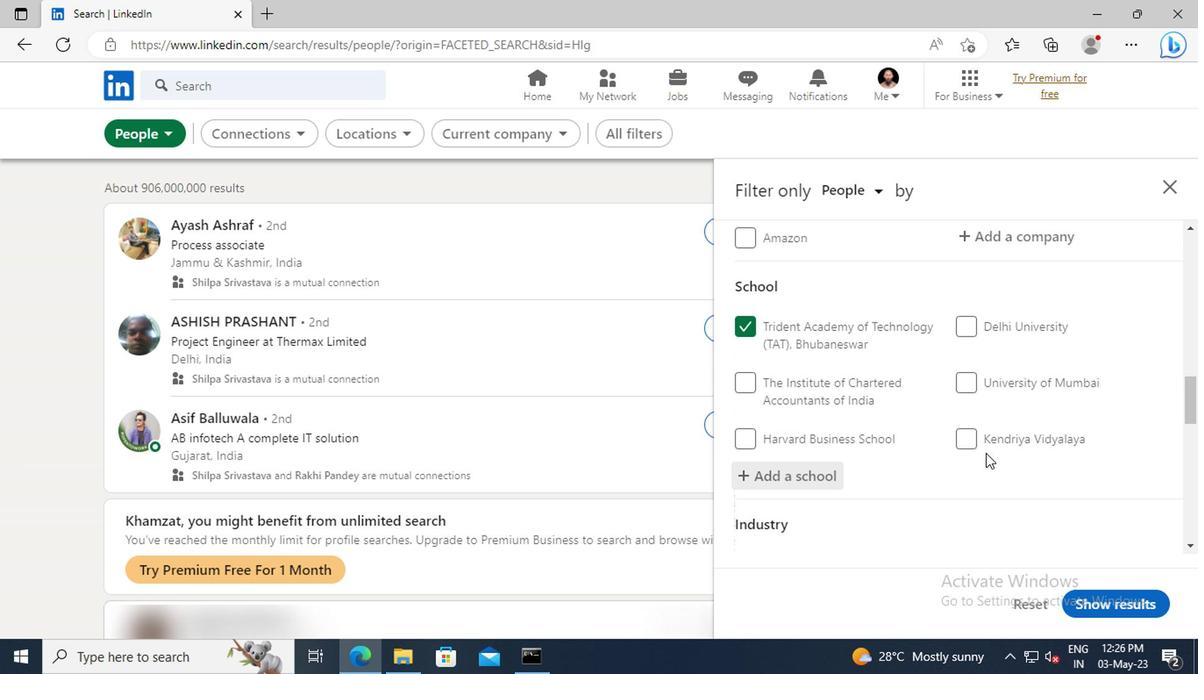 
Action: Mouse scrolled (819, 439) with delta (0, 0)
Screenshot: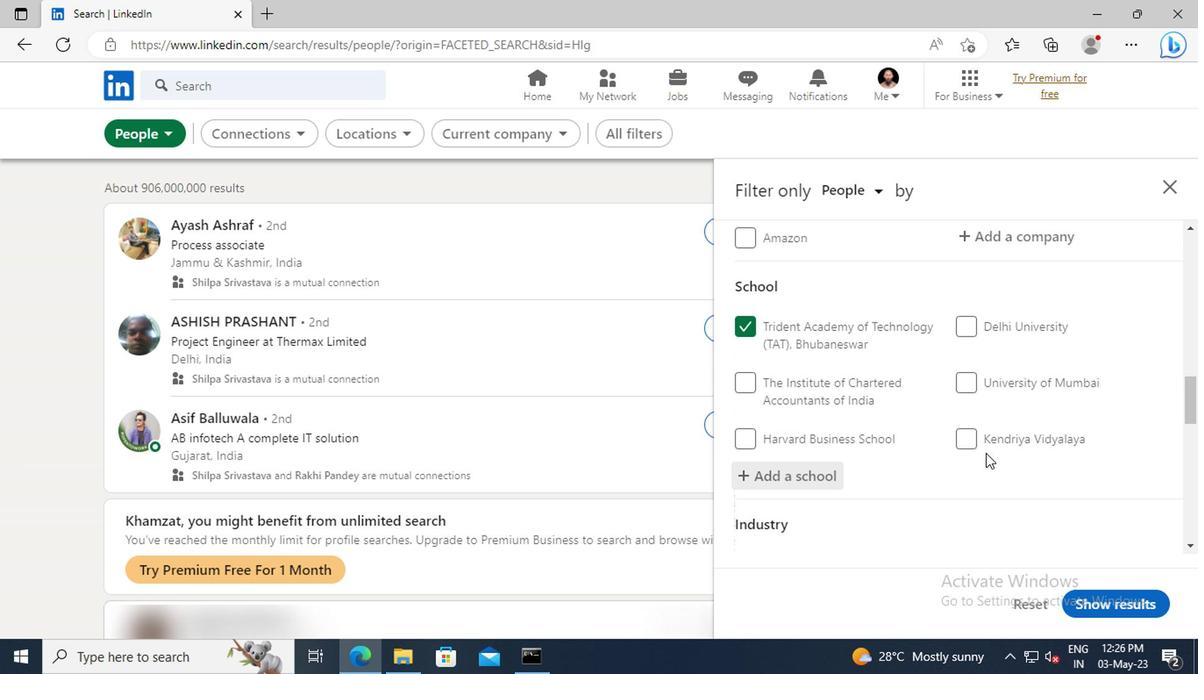 
Action: Mouse moved to (819, 438)
Screenshot: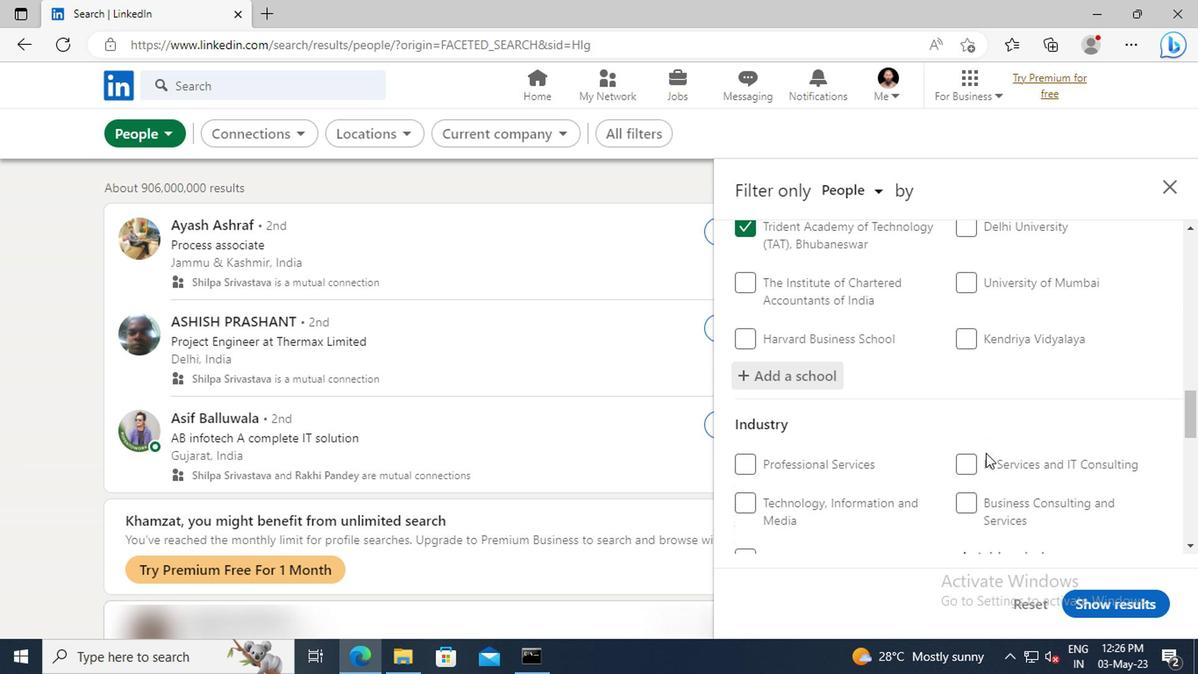 
Action: Mouse scrolled (819, 438) with delta (0, 0)
Screenshot: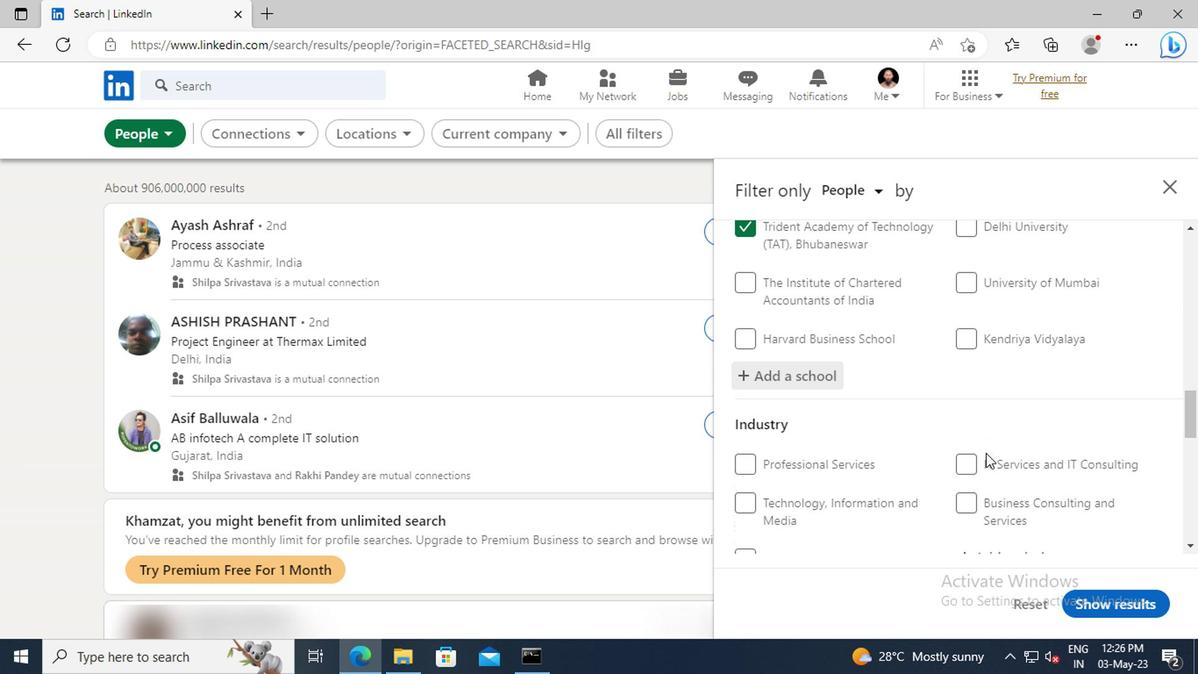 
Action: Mouse moved to (802, 418)
Screenshot: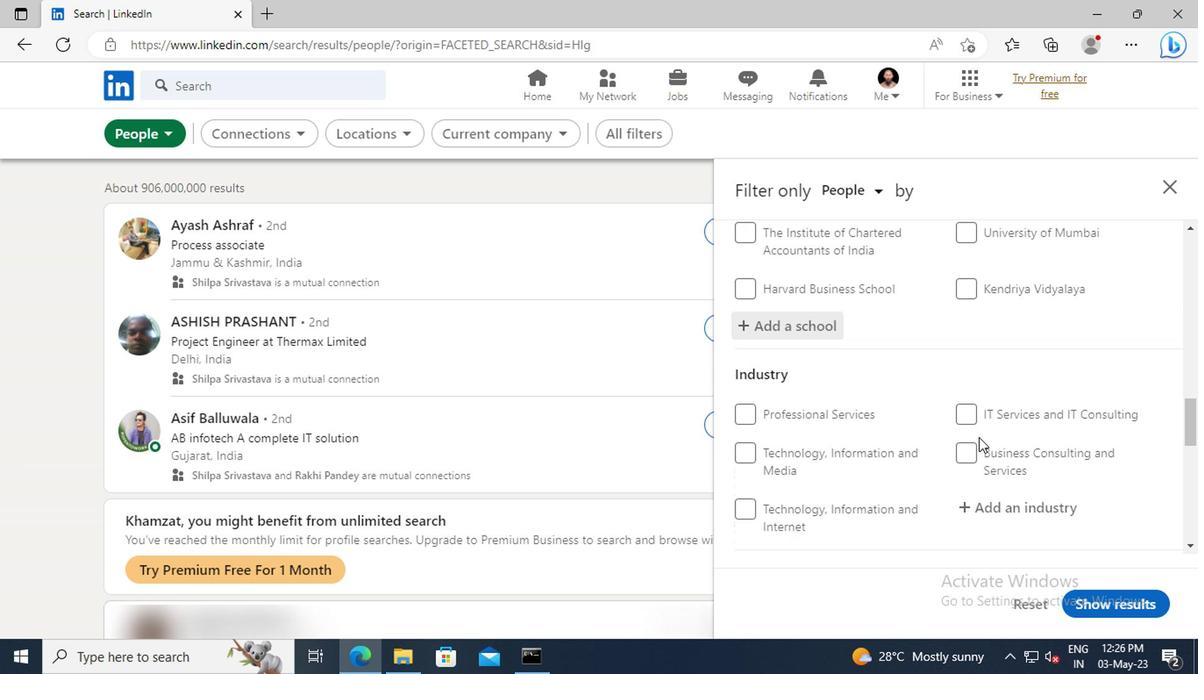 
Action: Mouse scrolled (802, 417) with delta (0, 0)
Screenshot: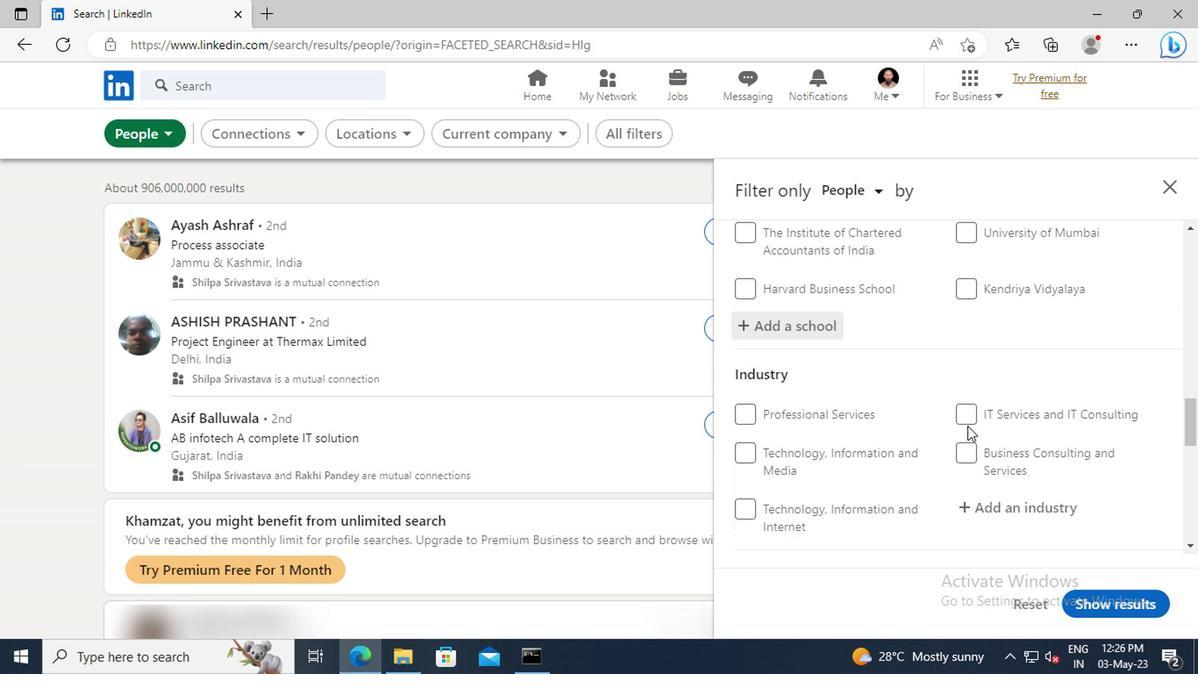
Action: Mouse scrolled (802, 417) with delta (0, 0)
Screenshot: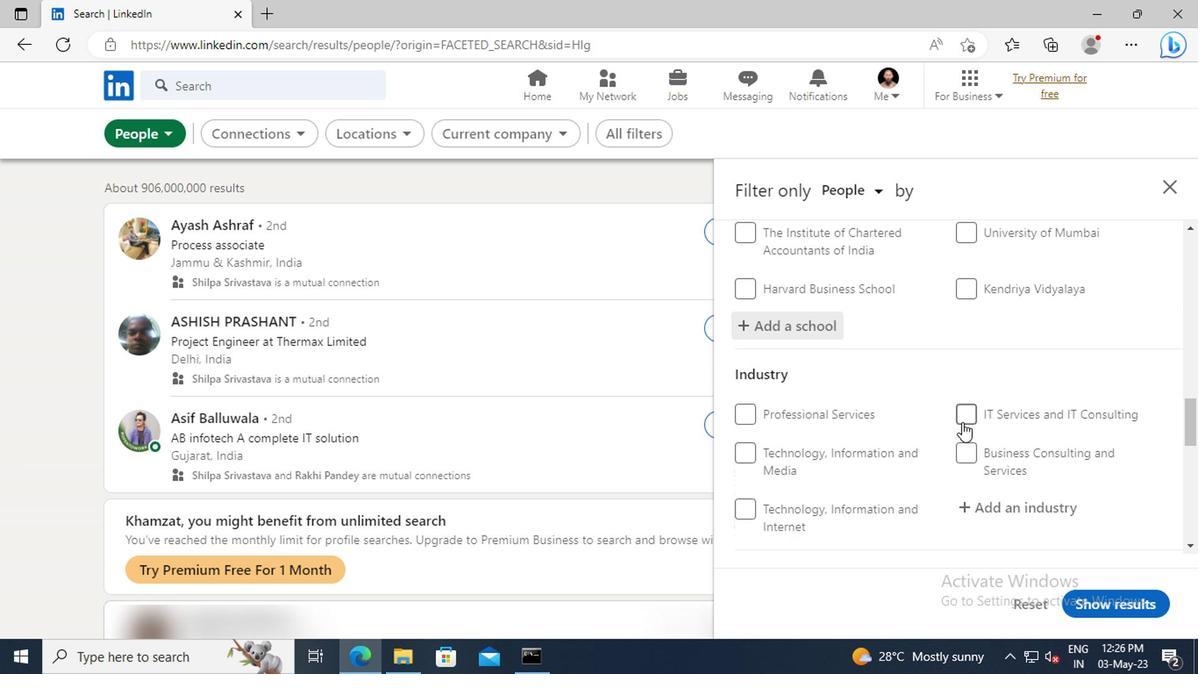
Action: Mouse moved to (819, 410)
Screenshot: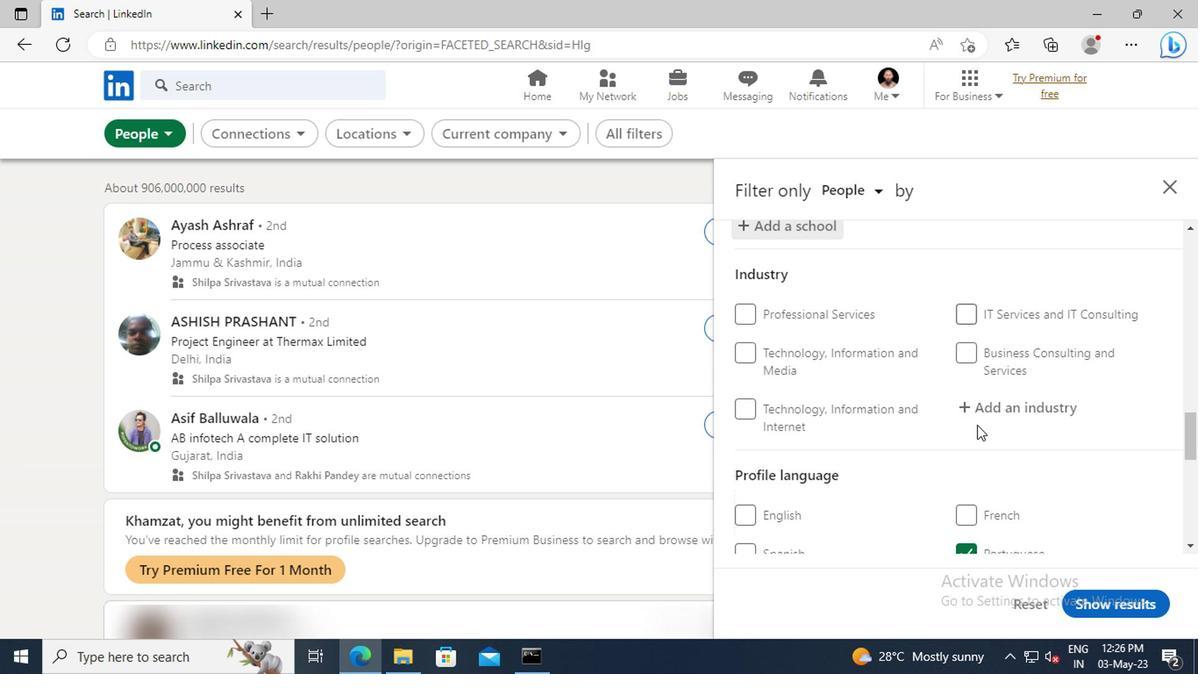 
Action: Mouse pressed left at (819, 410)
Screenshot: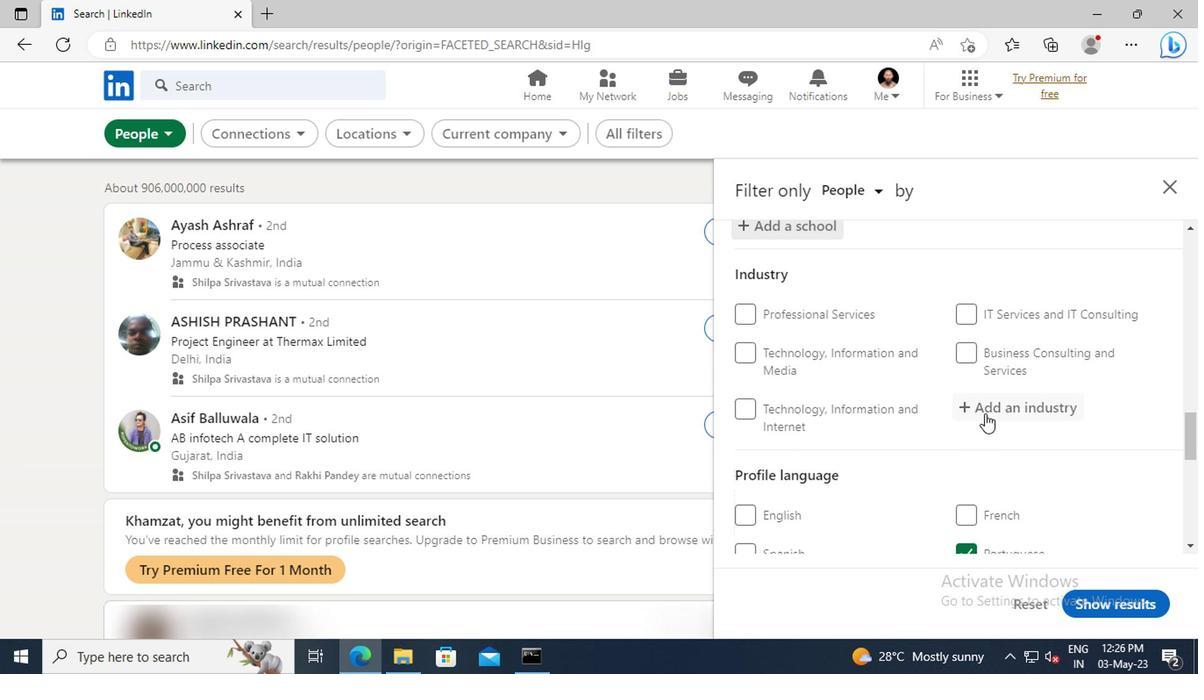 
Action: Key pressed <Key.shift>MOVIES
Screenshot: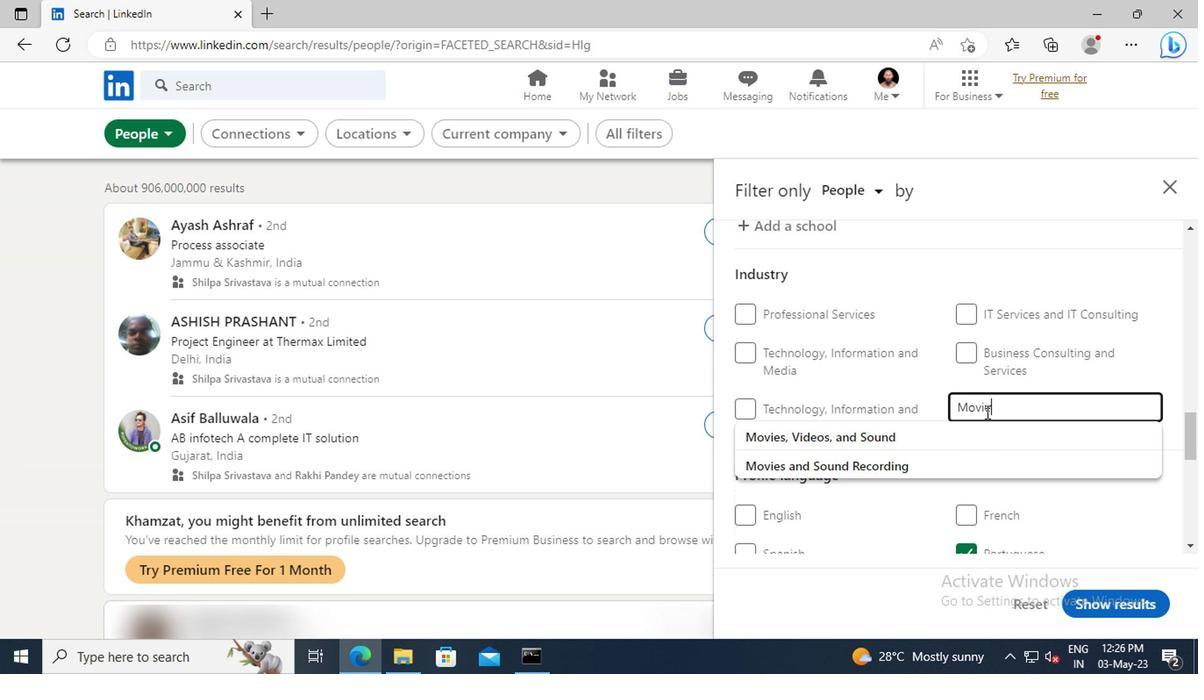 
Action: Mouse moved to (819, 425)
Screenshot: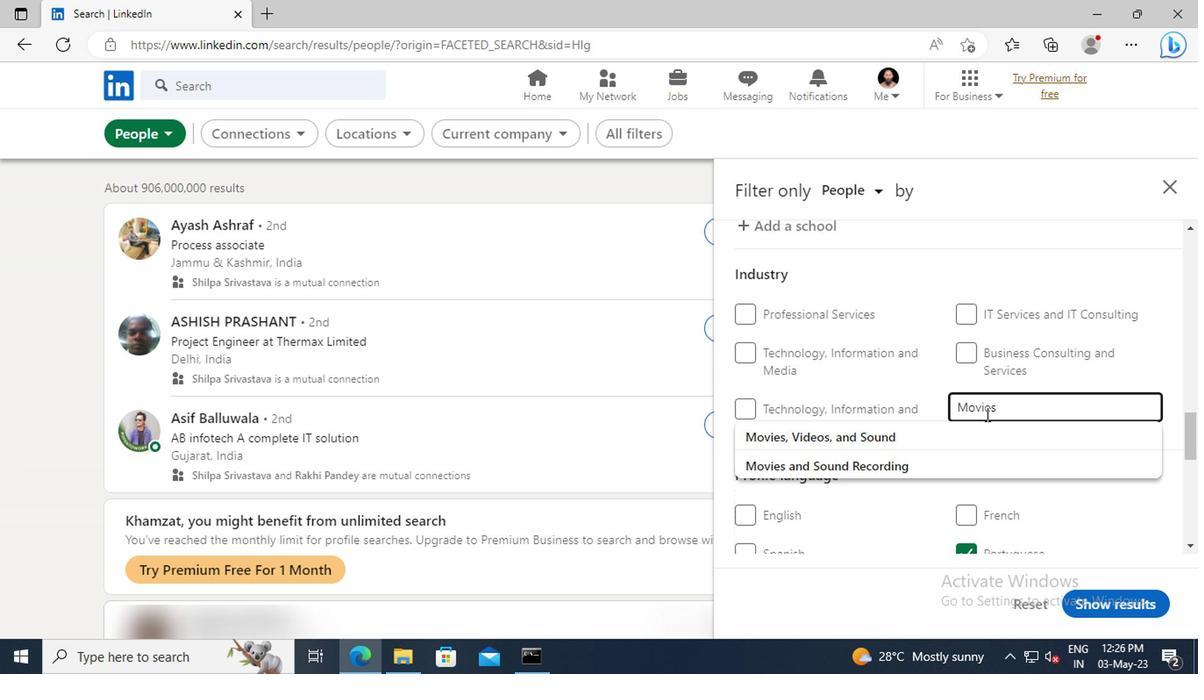 
Action: Mouse pressed left at (819, 425)
Screenshot: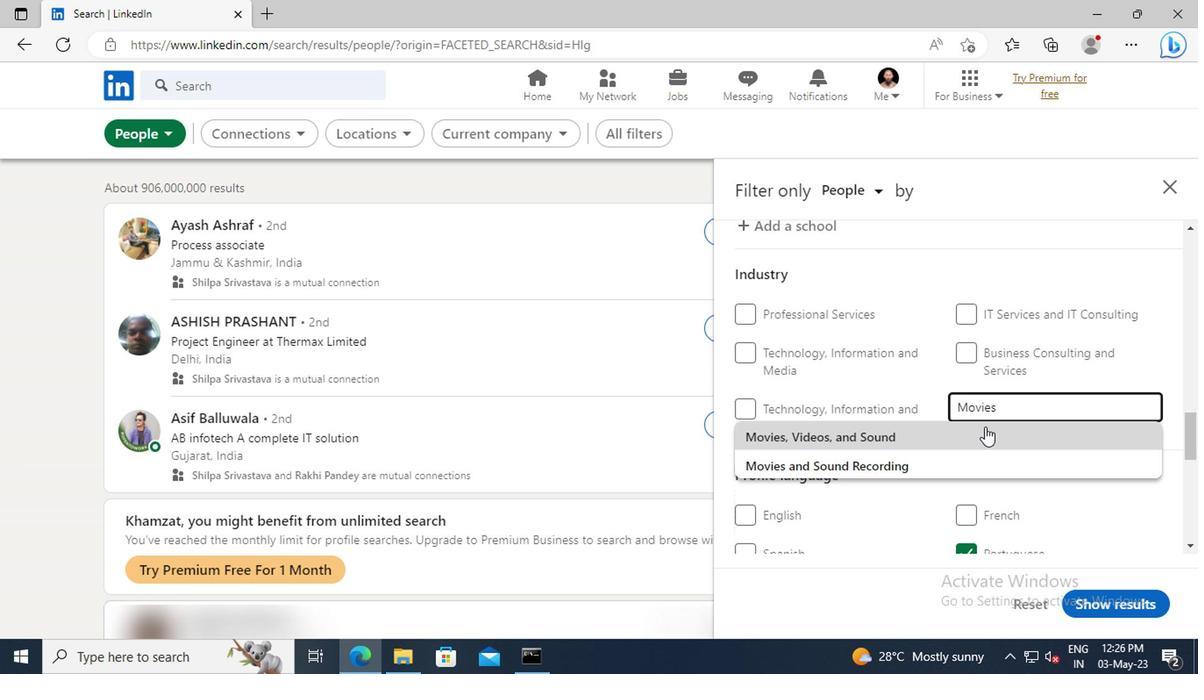 
Action: Mouse scrolled (819, 424) with delta (0, 0)
Screenshot: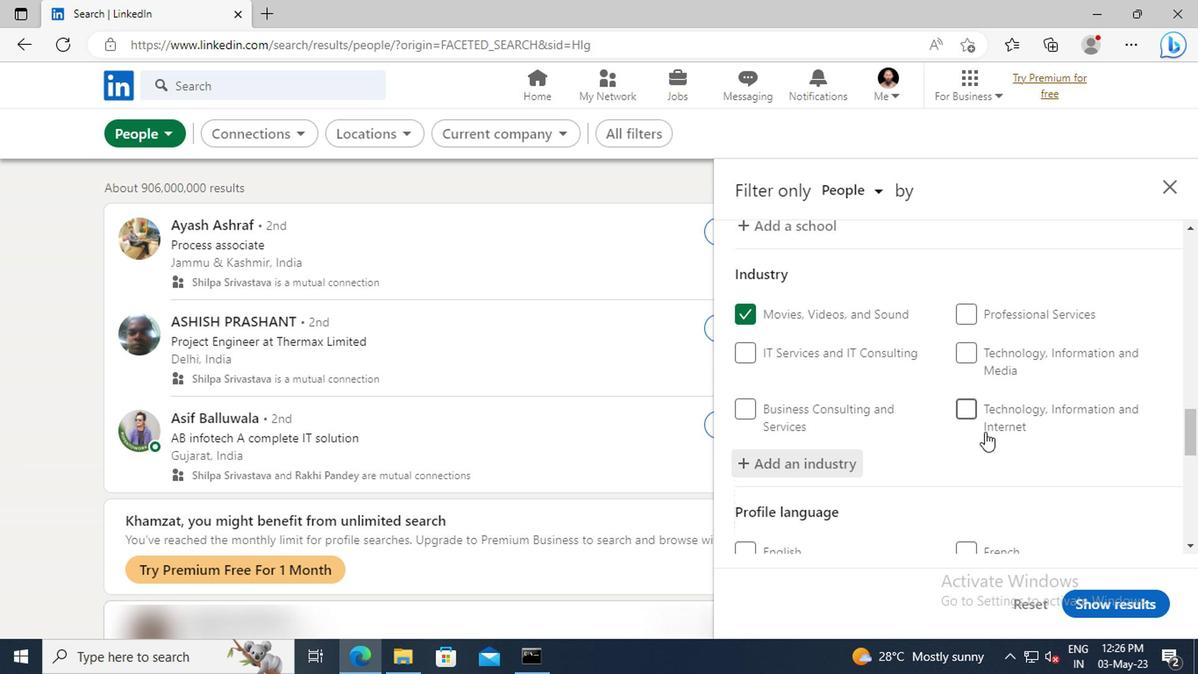 
Action: Mouse moved to (819, 423)
Screenshot: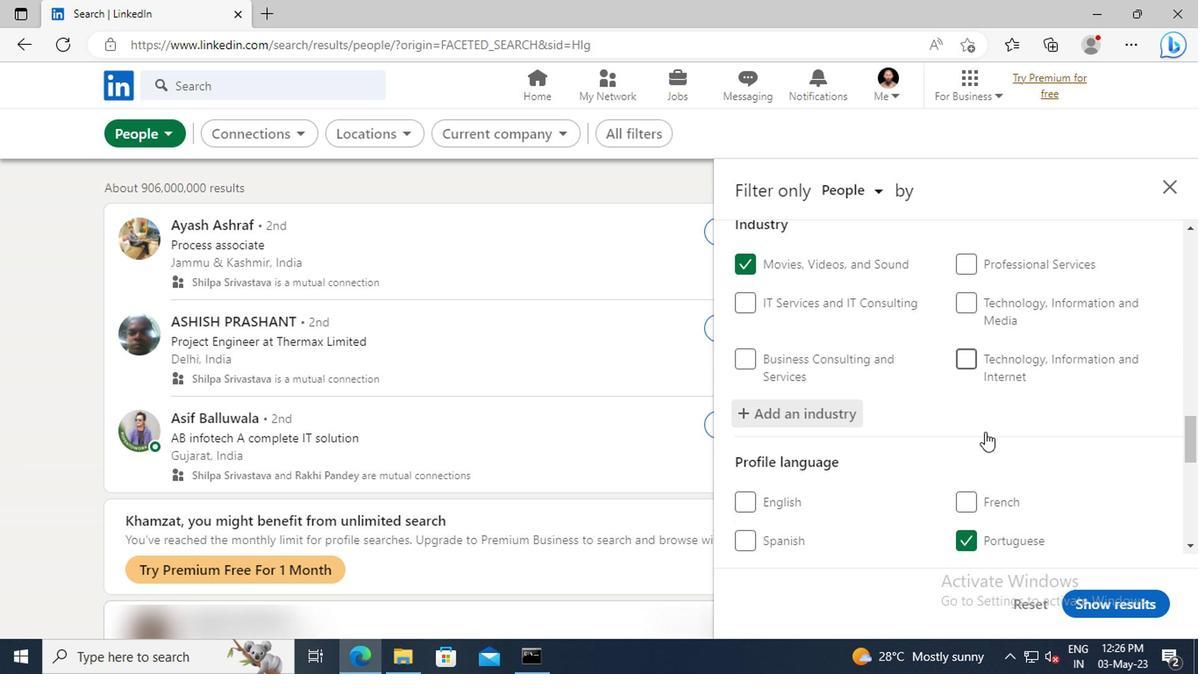 
Action: Mouse scrolled (819, 422) with delta (0, 0)
Screenshot: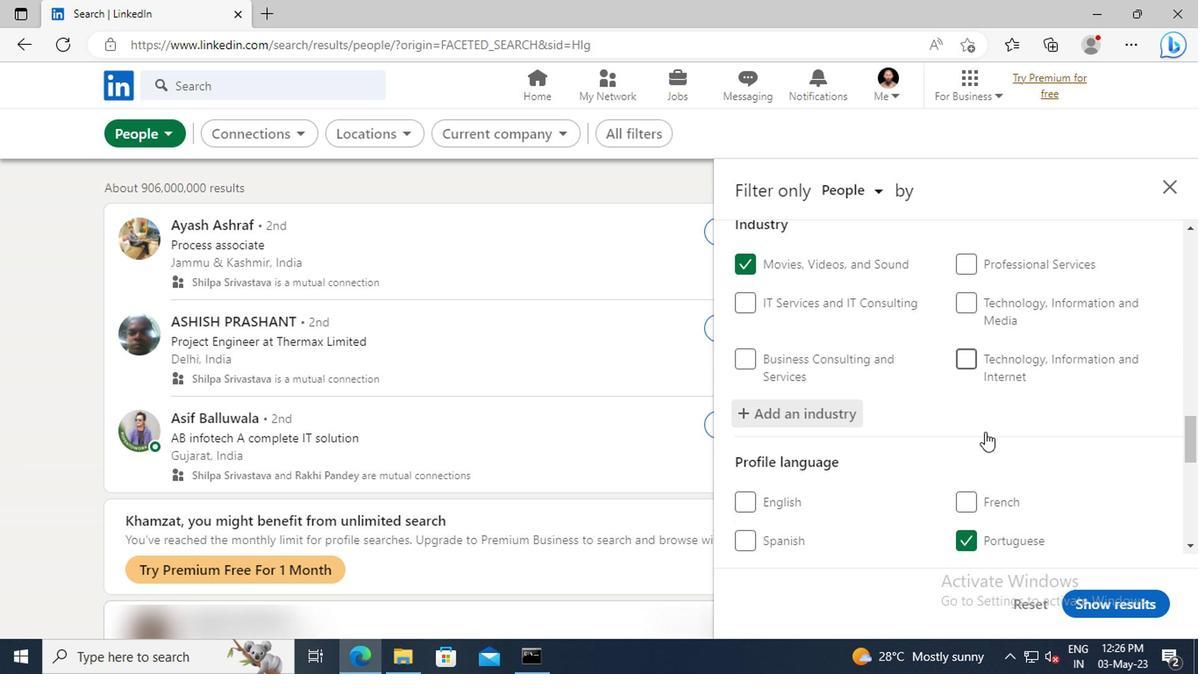 
Action: Mouse moved to (817, 420)
Screenshot: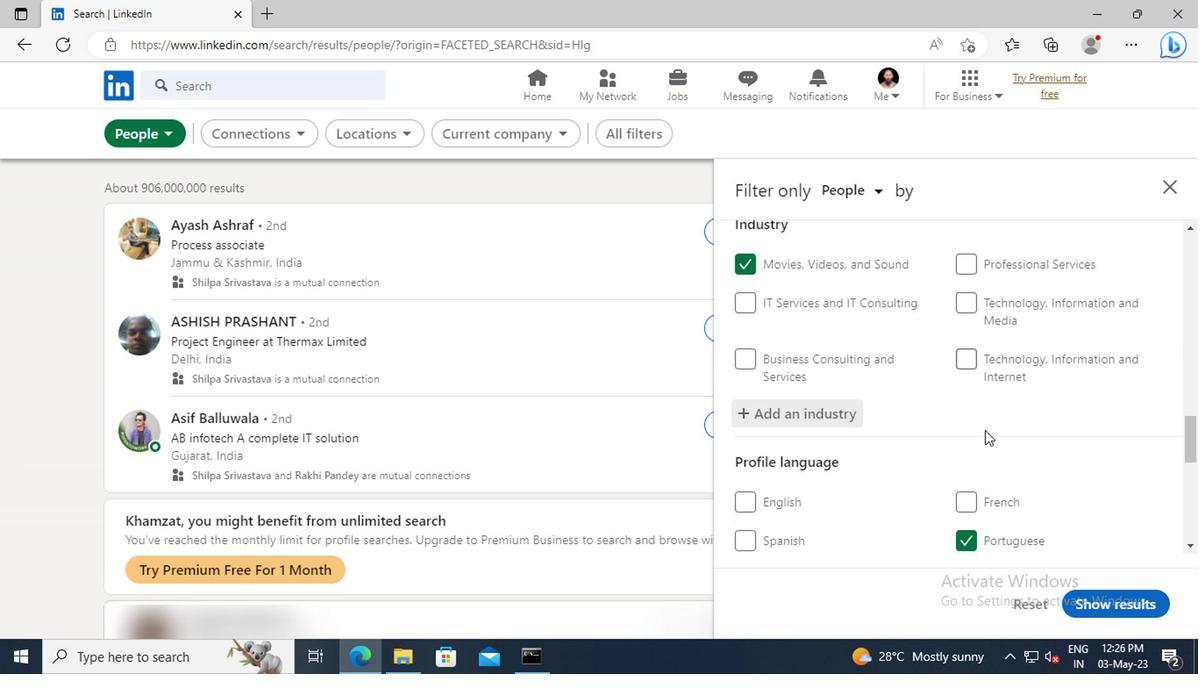 
Action: Mouse scrolled (817, 419) with delta (0, 0)
Screenshot: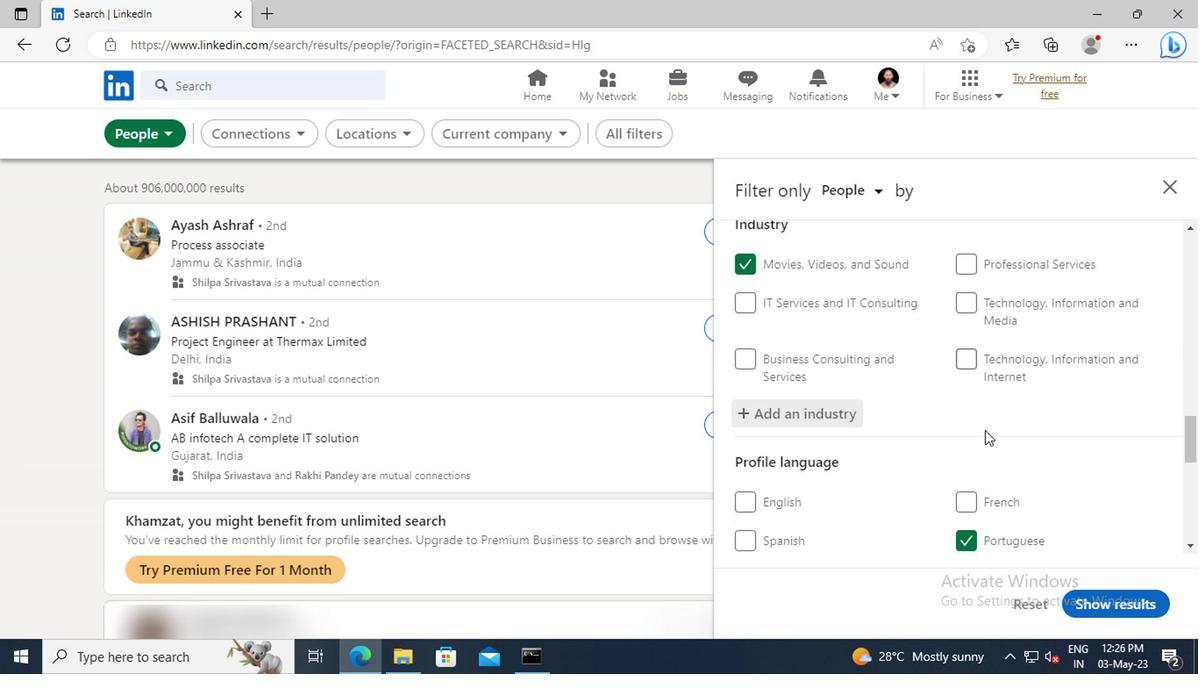 
Action: Mouse moved to (812, 390)
Screenshot: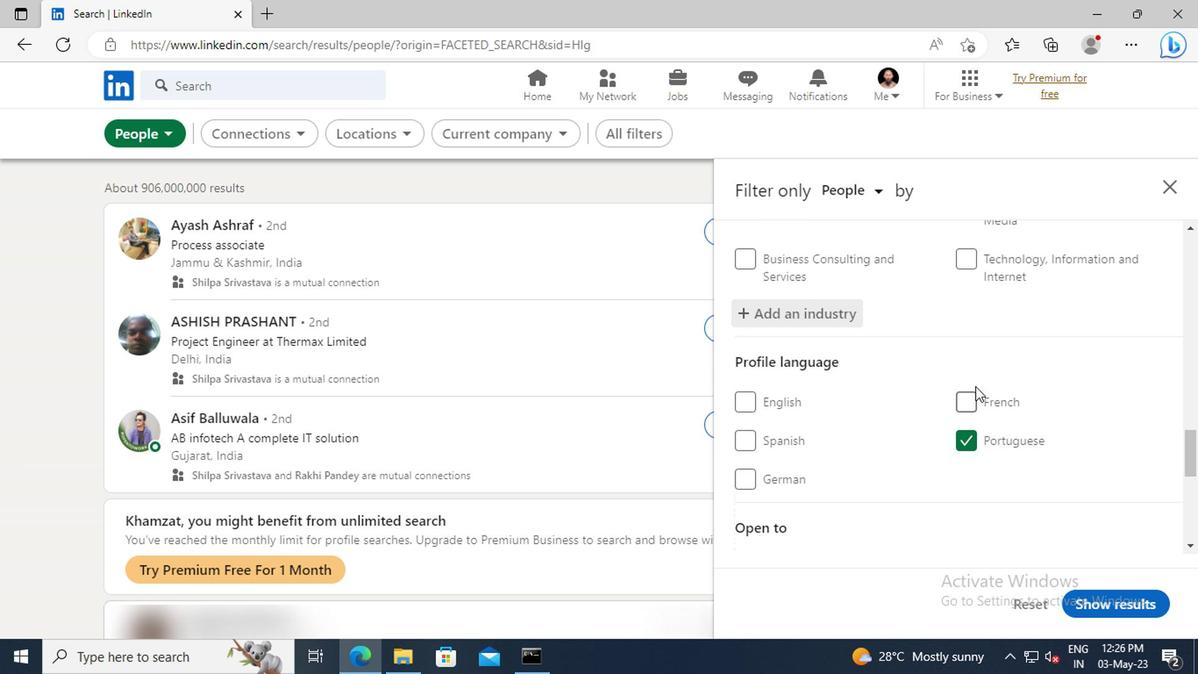 
Action: Mouse scrolled (812, 389) with delta (0, 0)
Screenshot: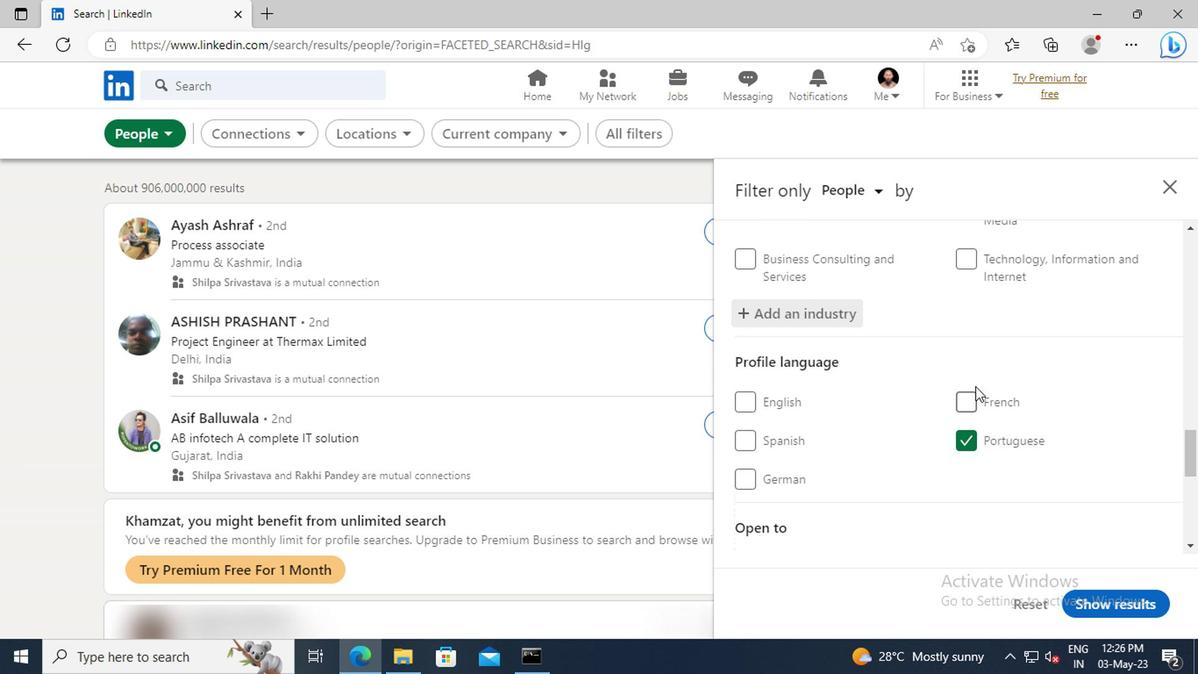 
Action: Mouse scrolled (812, 389) with delta (0, 0)
Screenshot: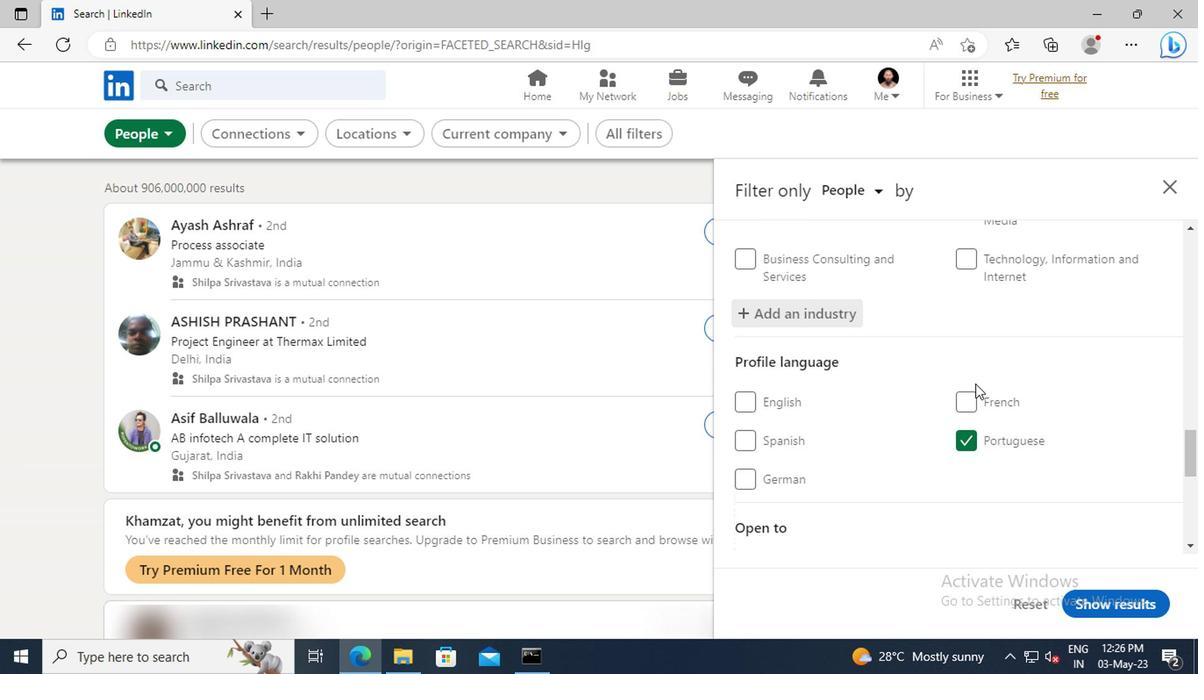 
Action: Mouse moved to (812, 387)
Screenshot: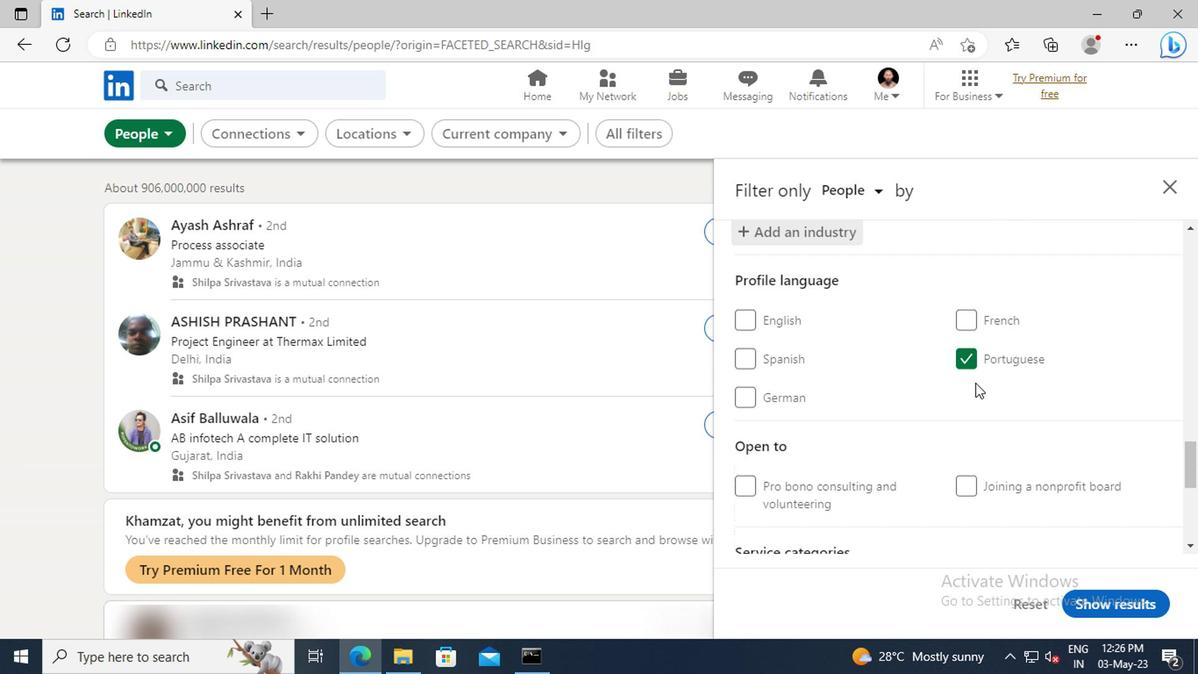 
Action: Mouse scrolled (812, 386) with delta (0, 0)
Screenshot: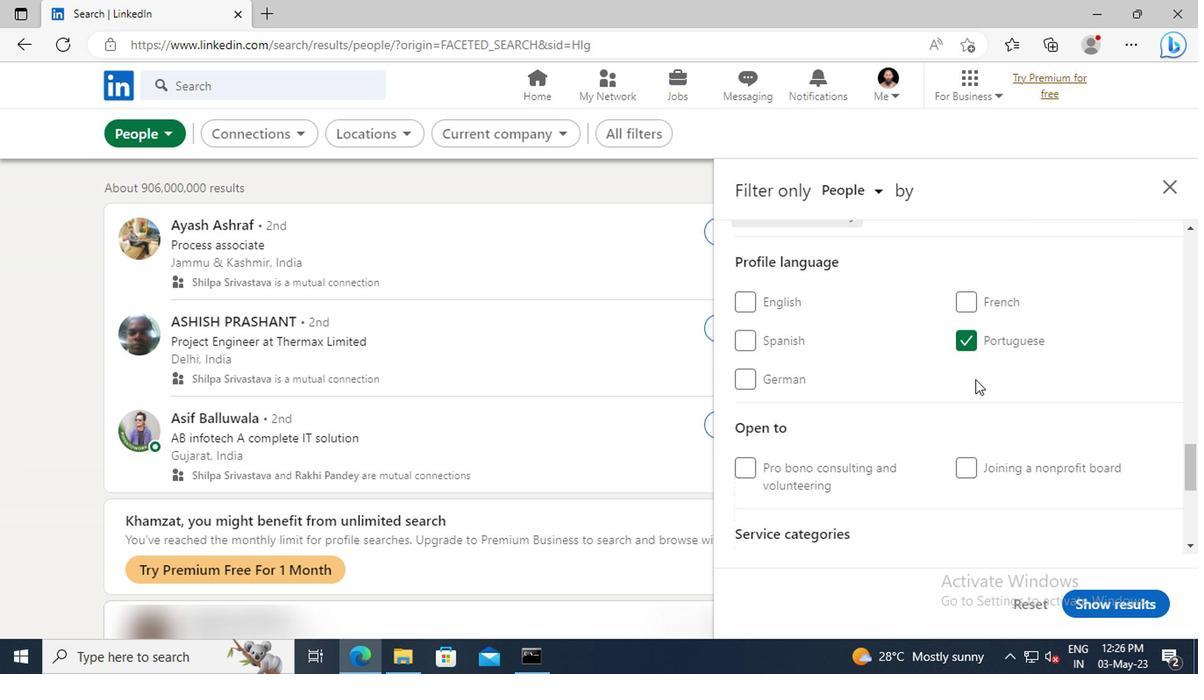 
Action: Mouse scrolled (812, 386) with delta (0, 0)
Screenshot: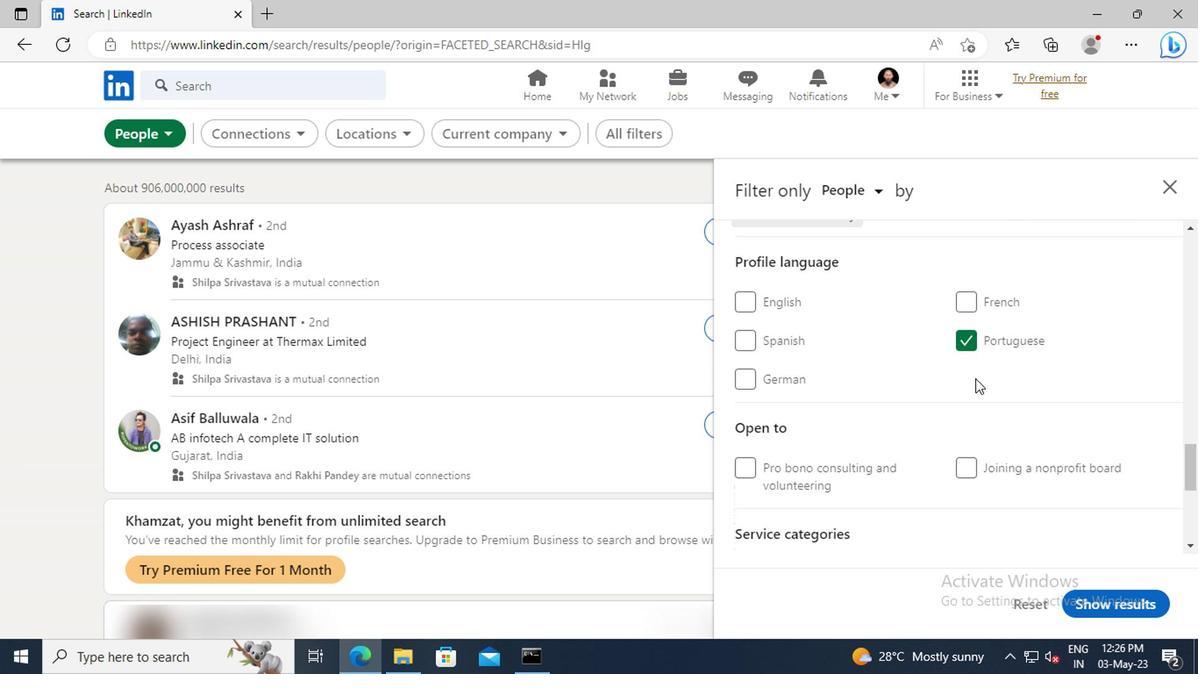 
Action: Mouse scrolled (812, 386) with delta (0, 0)
Screenshot: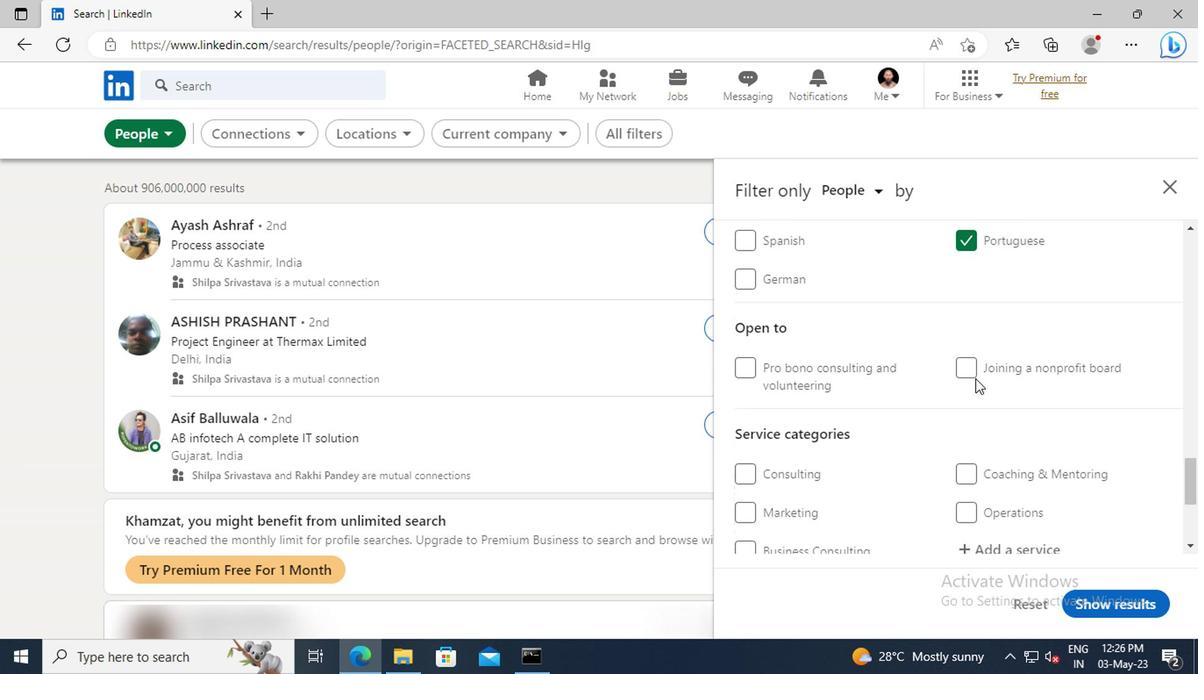 
Action: Mouse scrolled (812, 386) with delta (0, 0)
Screenshot: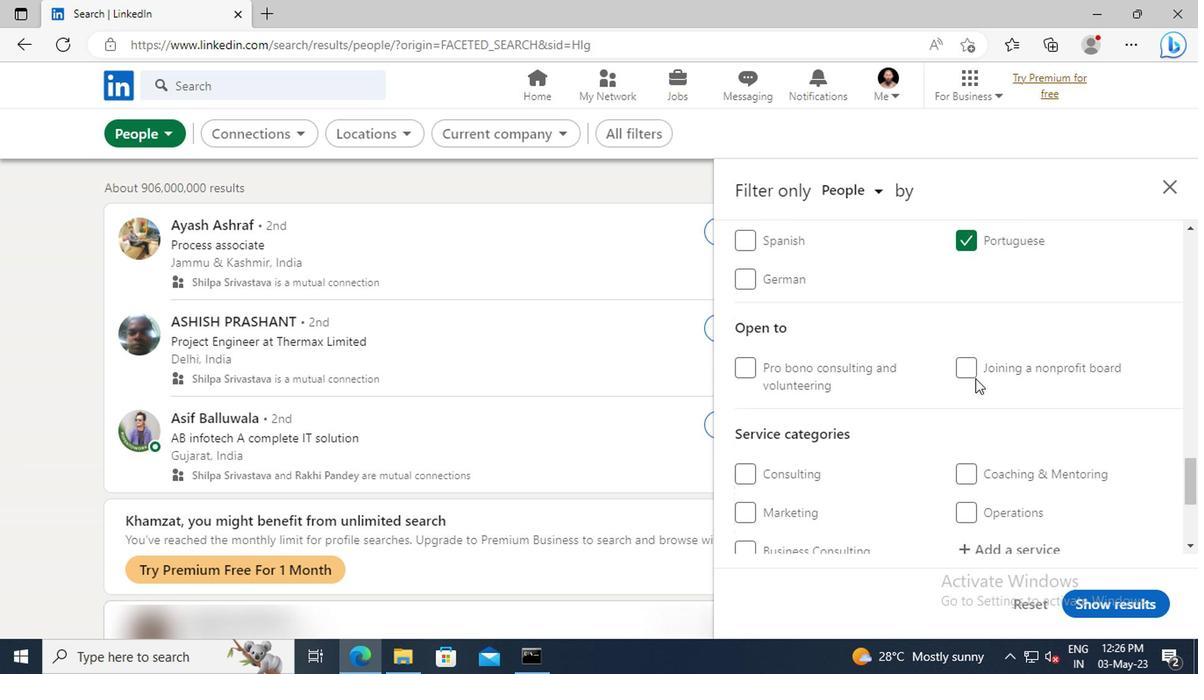 
Action: Mouse scrolled (812, 386) with delta (0, 0)
Screenshot: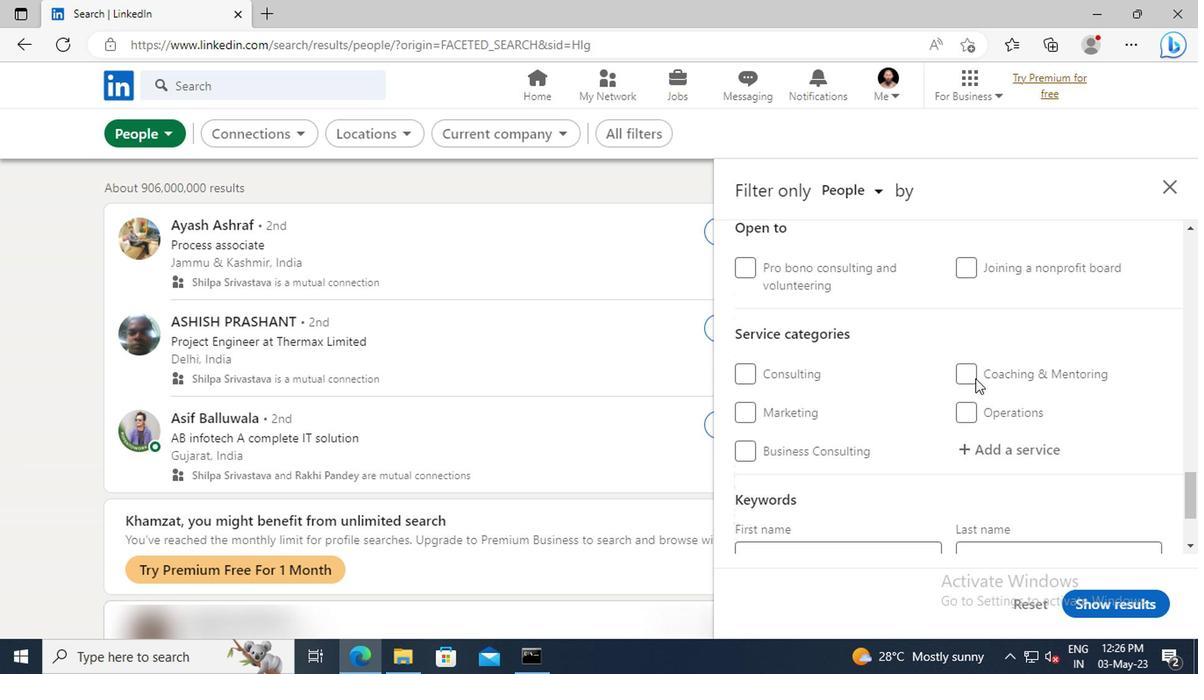 
Action: Mouse moved to (816, 398)
Screenshot: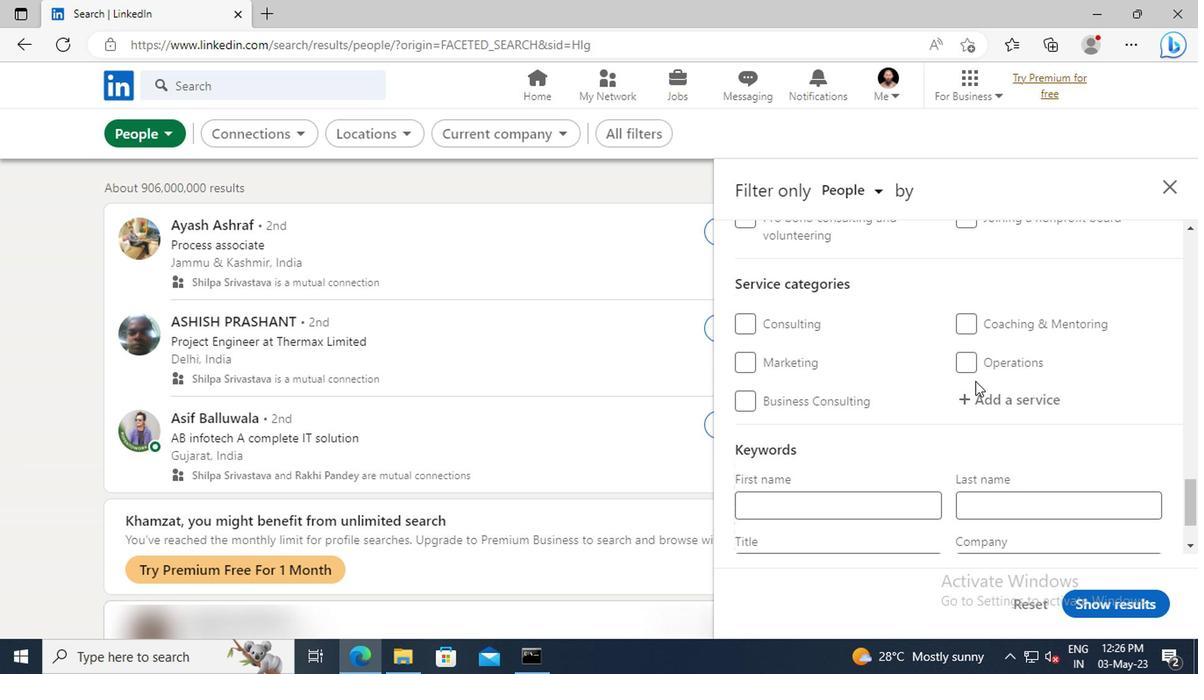 
Action: Mouse pressed left at (816, 398)
Screenshot: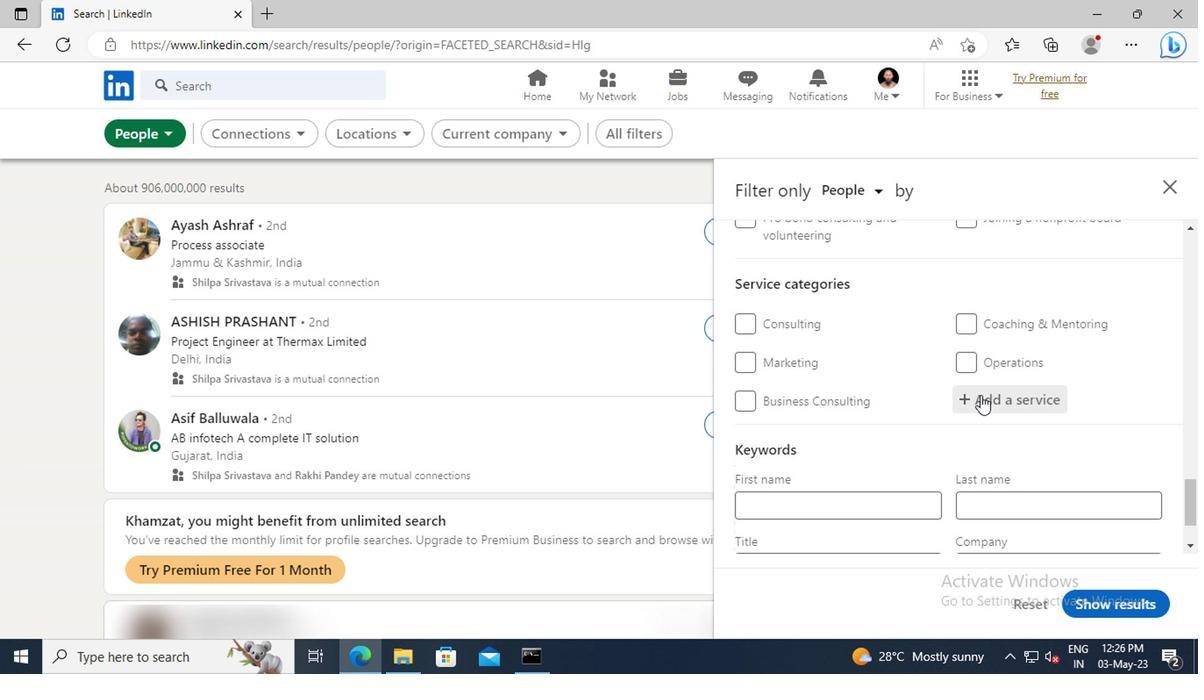 
Action: Key pressed <Key.shift>TELE
Screenshot: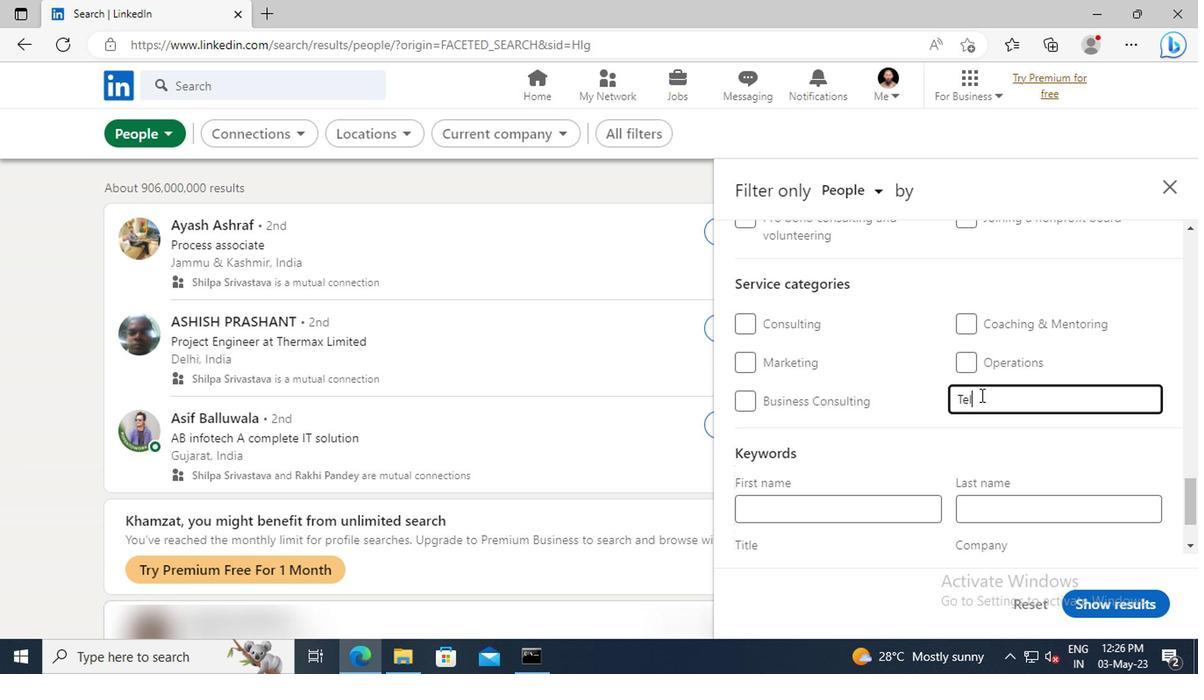 
Action: Mouse moved to (817, 417)
Screenshot: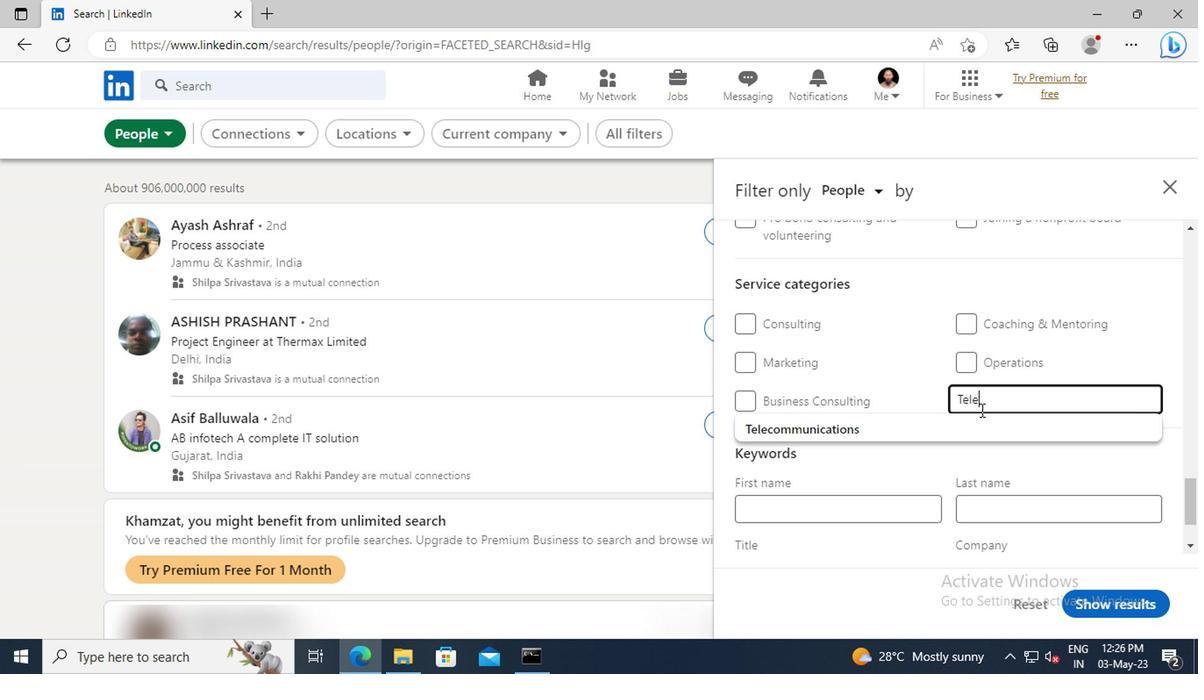 
Action: Mouse pressed left at (817, 417)
Screenshot: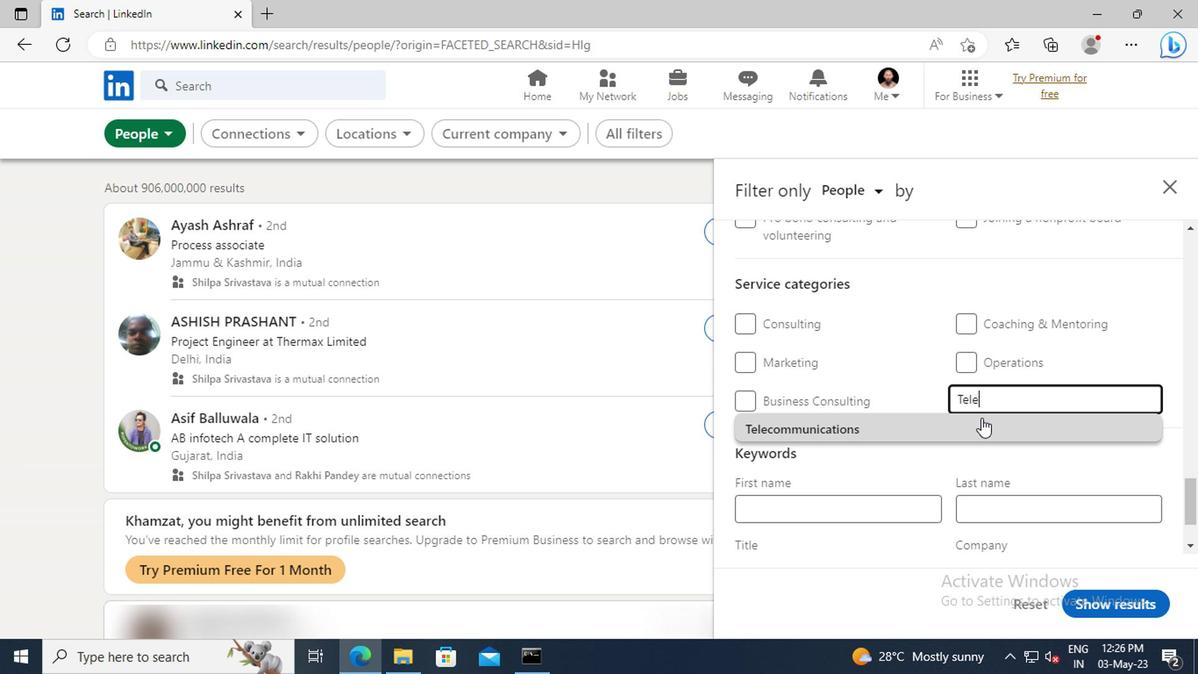 
Action: Mouse scrolled (817, 417) with delta (0, 0)
Screenshot: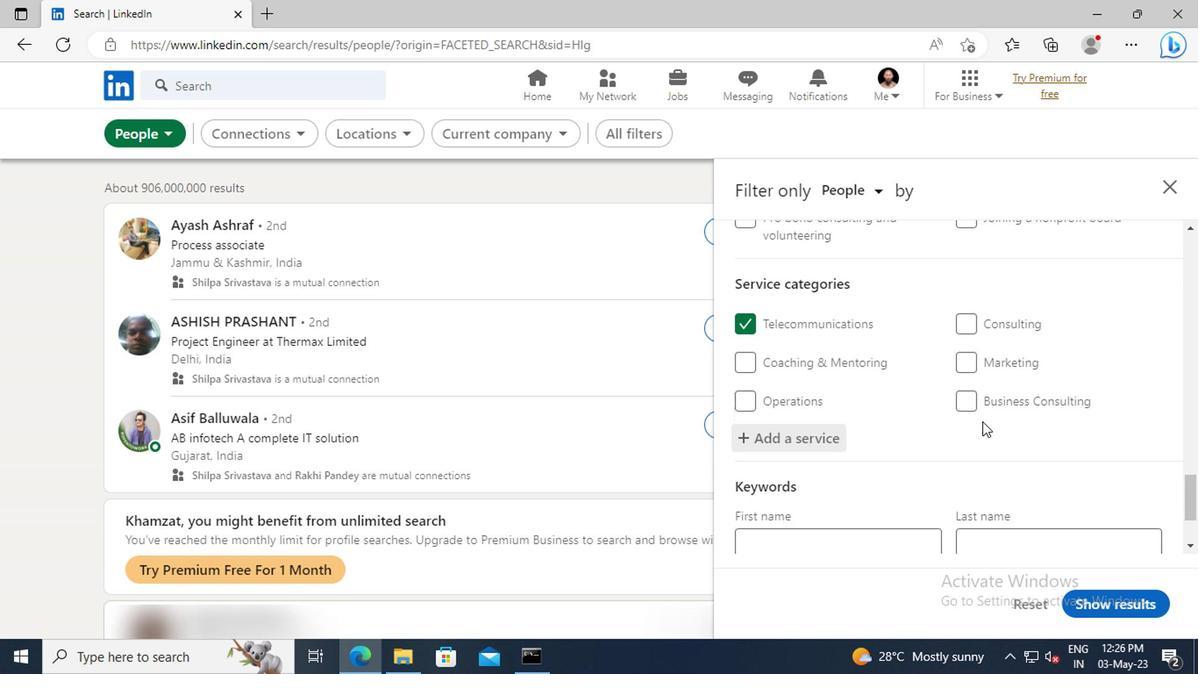 
Action: Mouse scrolled (817, 417) with delta (0, 0)
Screenshot: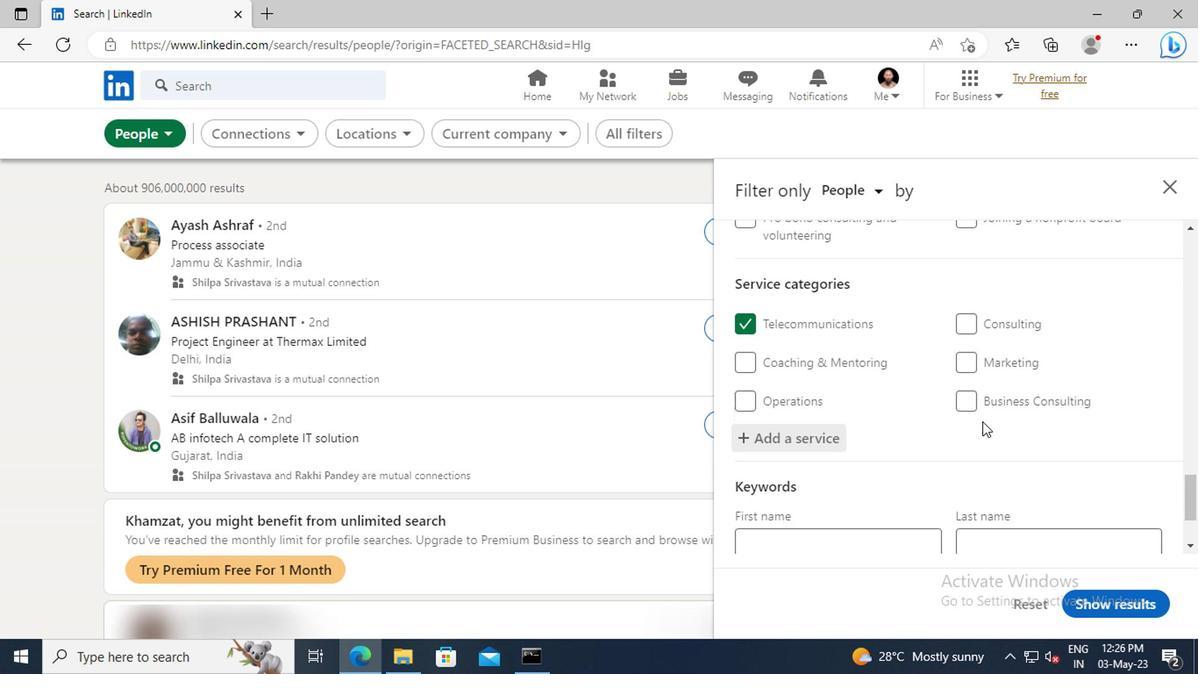
Action: Mouse scrolled (817, 417) with delta (0, 0)
Screenshot: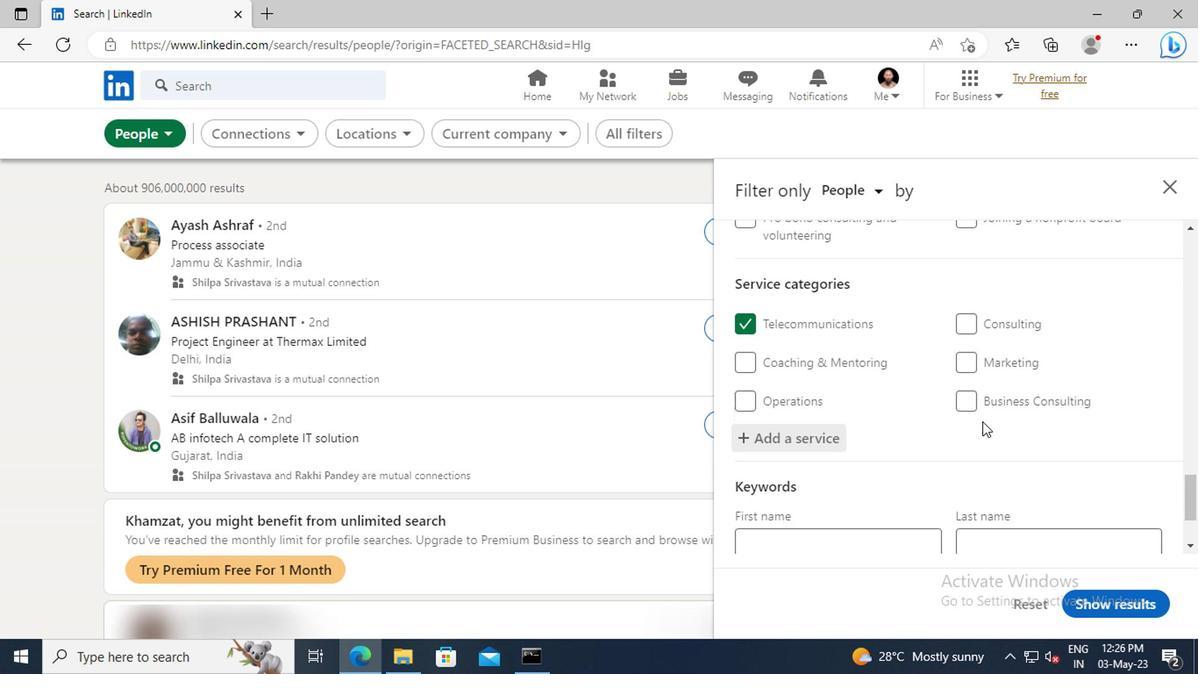 
Action: Mouse scrolled (817, 417) with delta (0, 0)
Screenshot: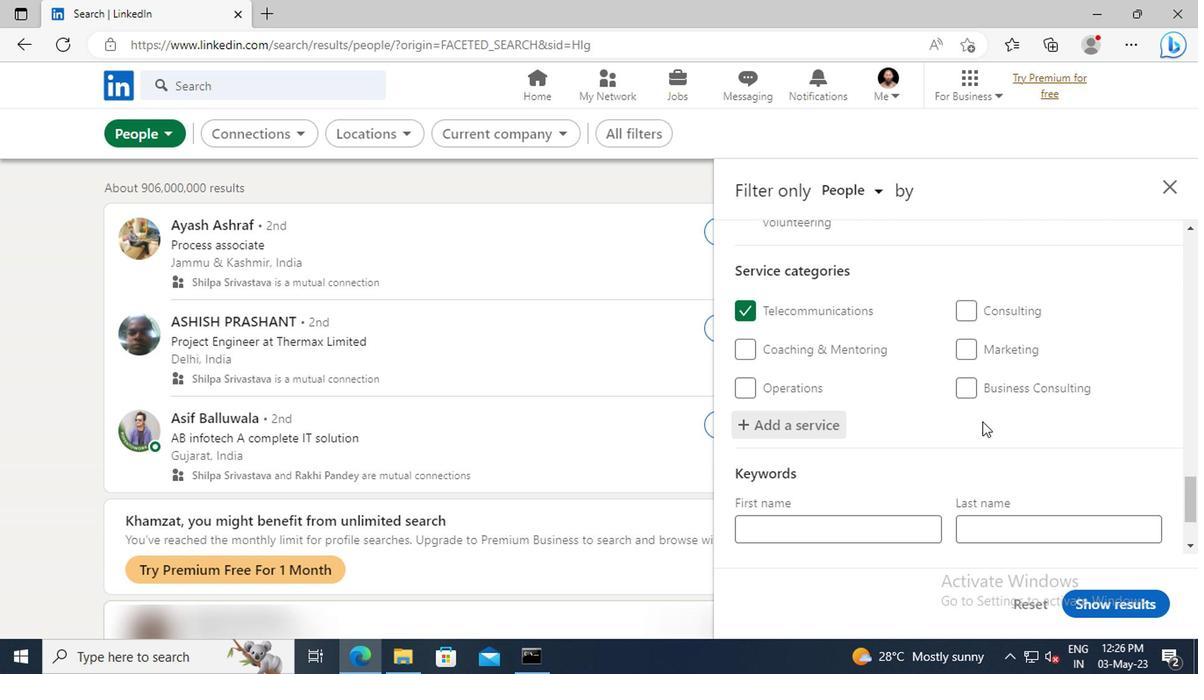
Action: Mouse moved to (717, 455)
Screenshot: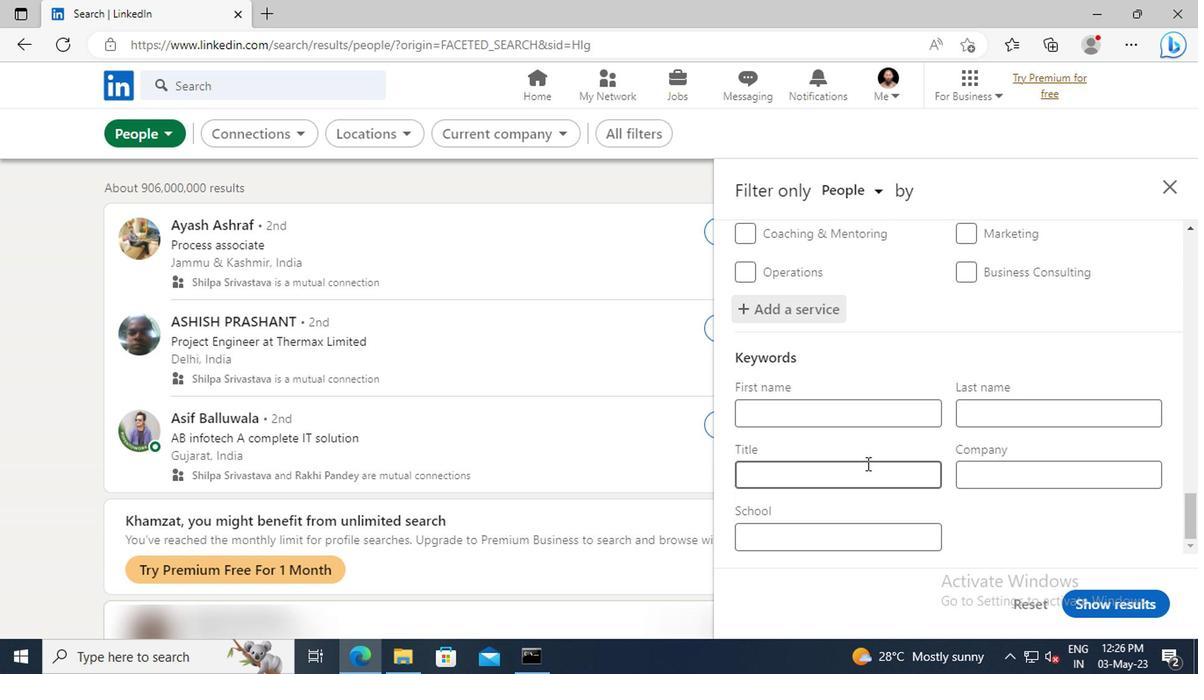 
Action: Mouse pressed left at (717, 455)
Screenshot: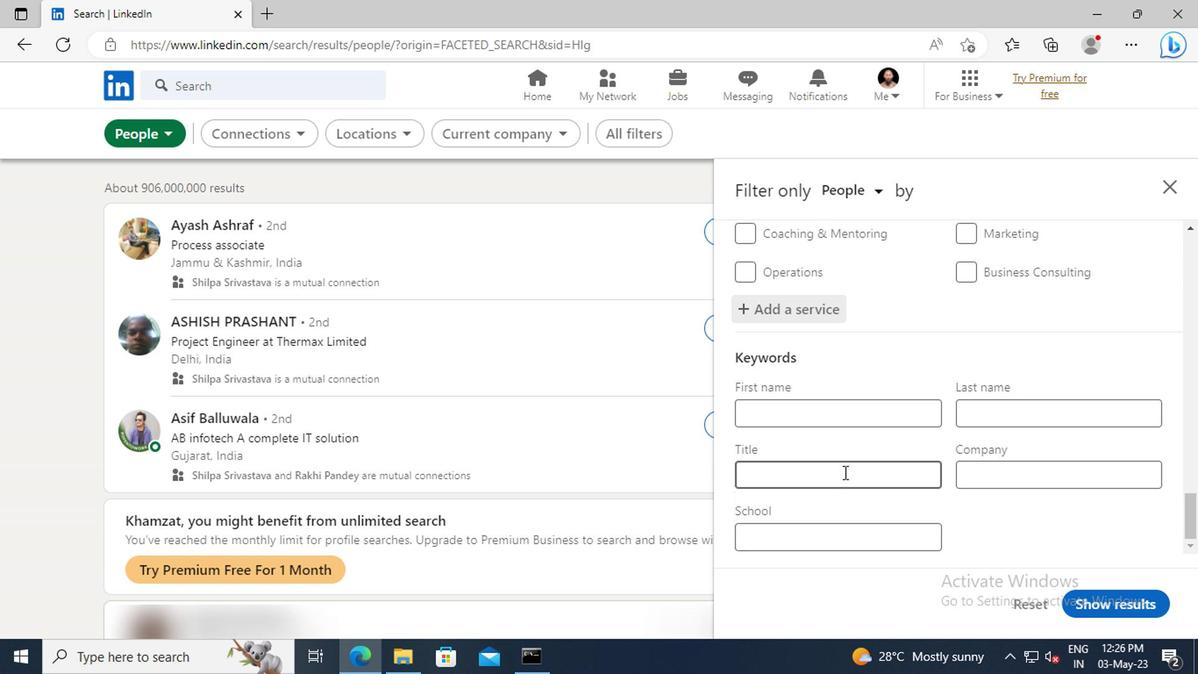 
Action: Key pressed <Key.shift>DIRECTOR<Key.enter>
Screenshot: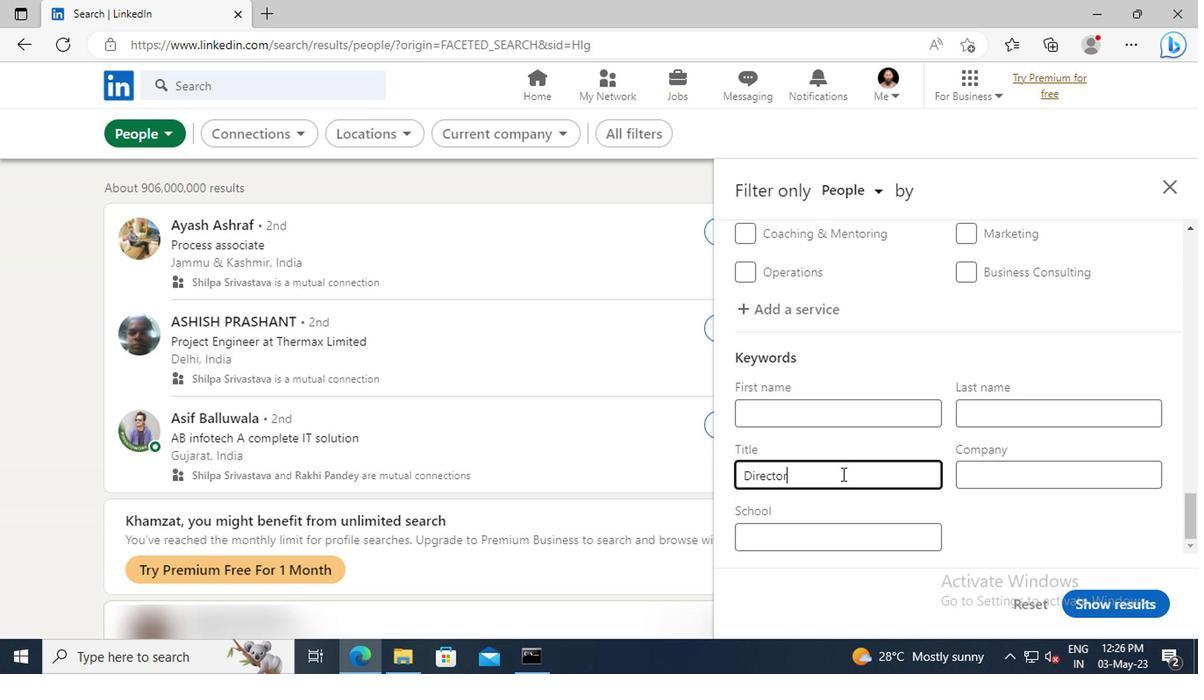 
Action: Mouse moved to (892, 546)
Screenshot: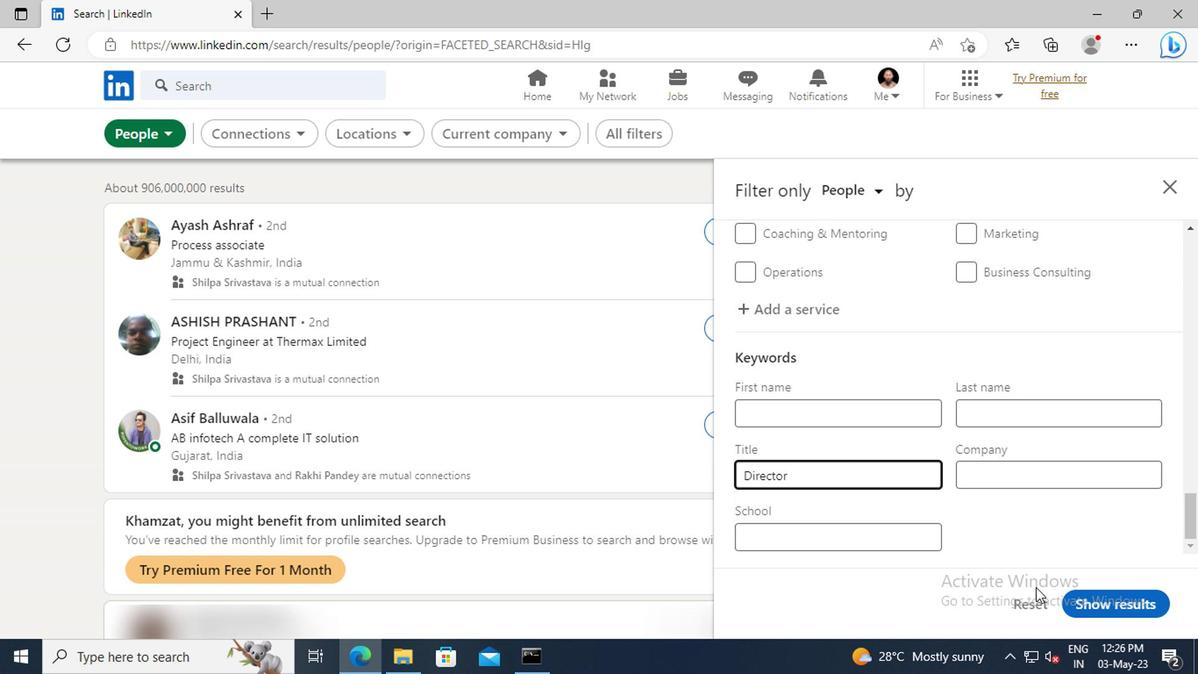 
Action: Mouse pressed left at (892, 546)
Screenshot: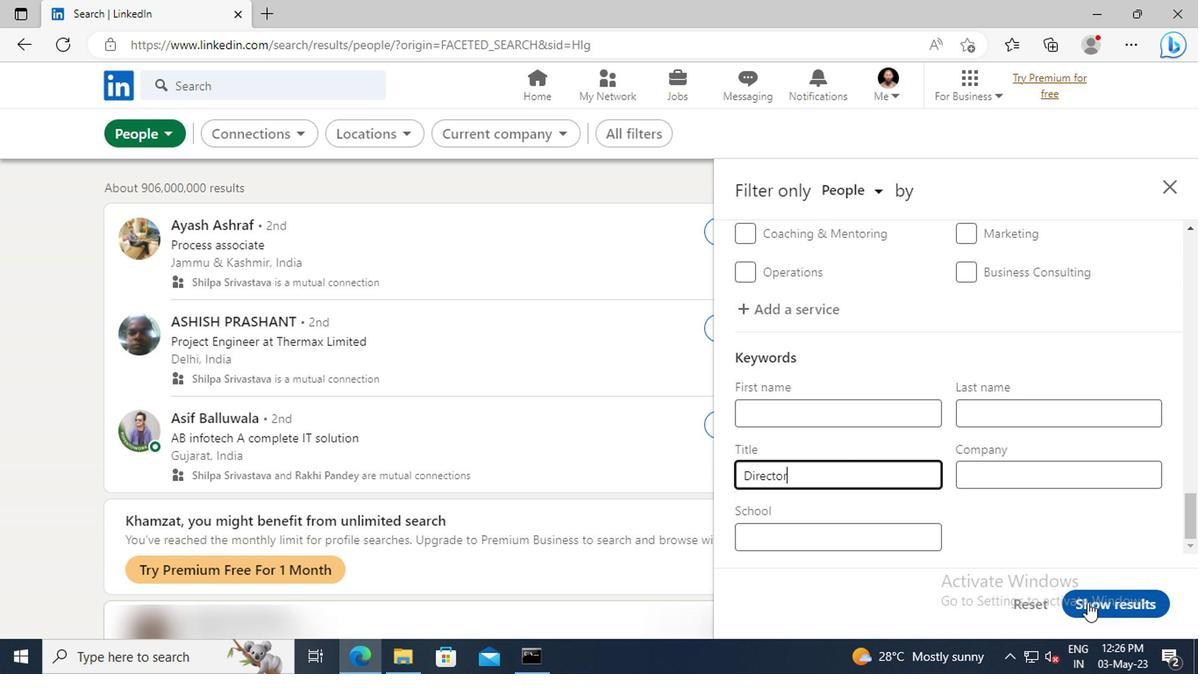 
